 Task: Research Airbnb accommodation in Tonga, Cameroon from 6th December, 2023 to 15th December, 2023 for 6 adults.6 bedrooms having 6 beds and 6 bathrooms. Property type can be house. Amenities needed are: wifi, TV, free parkinig on premises, gym, breakfast. Look for 3 properties as per requirement.
Action: Mouse moved to (427, 165)
Screenshot: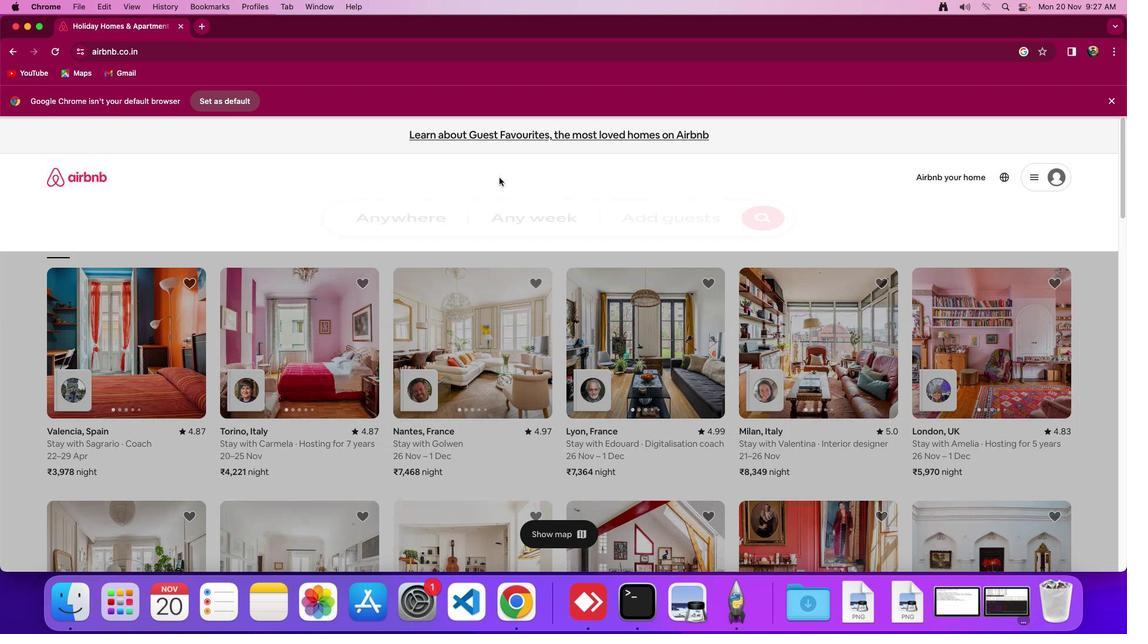 
Action: Mouse pressed left at (427, 165)
Screenshot: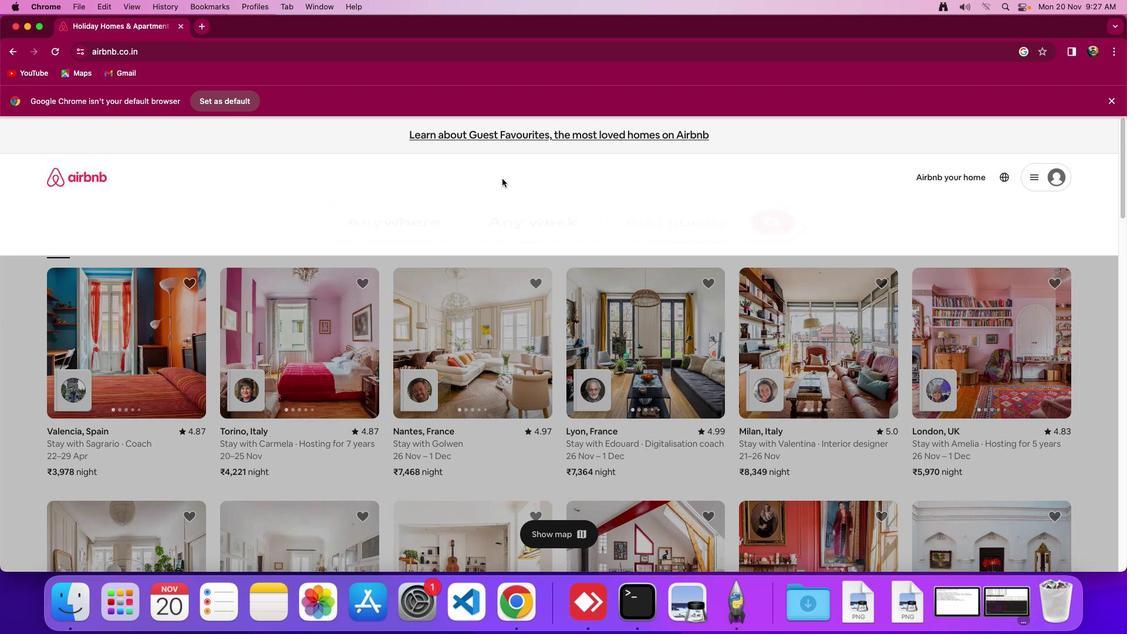 
Action: Mouse moved to (499, 177)
Screenshot: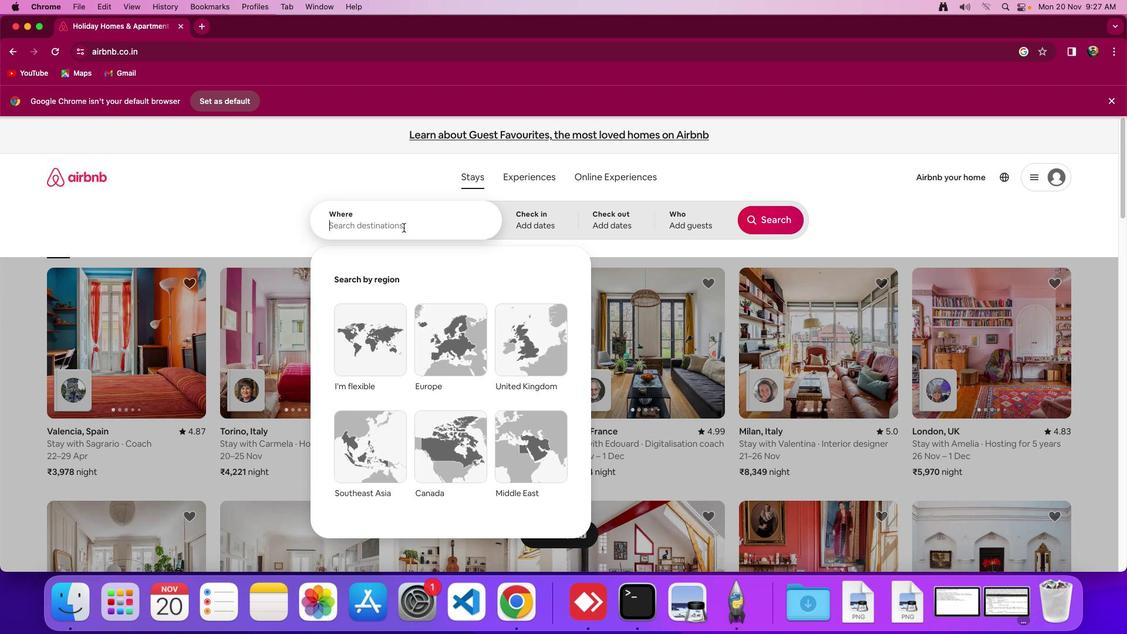 
Action: Mouse pressed left at (499, 177)
Screenshot: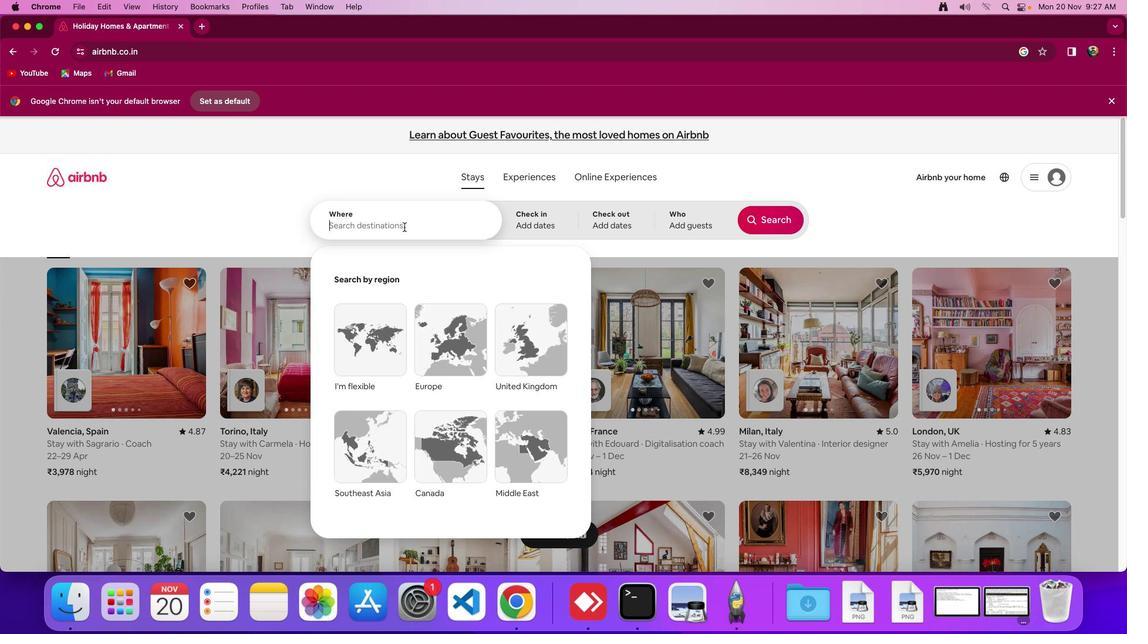 
Action: Mouse moved to (404, 227)
Screenshot: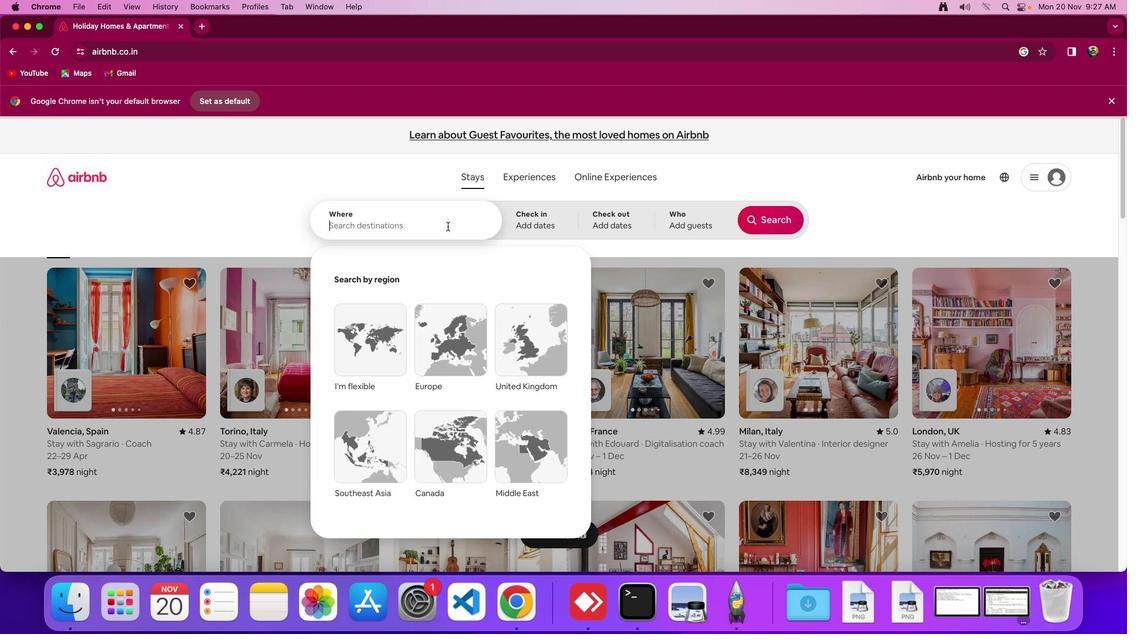 
Action: Mouse pressed left at (404, 227)
Screenshot: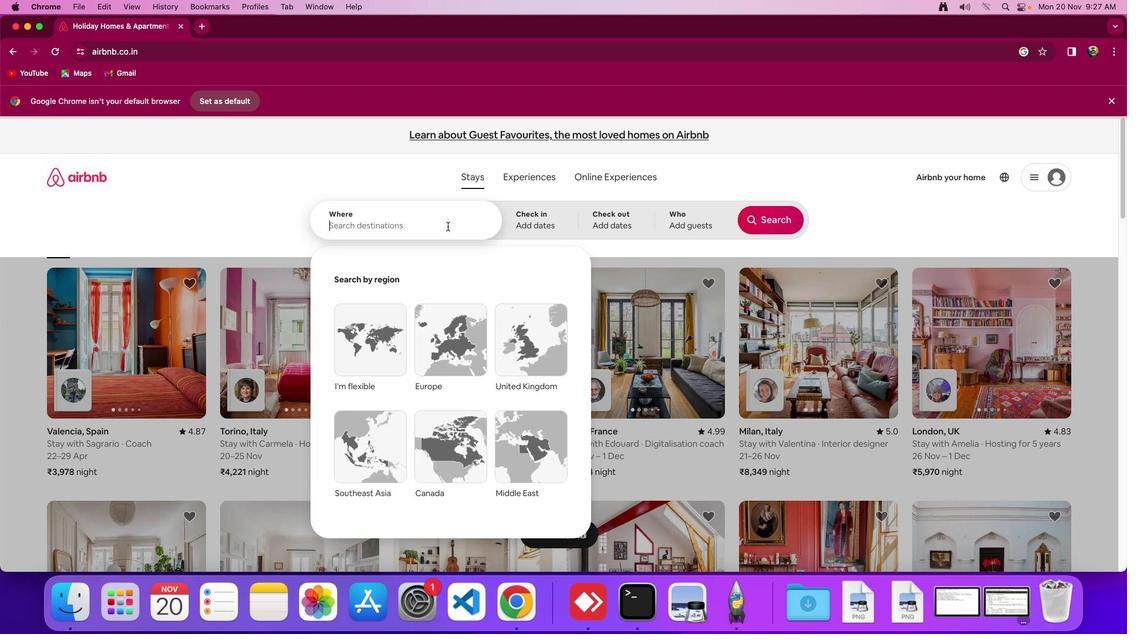 
Action: Mouse moved to (448, 226)
Screenshot: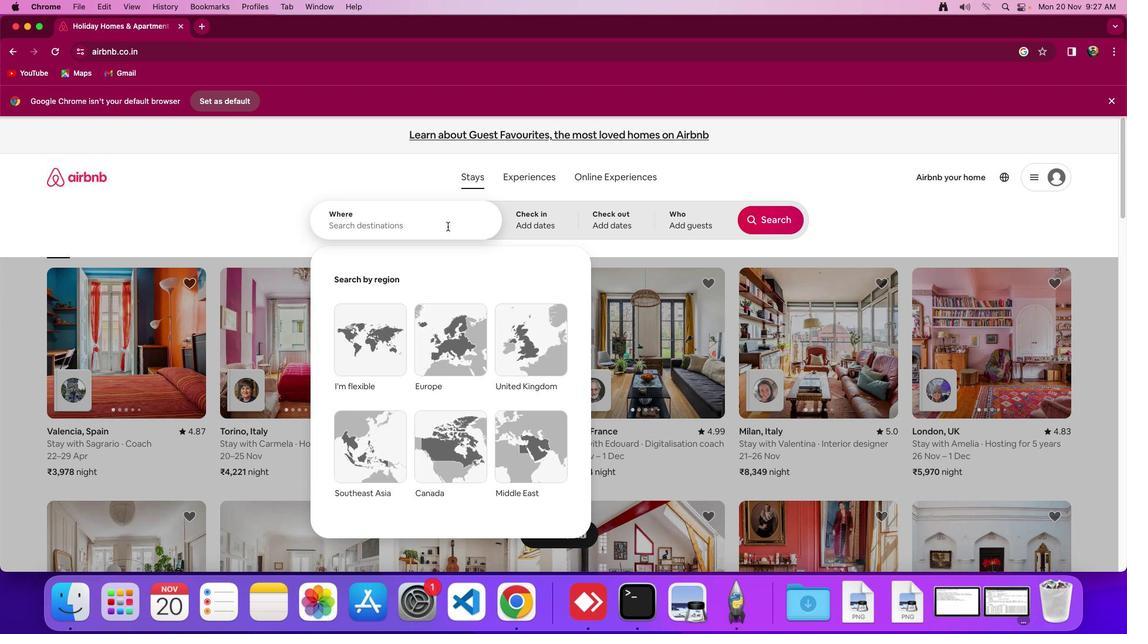 
Action: Key pressed Key.shift_r'T''o''g'Key.backspace'n''g''a'','Key.spaceKey.shift_r'C''a''m''e''r''o''o''n'
Screenshot: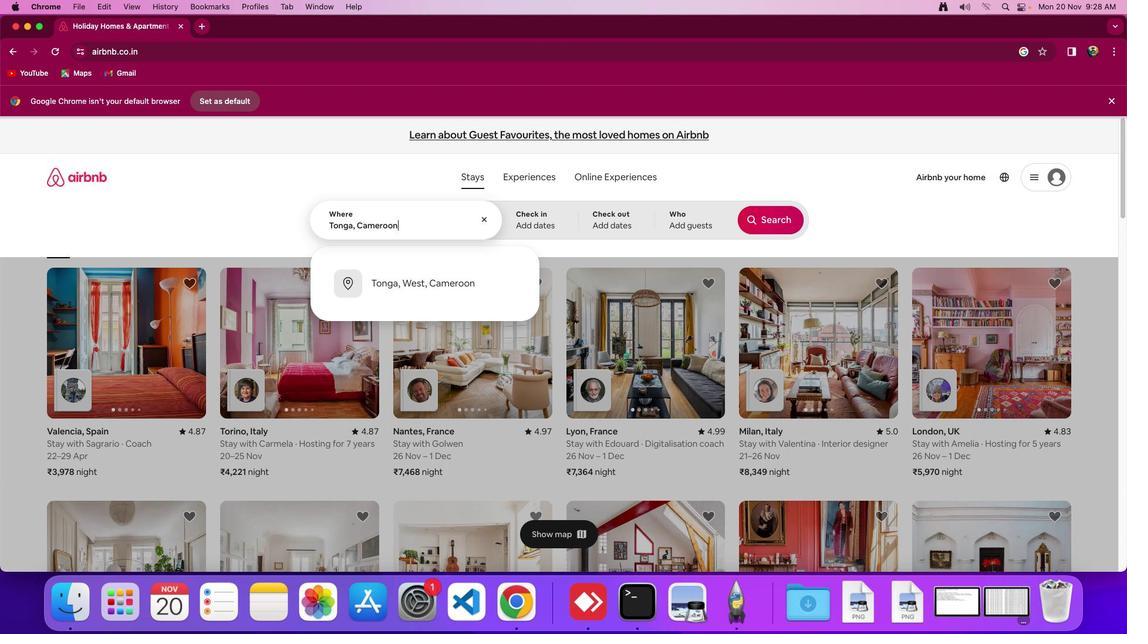 
Action: Mouse moved to (528, 216)
Screenshot: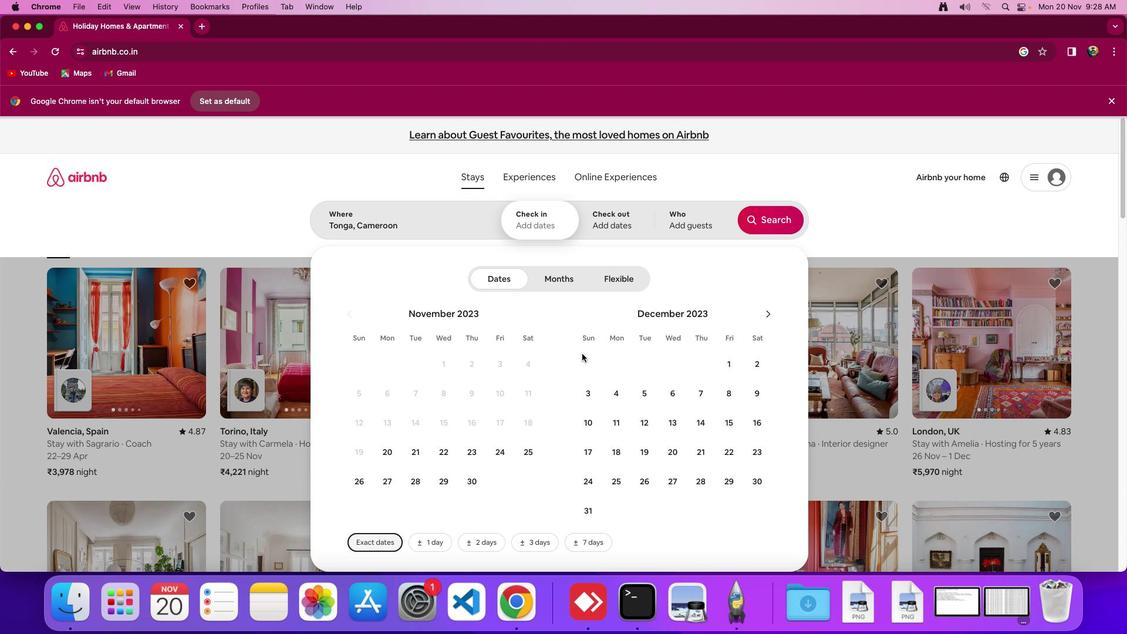 
Action: Mouse pressed left at (528, 216)
Screenshot: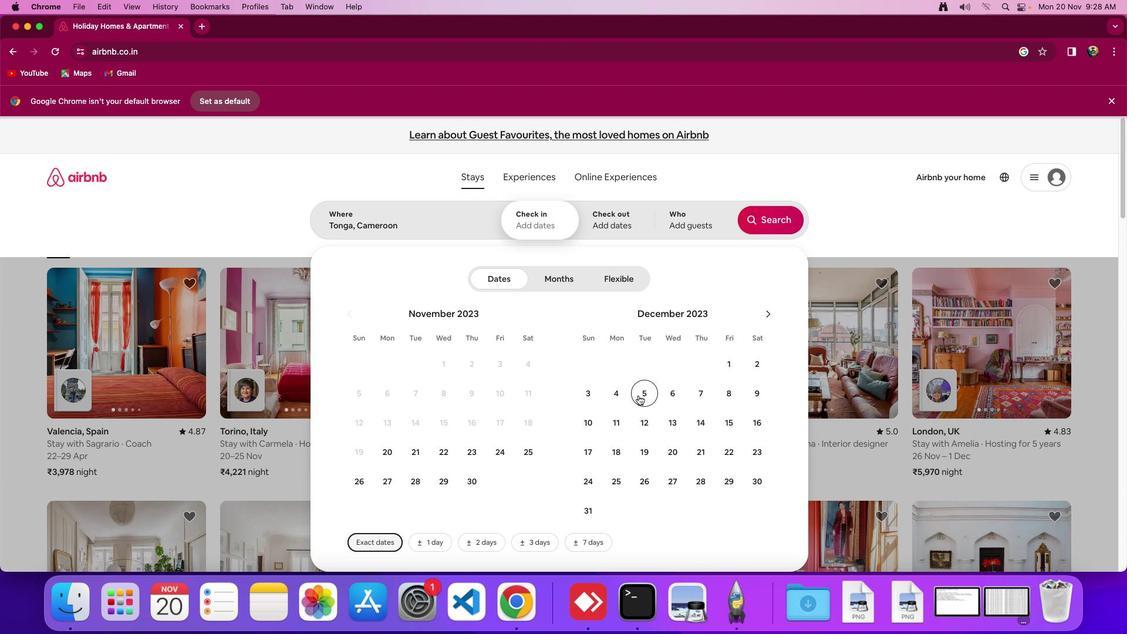 
Action: Mouse moved to (676, 397)
Screenshot: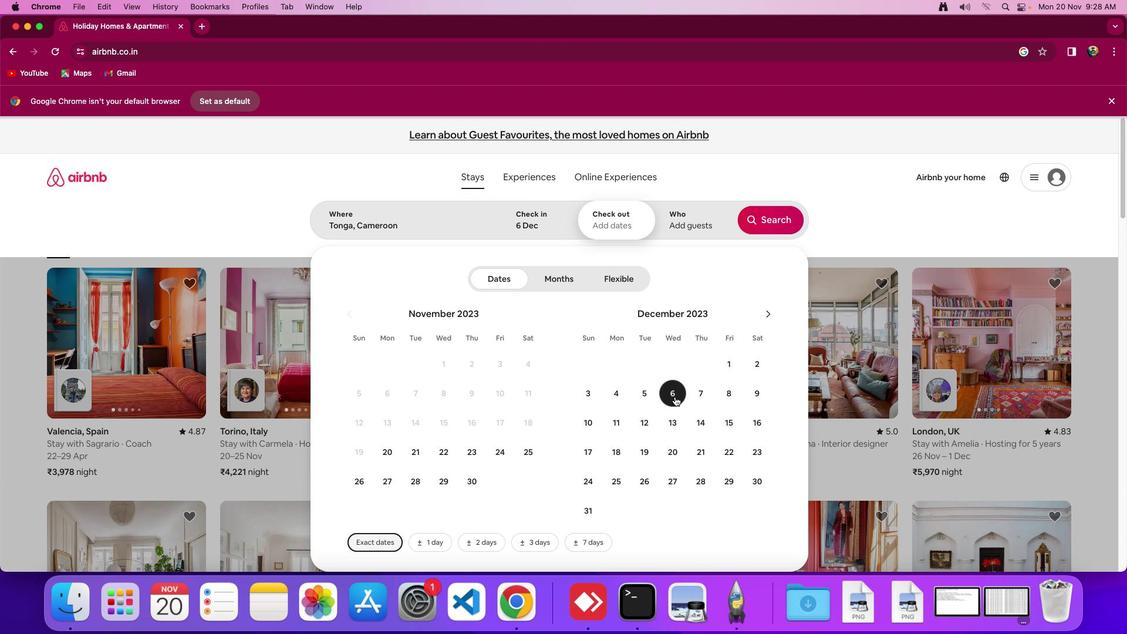
Action: Mouse pressed left at (676, 397)
Screenshot: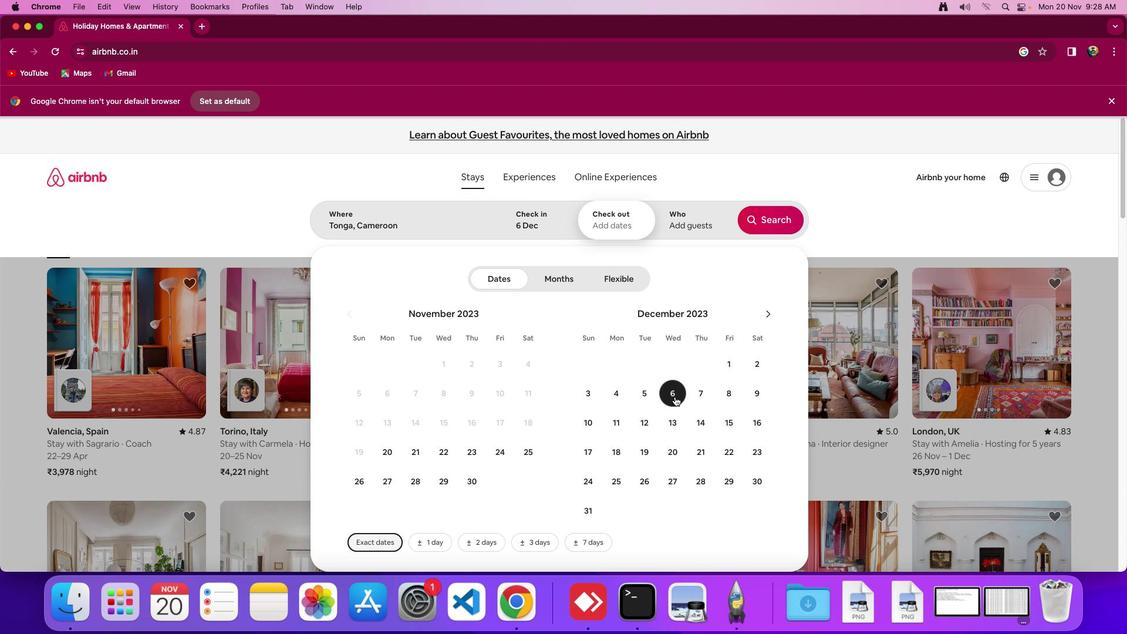 
Action: Mouse moved to (727, 426)
Screenshot: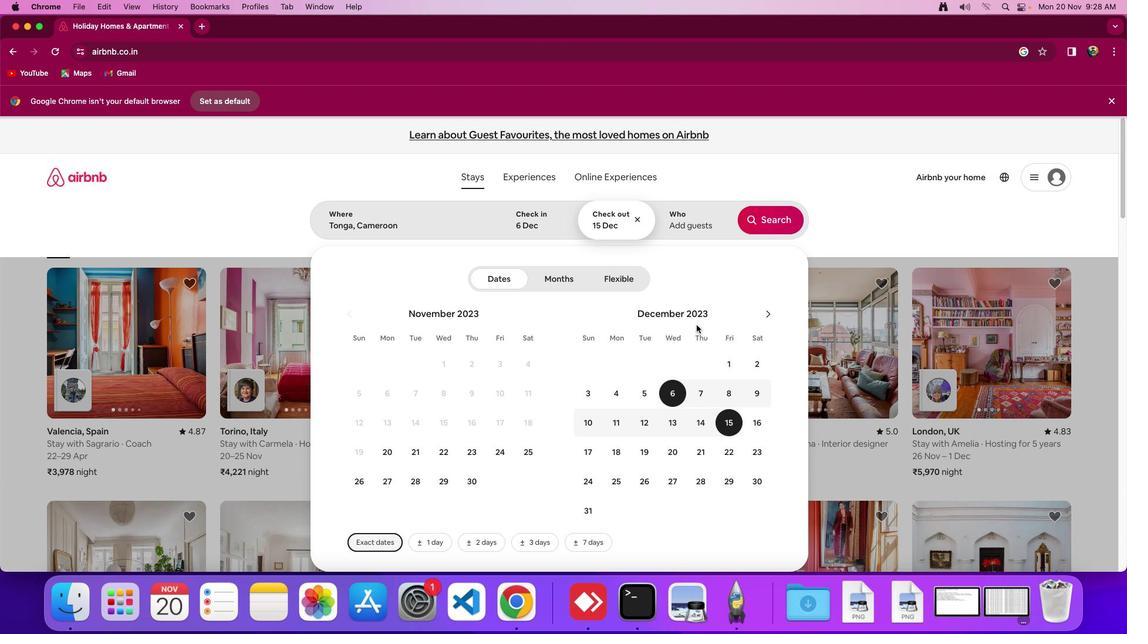 
Action: Mouse pressed left at (727, 426)
Screenshot: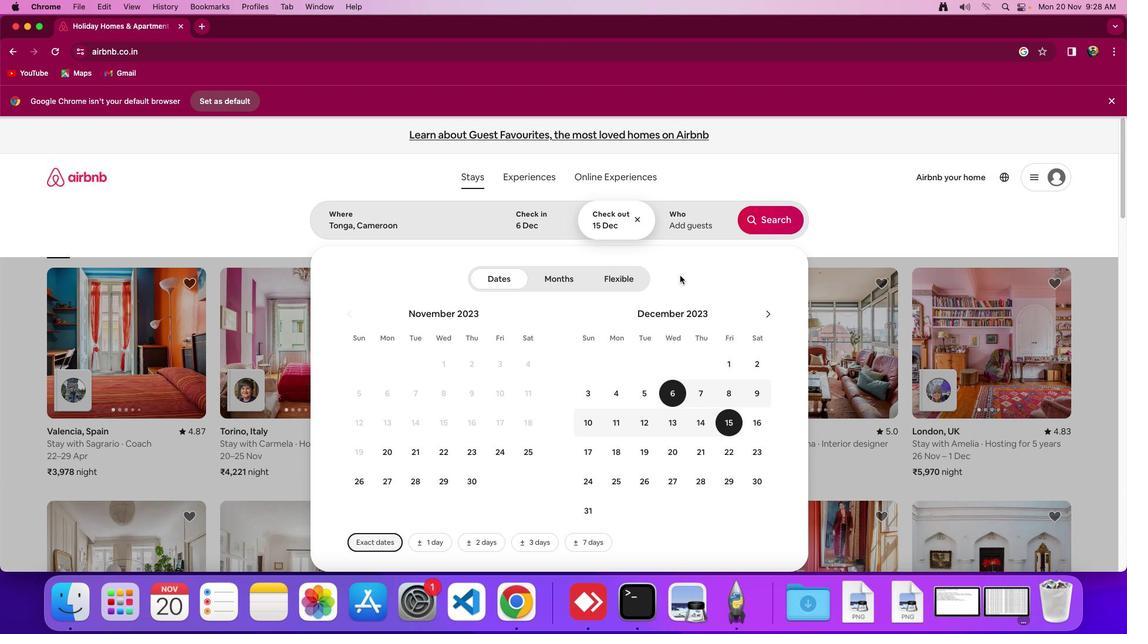 
Action: Mouse moved to (690, 222)
Screenshot: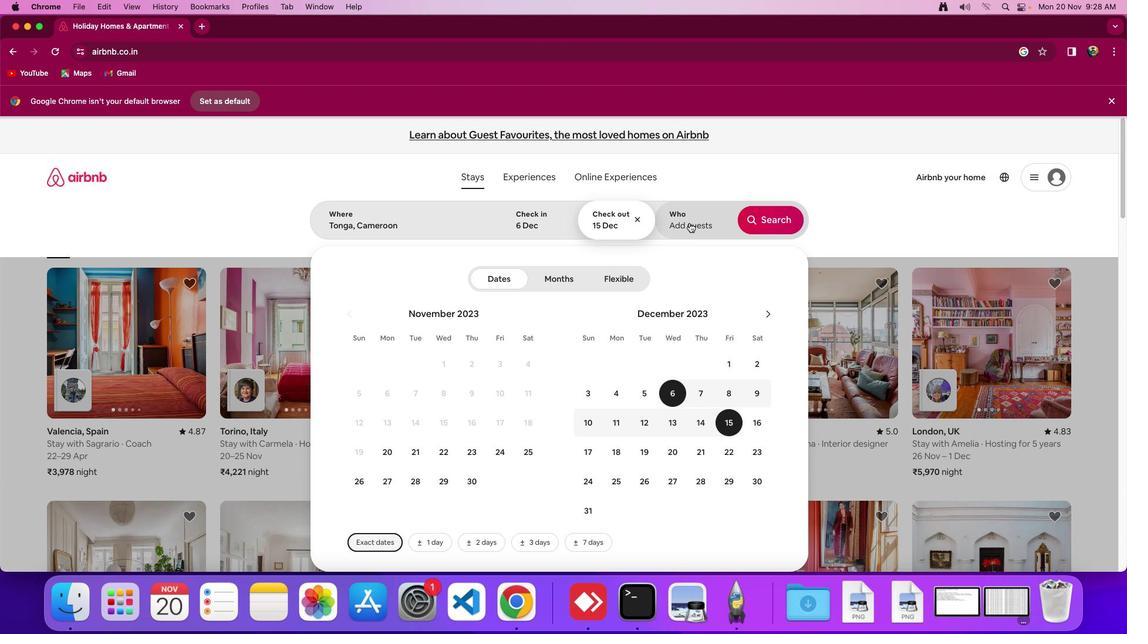 
Action: Mouse pressed left at (690, 222)
Screenshot: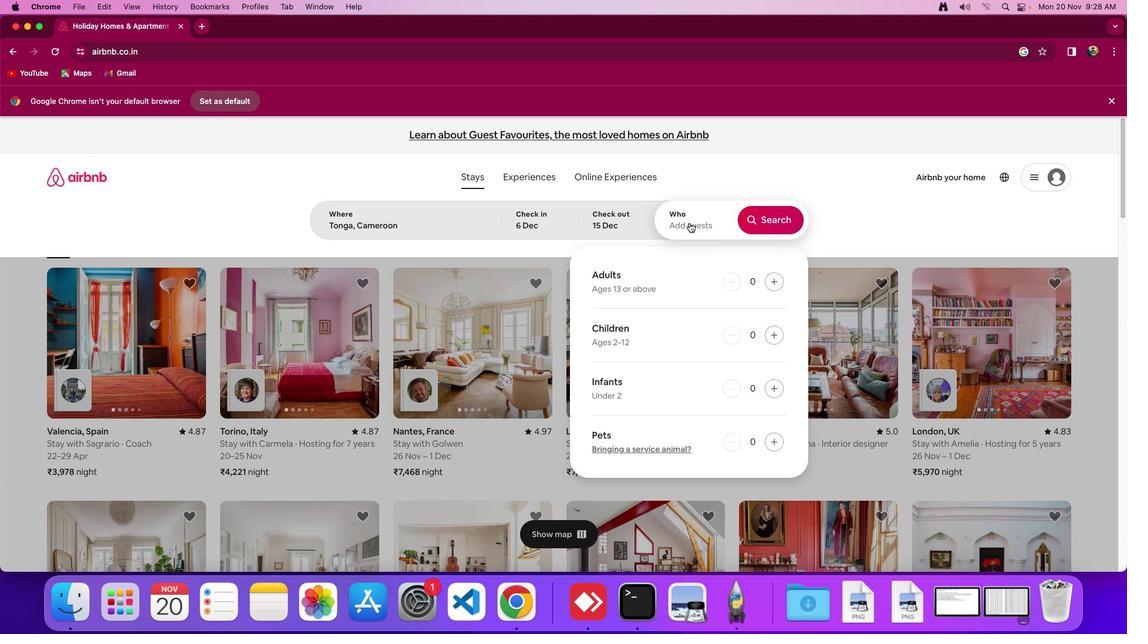 
Action: Mouse moved to (771, 286)
Screenshot: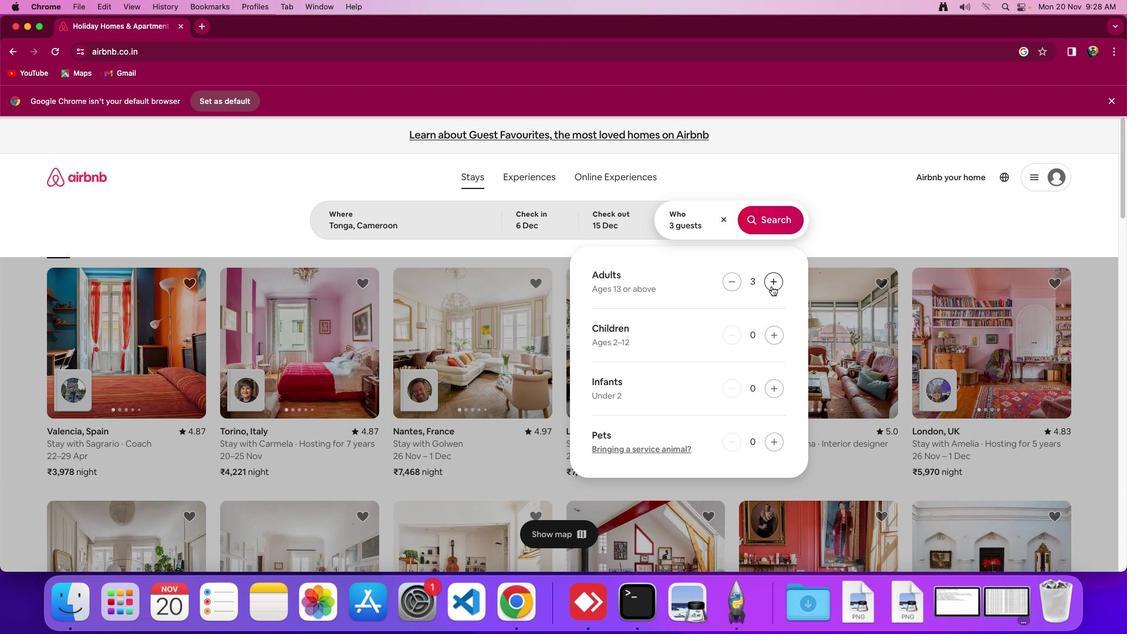 
Action: Mouse pressed left at (771, 286)
Screenshot: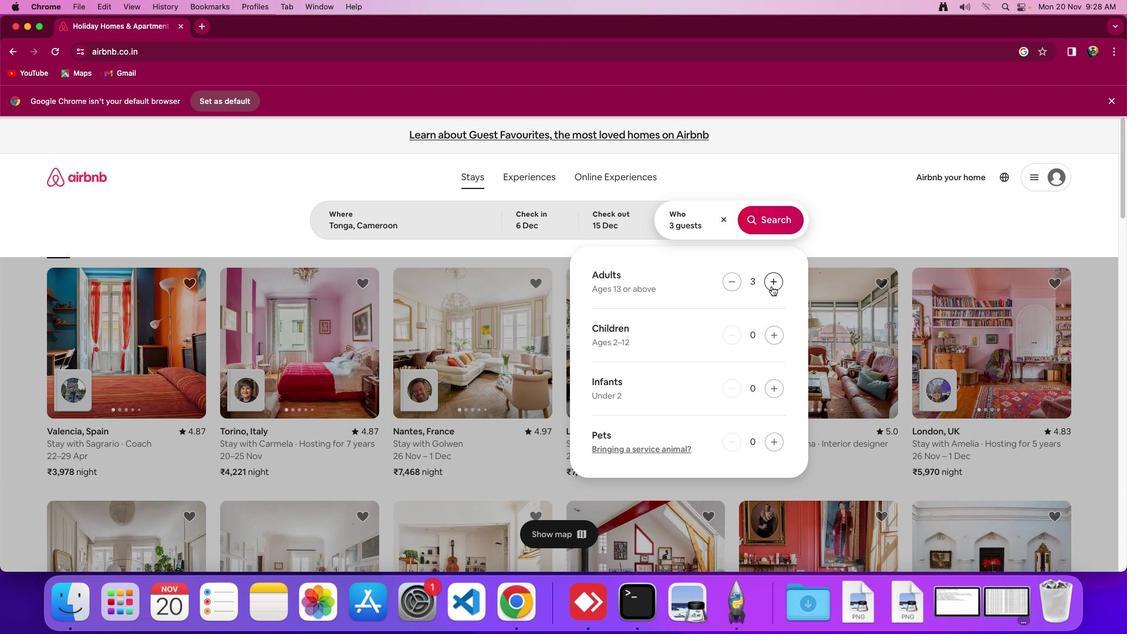 
Action: Mouse pressed left at (771, 286)
Screenshot: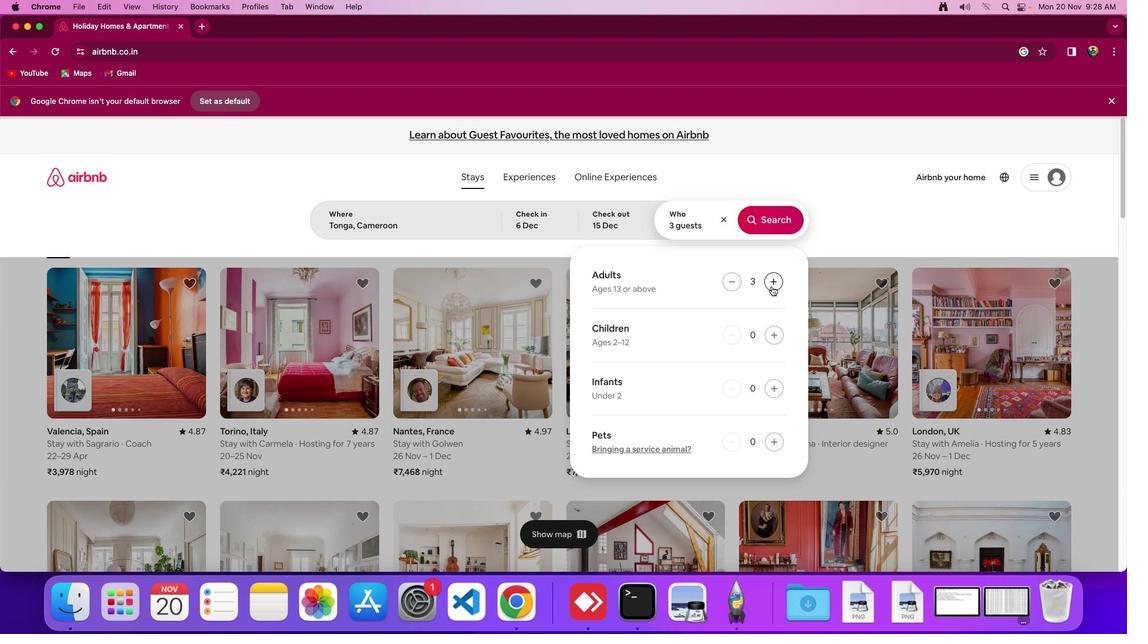 
Action: Mouse pressed left at (771, 286)
Screenshot: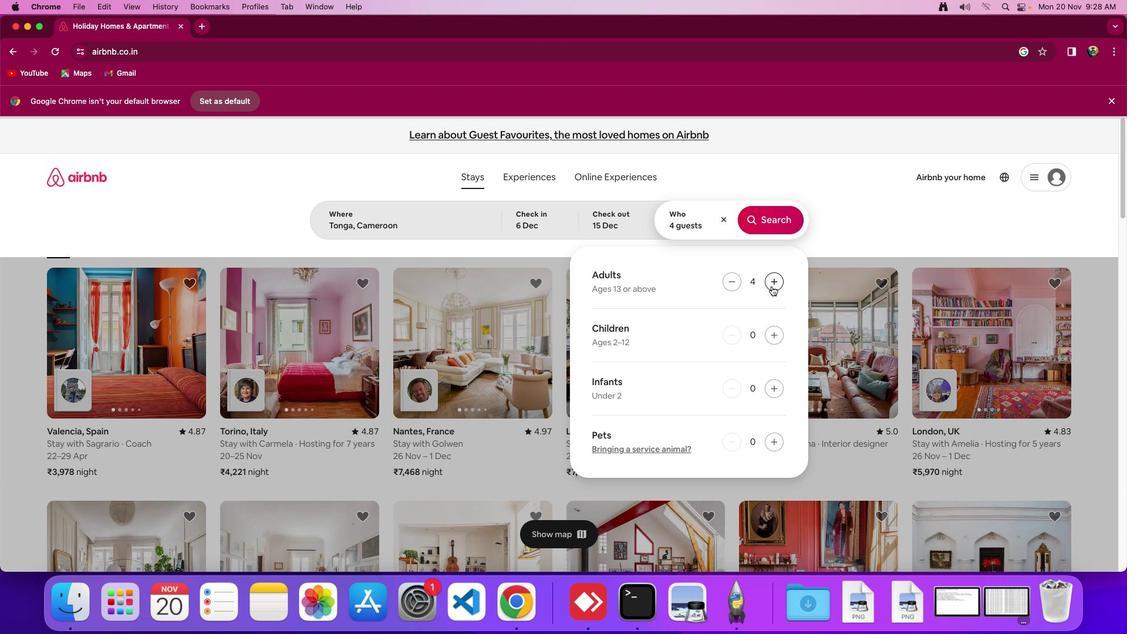 
Action: Mouse pressed left at (771, 286)
Screenshot: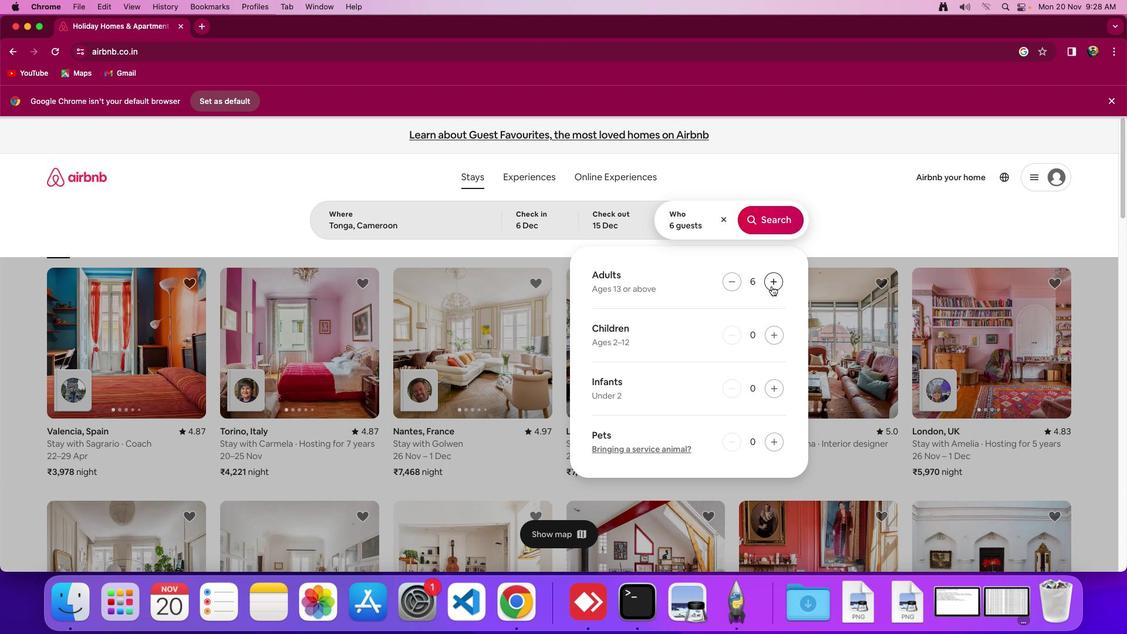 
Action: Mouse pressed left at (771, 286)
Screenshot: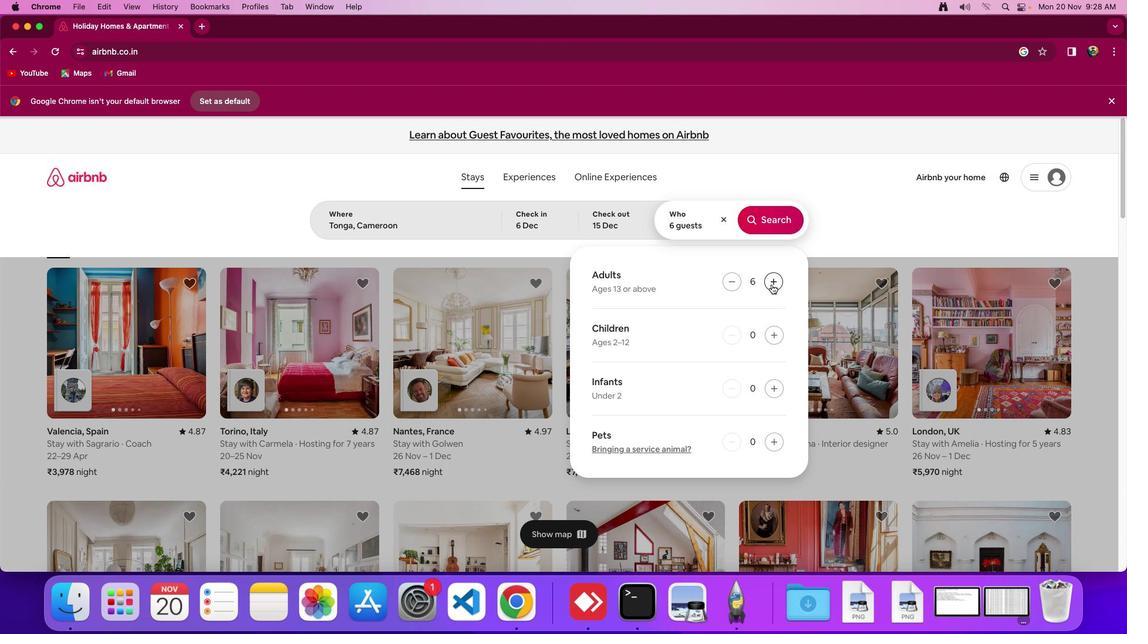 
Action: Mouse pressed left at (771, 286)
Screenshot: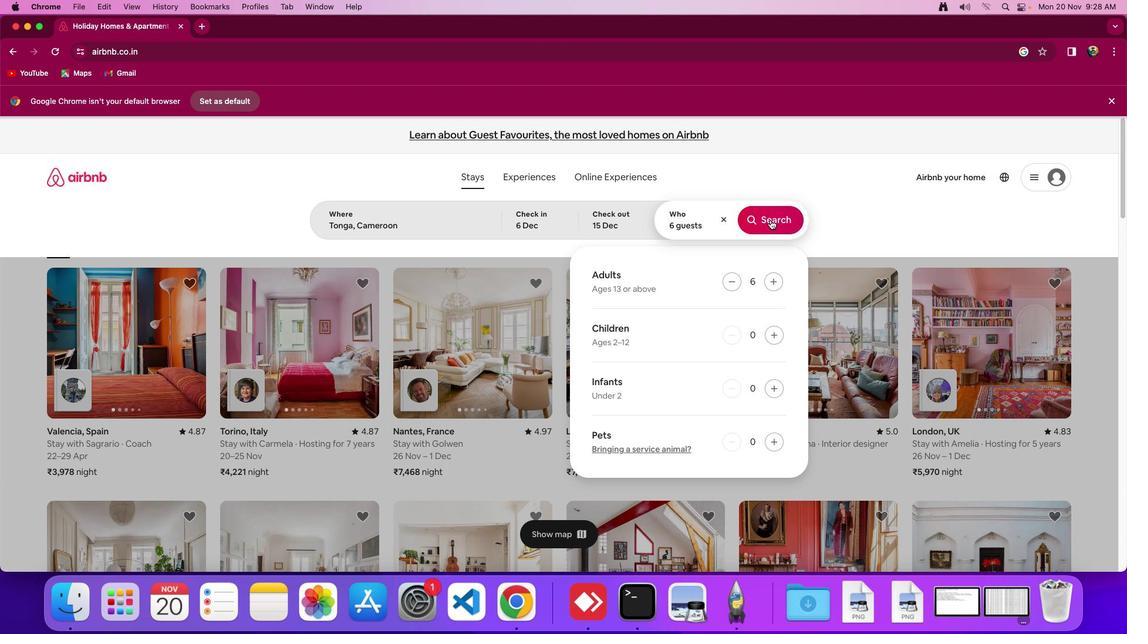 
Action: Mouse moved to (773, 215)
Screenshot: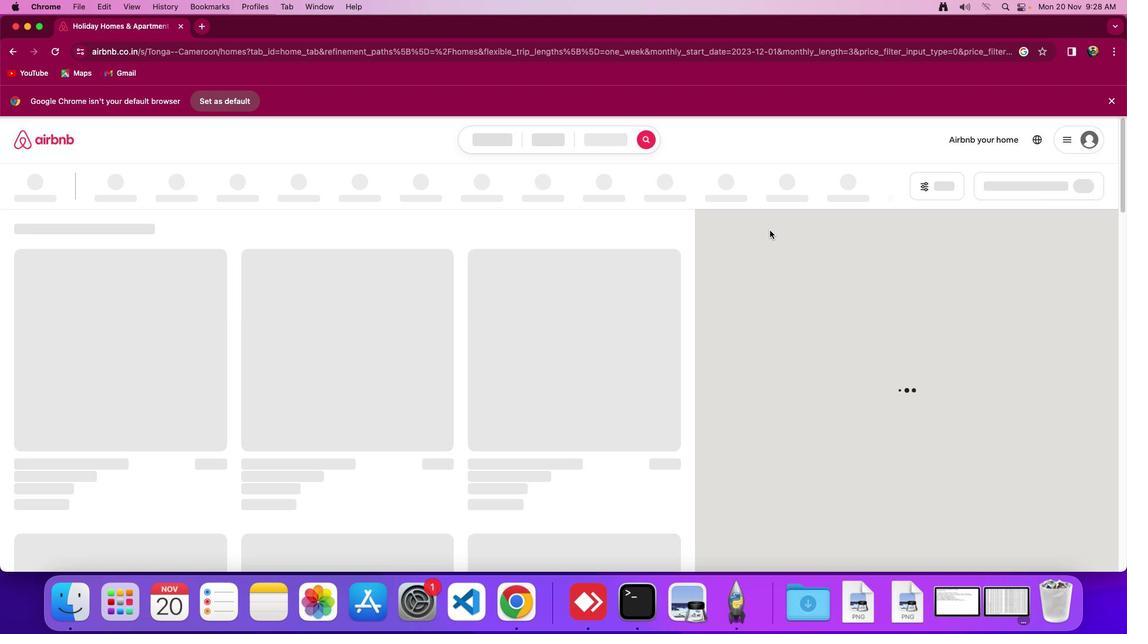 
Action: Mouse pressed left at (773, 215)
Screenshot: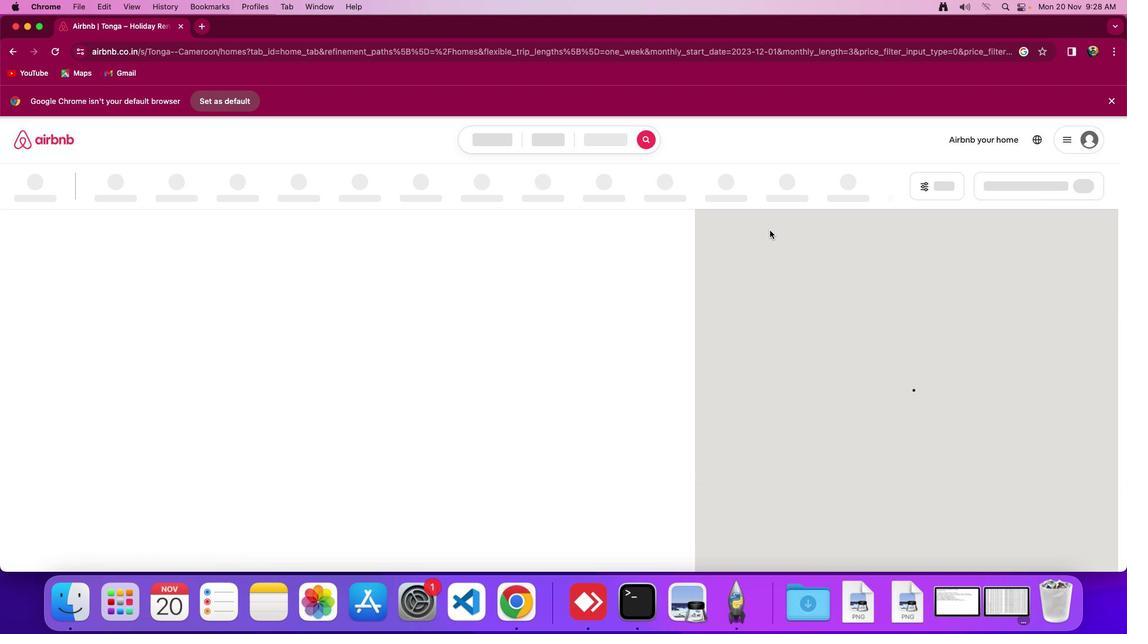 
Action: Mouse moved to (941, 197)
Screenshot: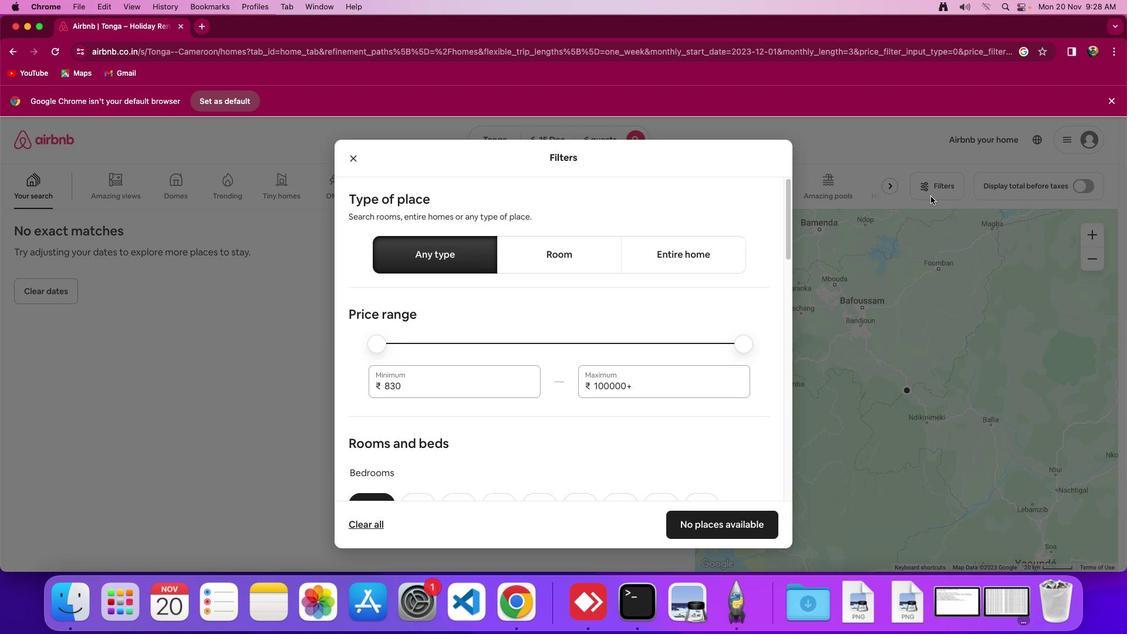 
Action: Mouse pressed left at (941, 197)
Screenshot: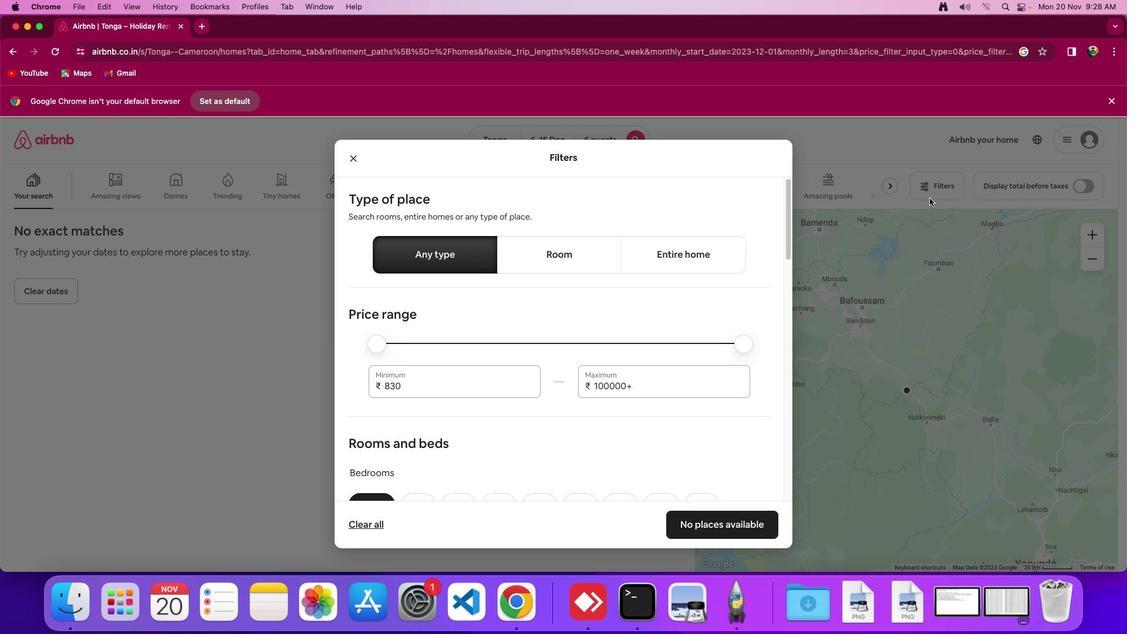 
Action: Mouse moved to (676, 322)
Screenshot: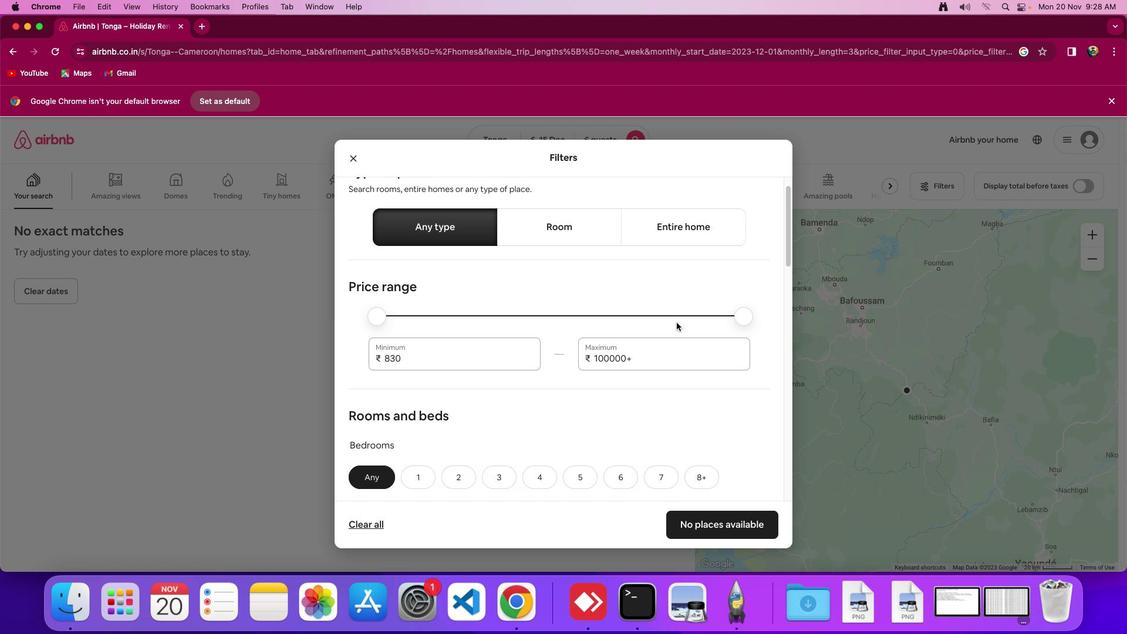 
Action: Mouse scrolled (676, 322) with delta (0, 0)
Screenshot: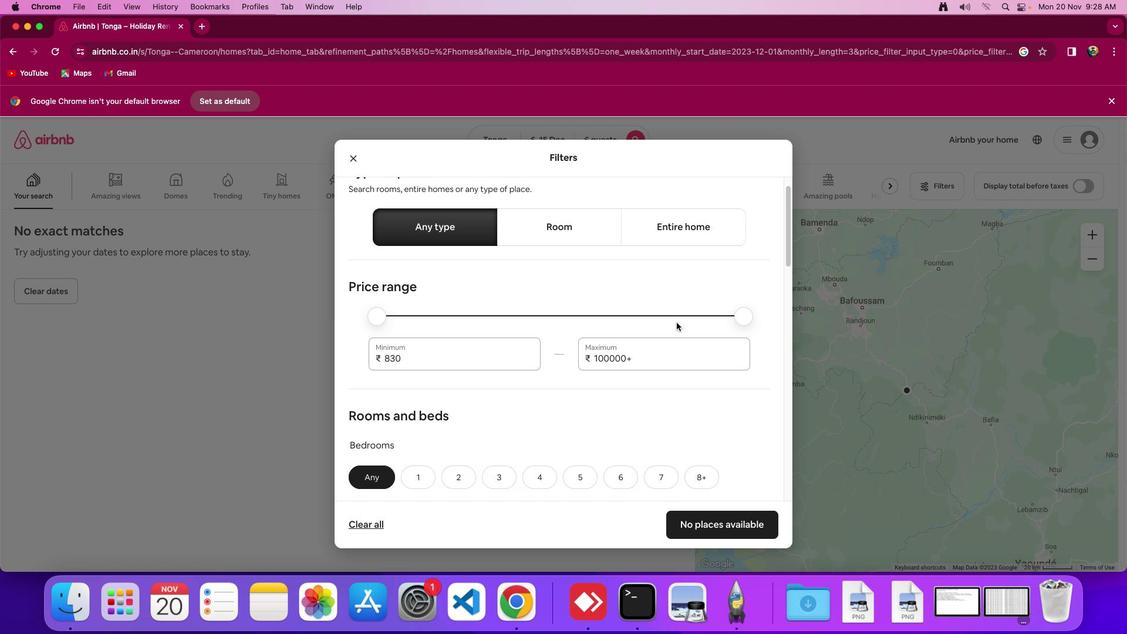
Action: Mouse scrolled (676, 322) with delta (0, 0)
Screenshot: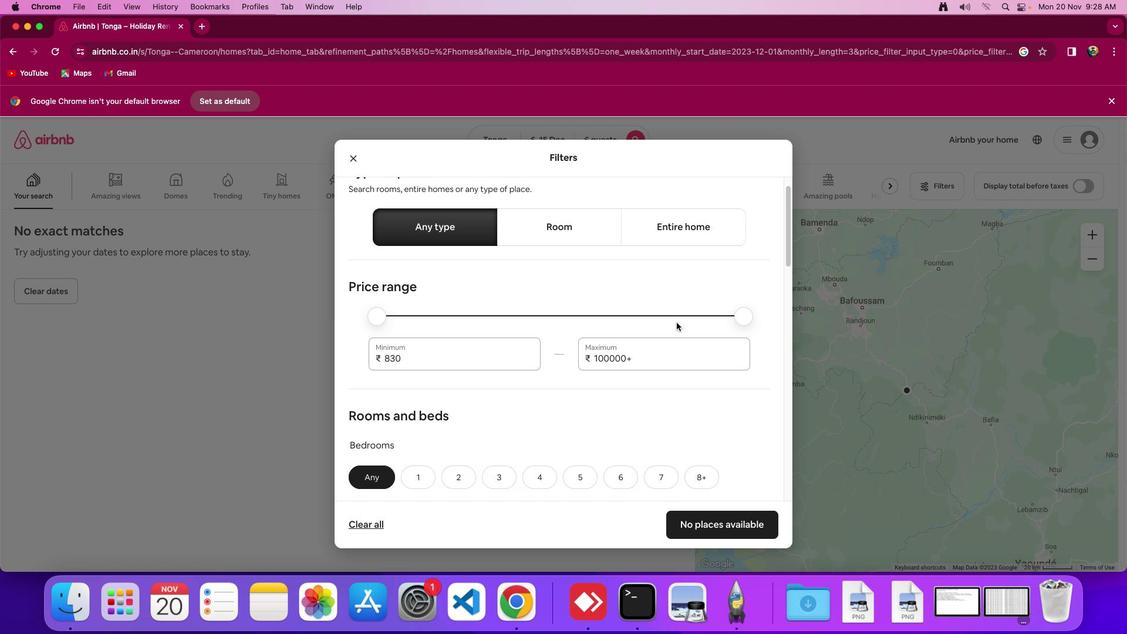 
Action: Mouse scrolled (676, 322) with delta (0, 0)
Screenshot: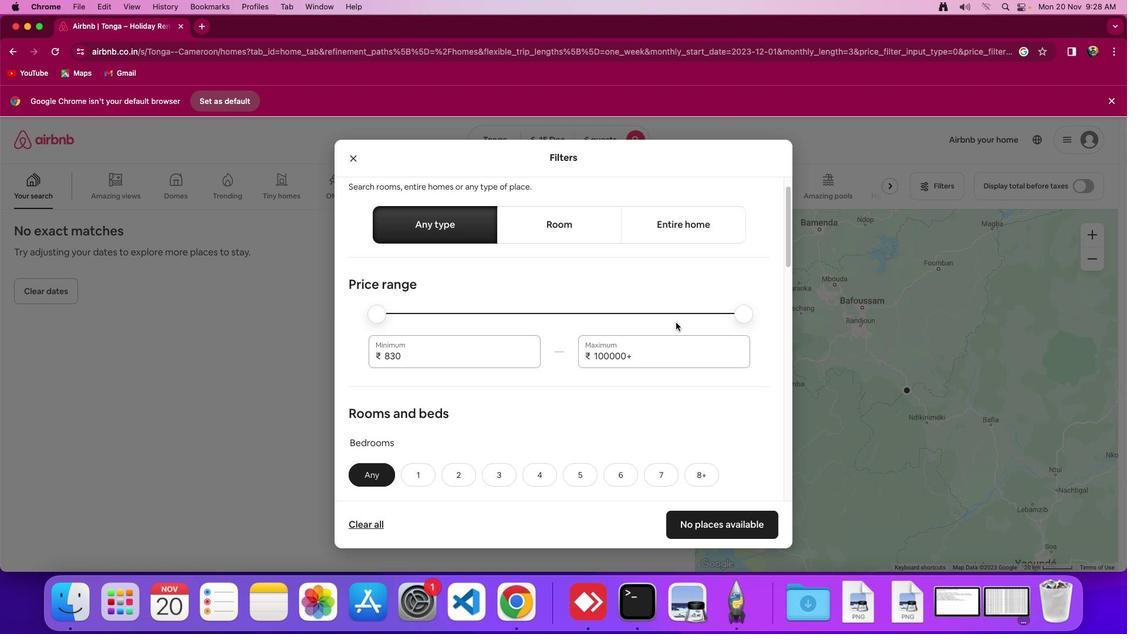 
Action: Mouse scrolled (676, 322) with delta (0, 0)
Screenshot: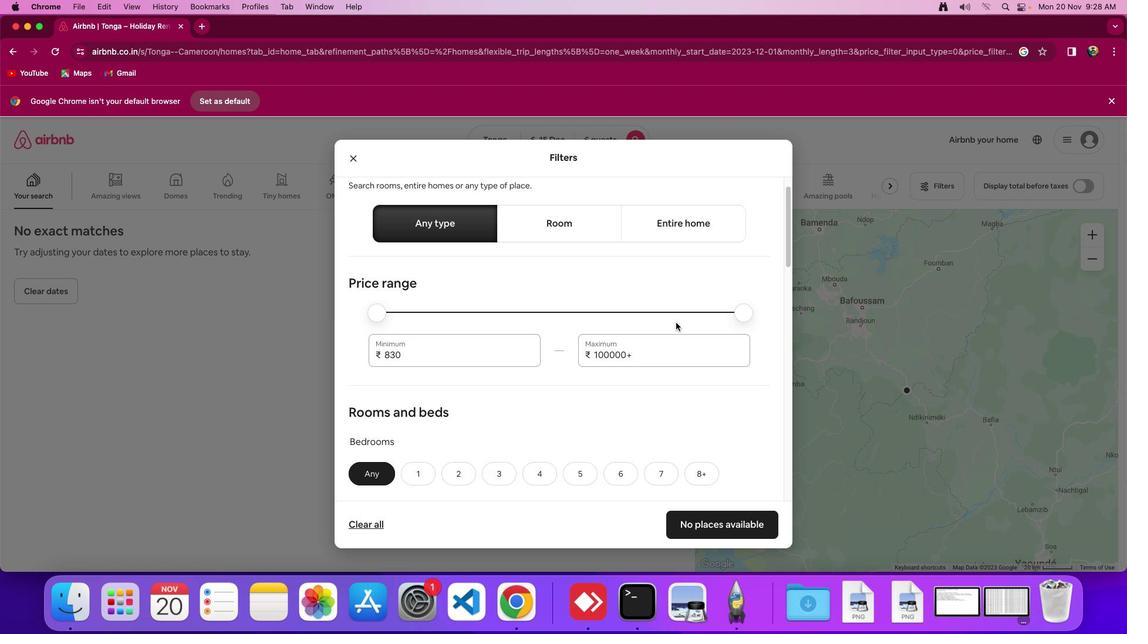 
Action: Mouse moved to (676, 323)
Screenshot: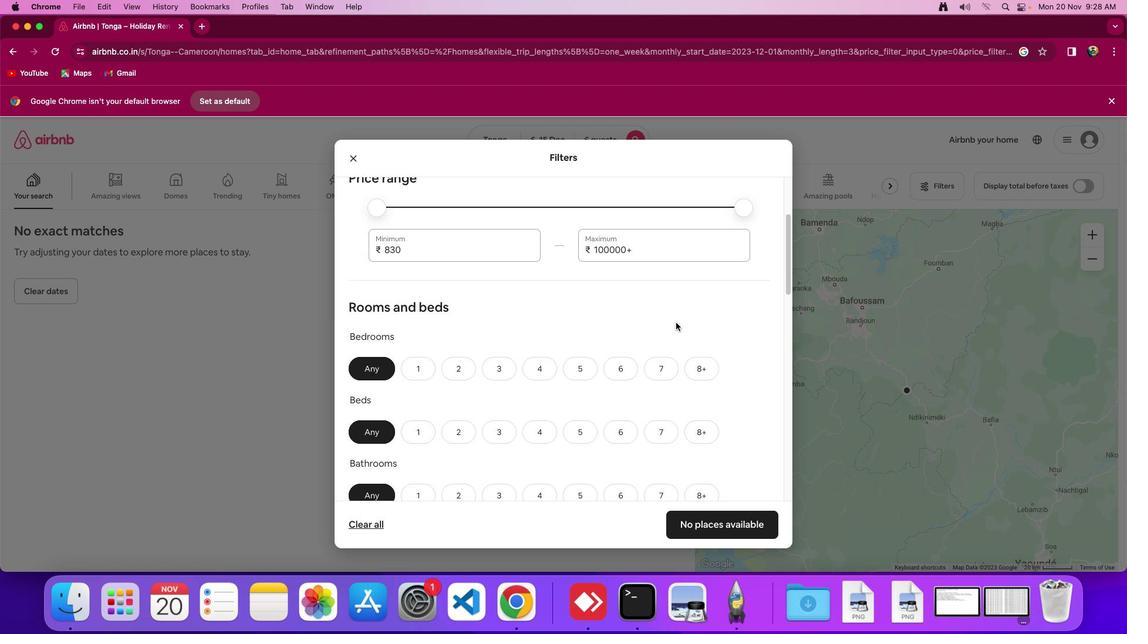 
Action: Mouse scrolled (676, 323) with delta (0, 0)
Screenshot: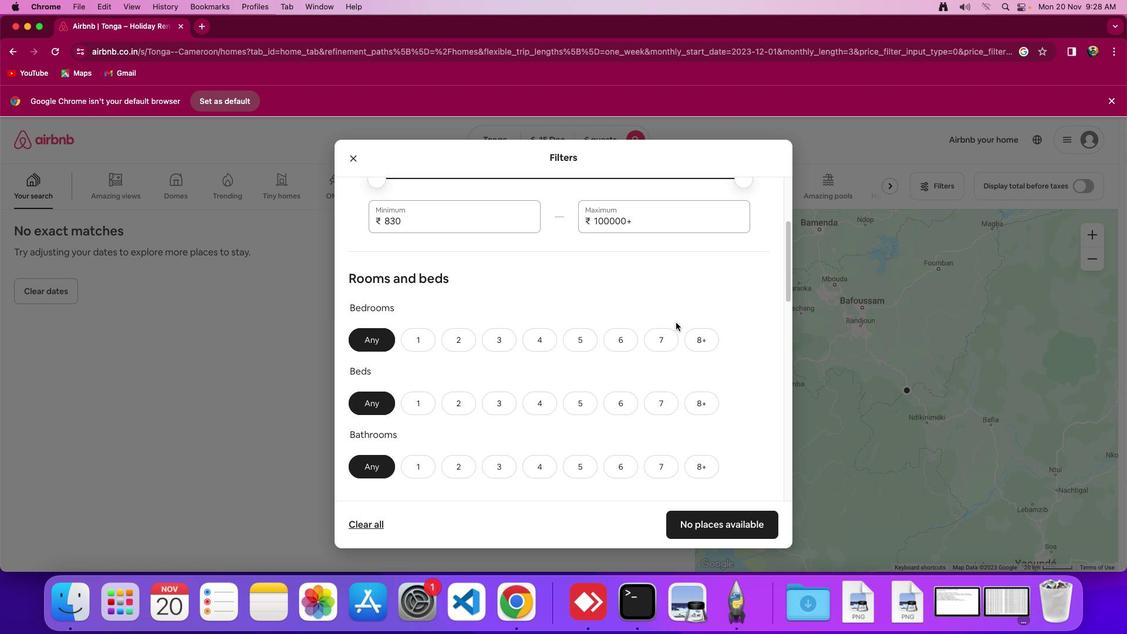 
Action: Mouse scrolled (676, 323) with delta (0, 0)
Screenshot: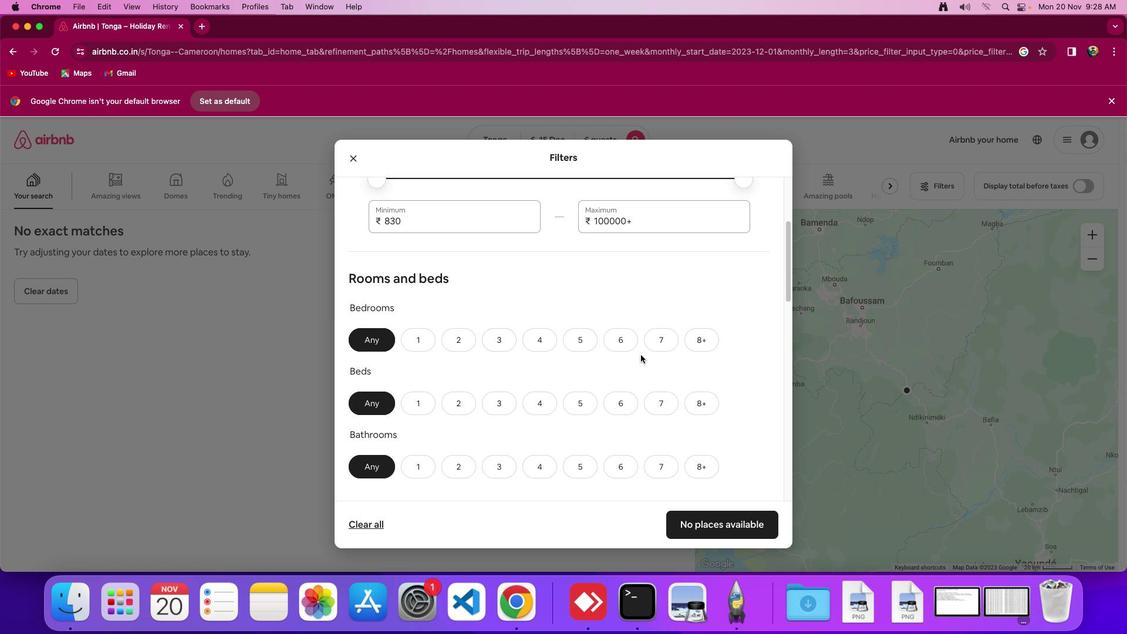 
Action: Mouse scrolled (676, 323) with delta (0, 0)
Screenshot: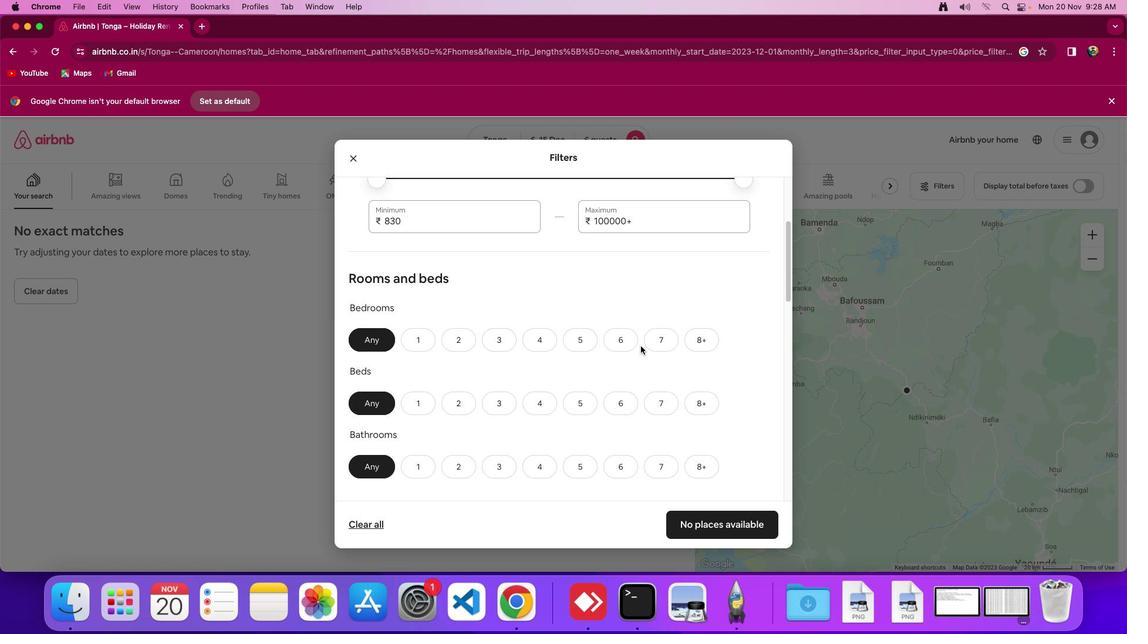 
Action: Mouse moved to (676, 322)
Screenshot: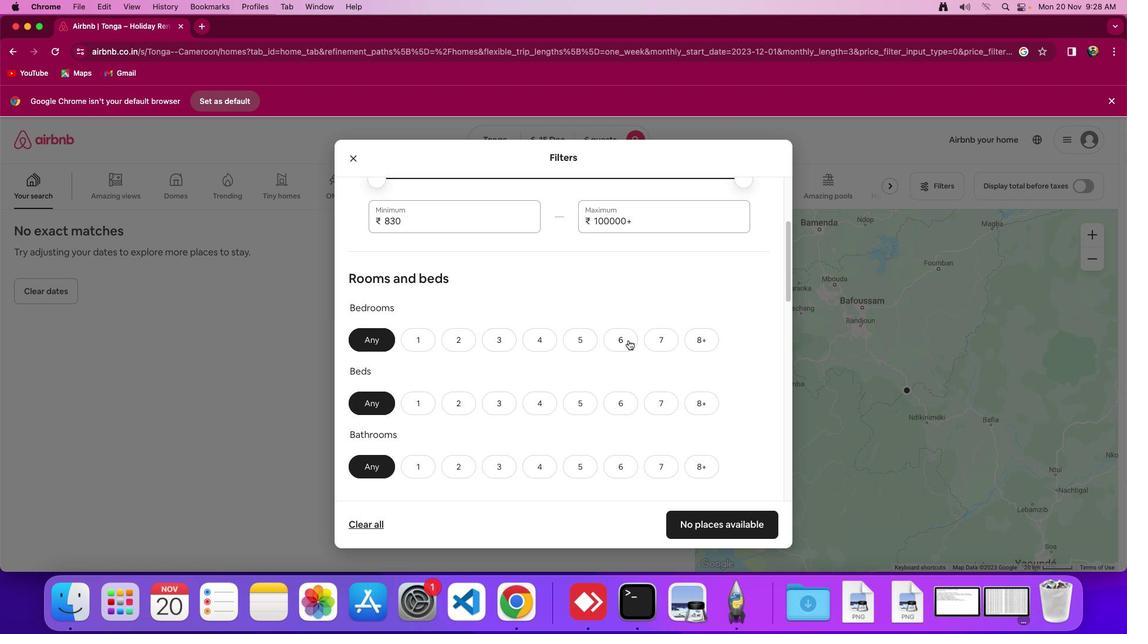 
Action: Mouse scrolled (676, 322) with delta (0, 0)
Screenshot: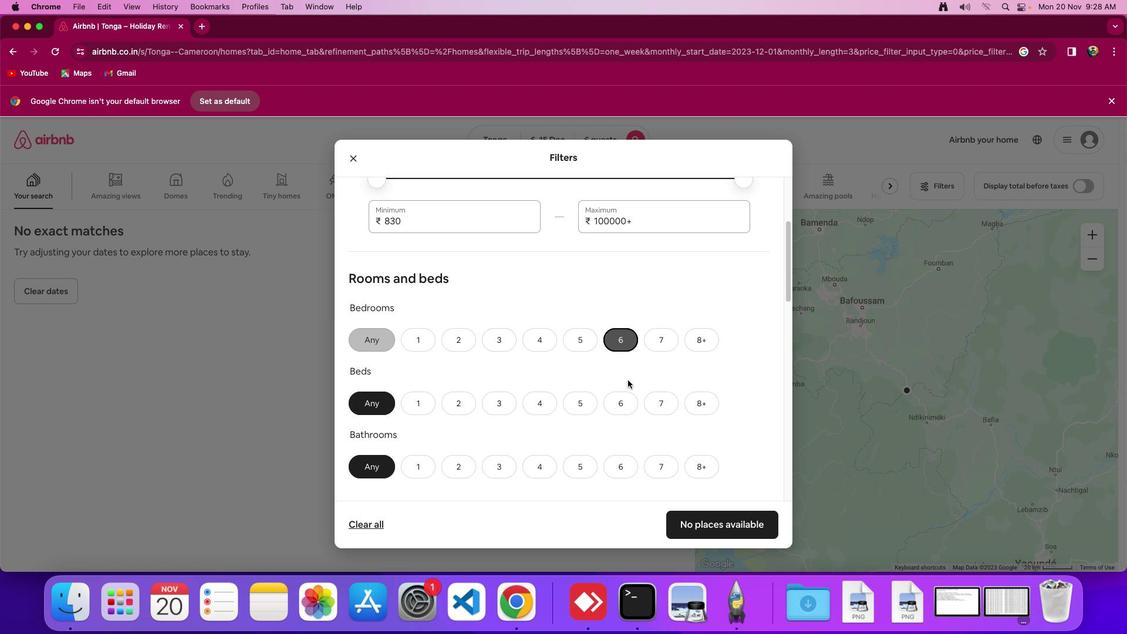 
Action: Mouse moved to (676, 322)
Screenshot: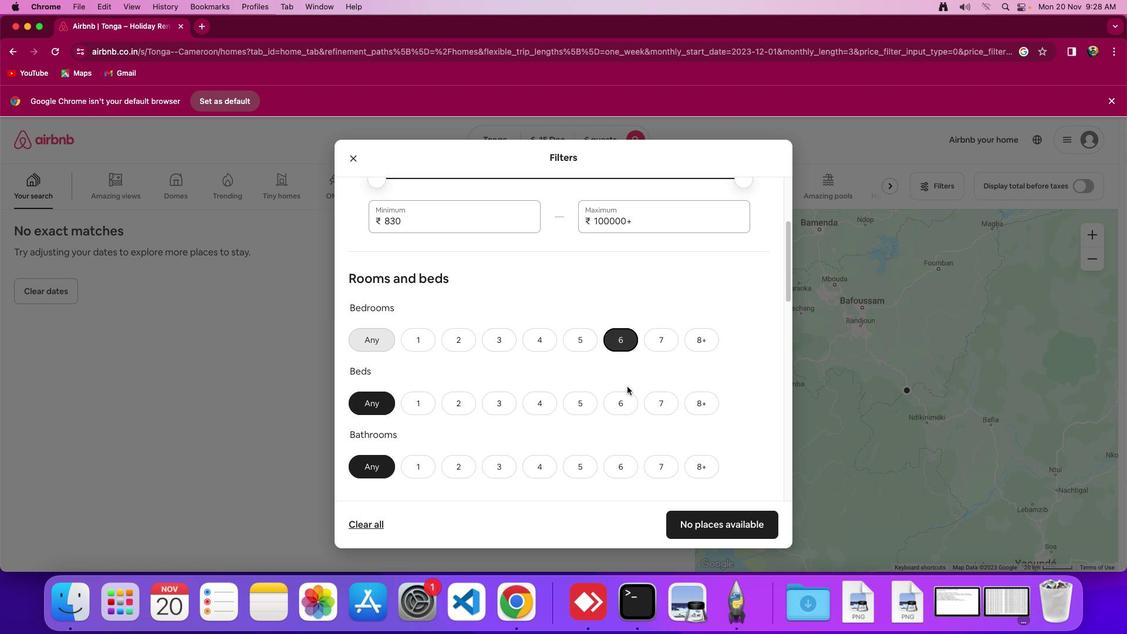 
Action: Mouse scrolled (676, 322) with delta (0, 0)
Screenshot: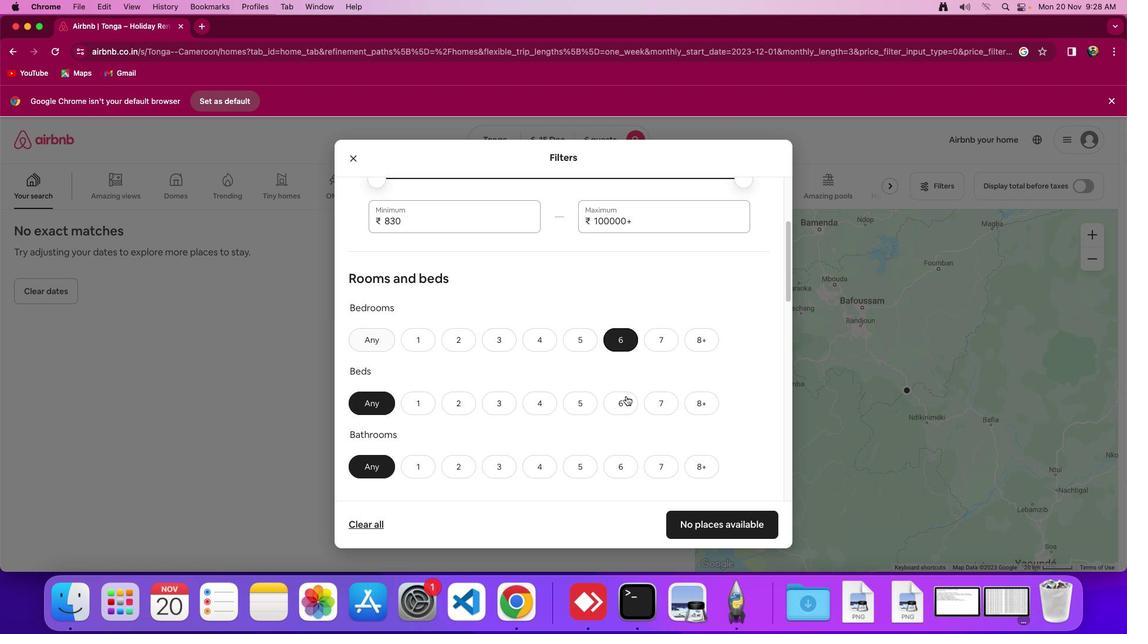 
Action: Mouse scrolled (676, 322) with delta (0, -1)
Screenshot: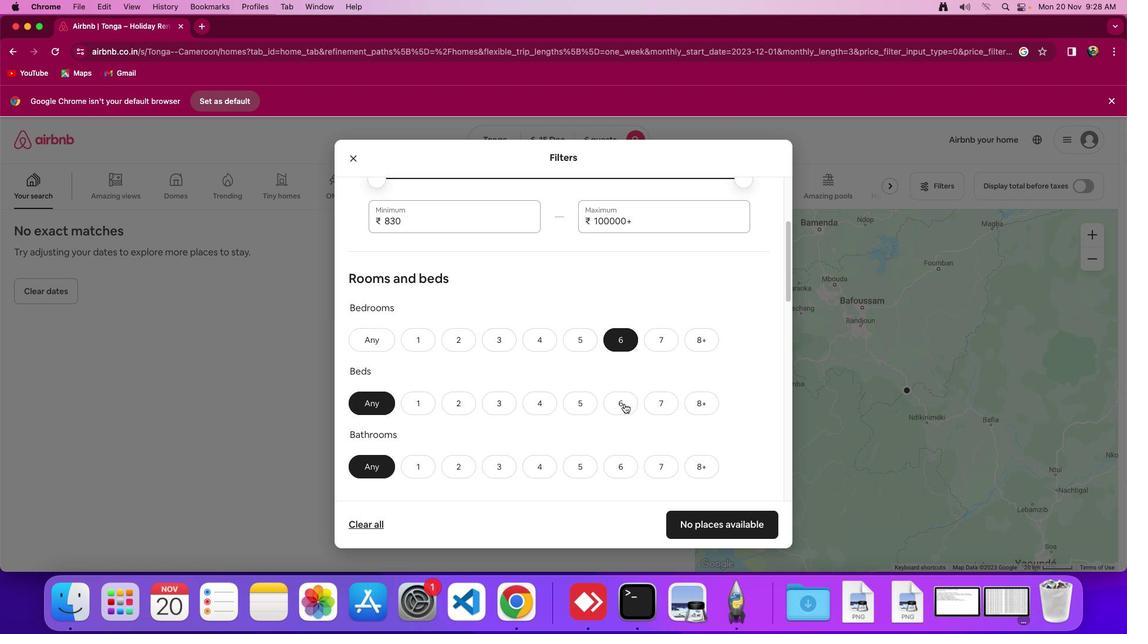 
Action: Mouse moved to (622, 340)
Screenshot: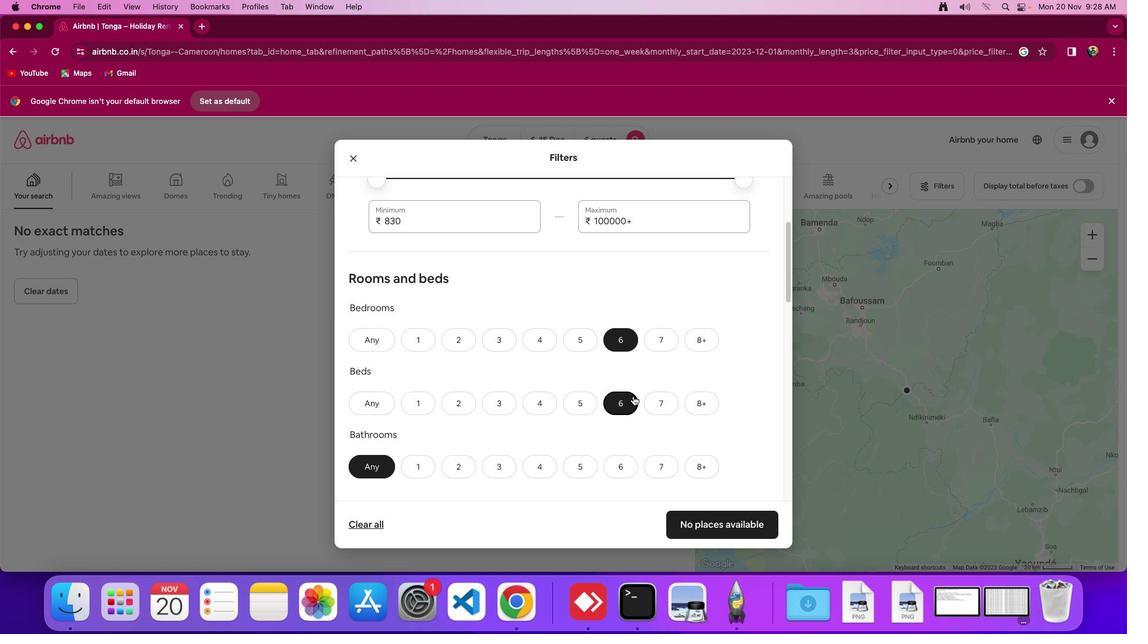 
Action: Mouse pressed left at (622, 340)
Screenshot: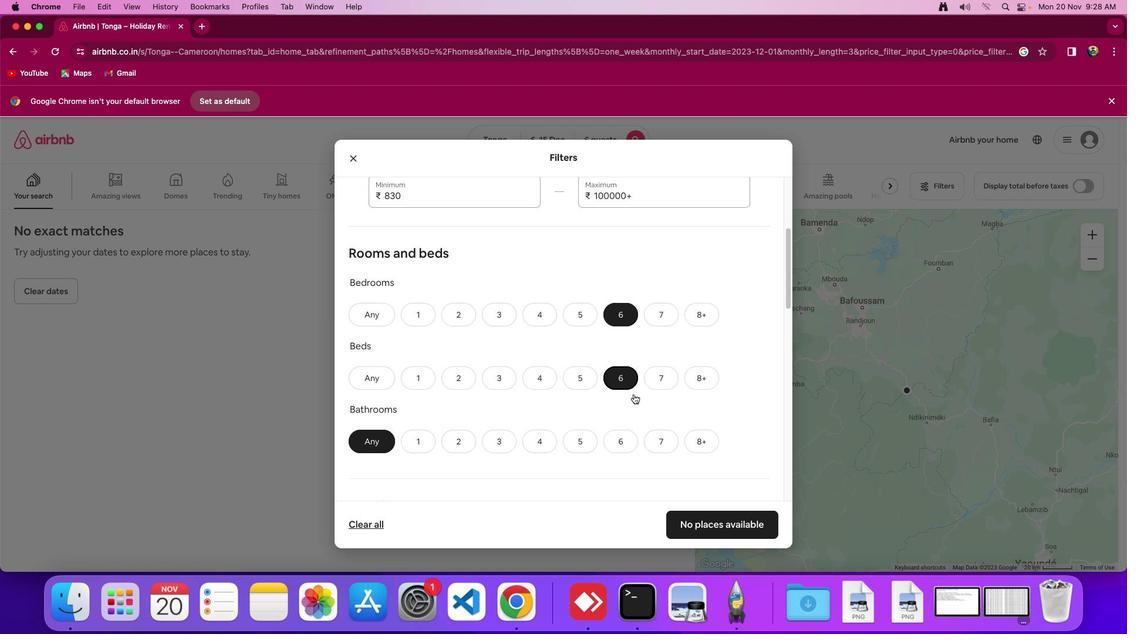 
Action: Mouse moved to (624, 407)
Screenshot: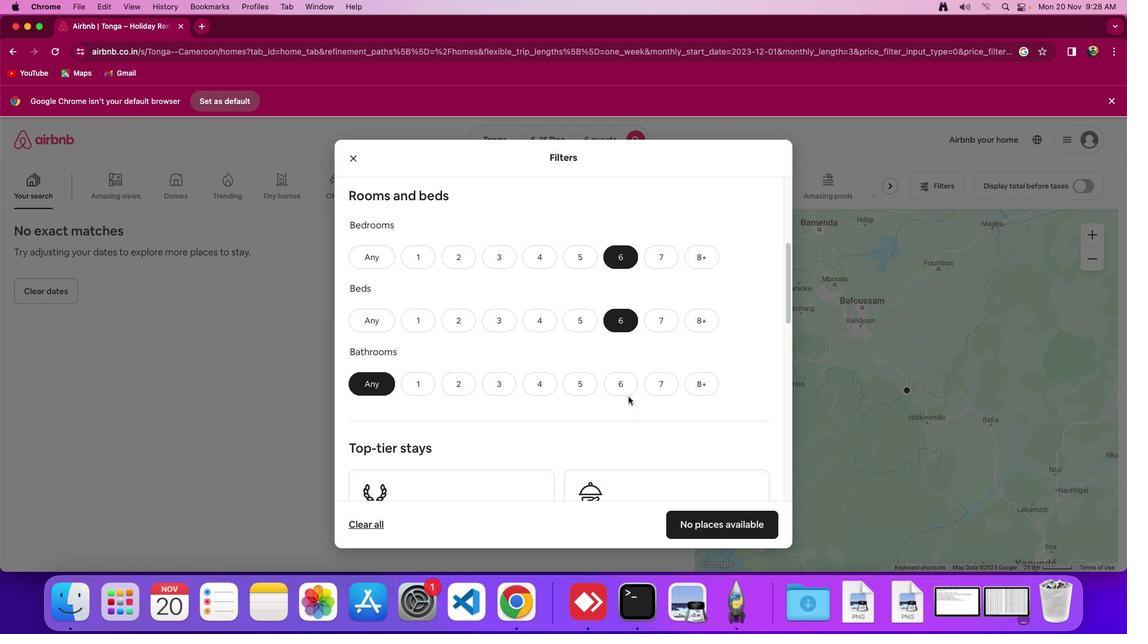 
Action: Mouse pressed left at (624, 407)
Screenshot: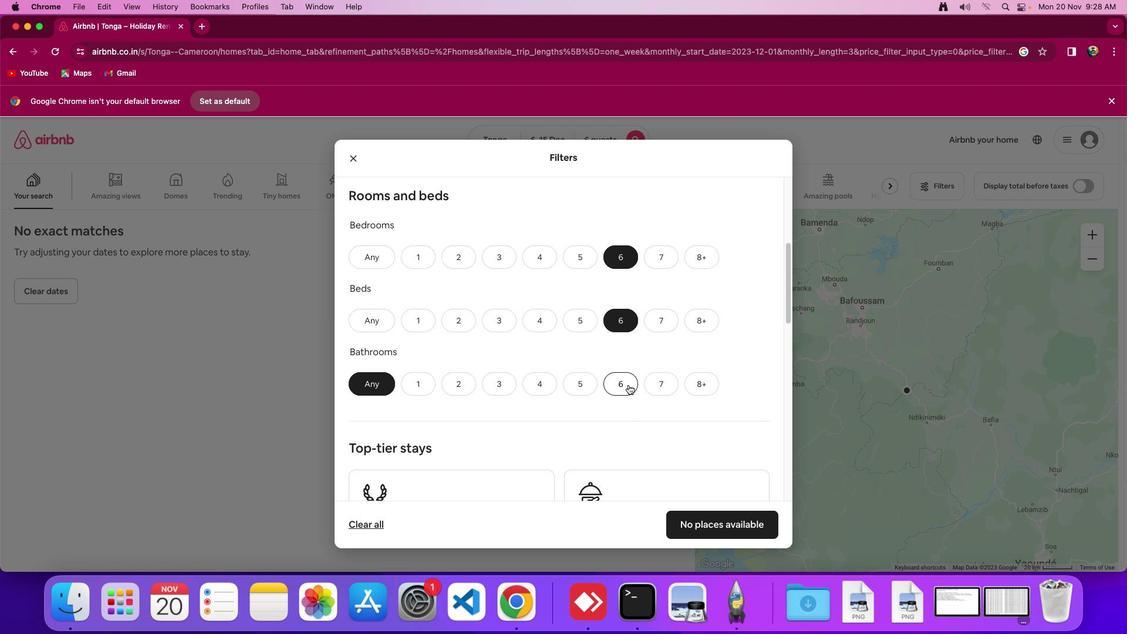 
Action: Mouse moved to (633, 398)
Screenshot: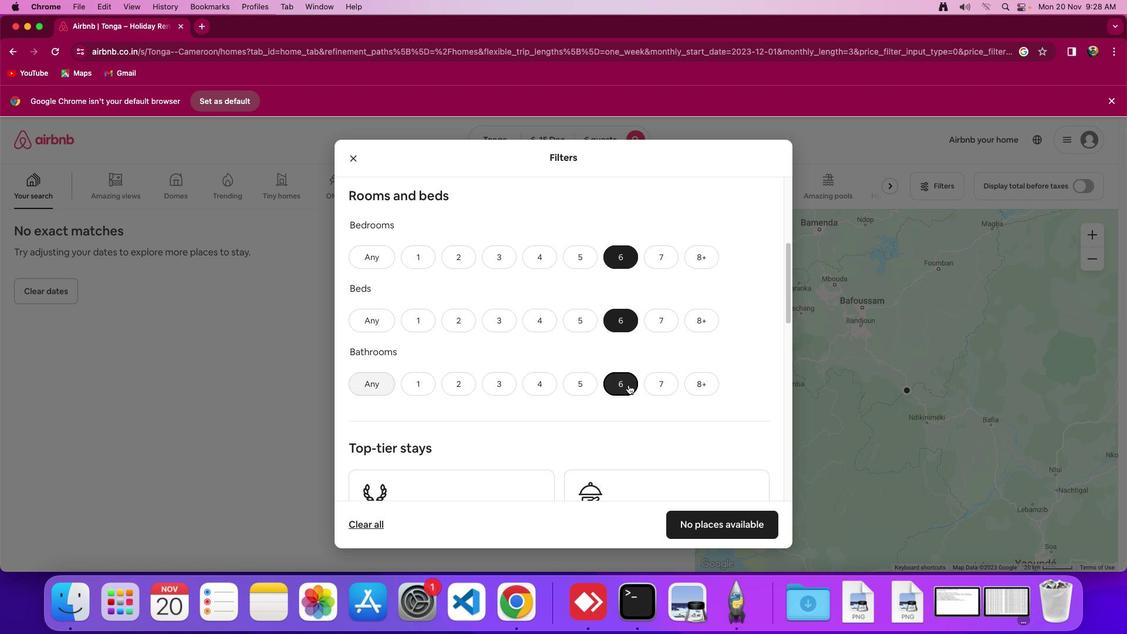 
Action: Mouse scrolled (633, 398) with delta (0, 0)
Screenshot: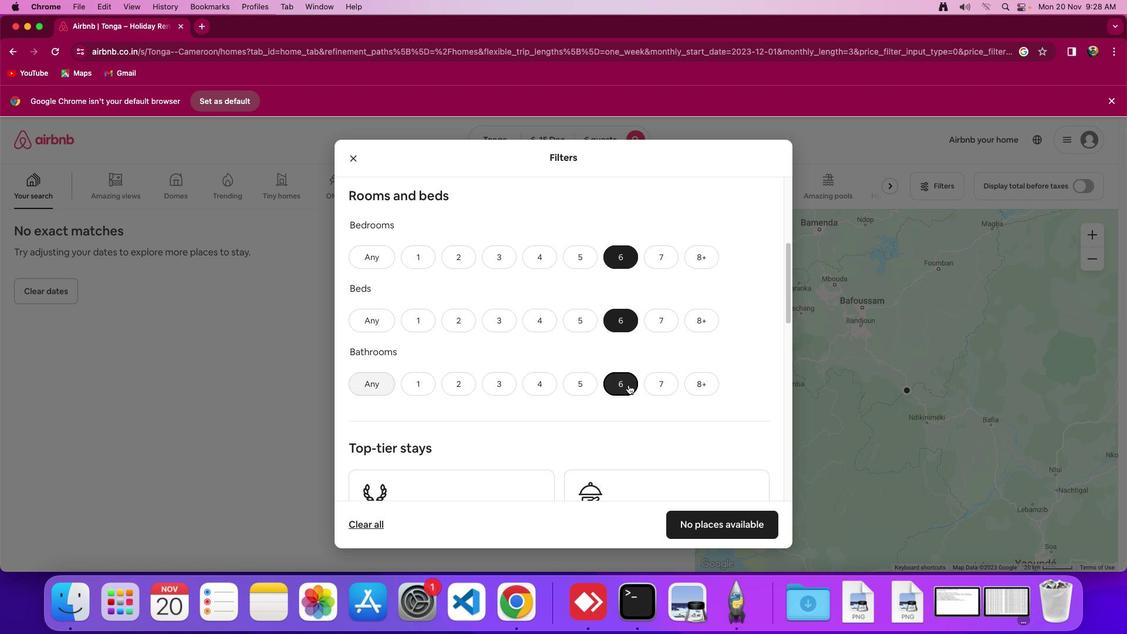 
Action: Mouse moved to (633, 396)
Screenshot: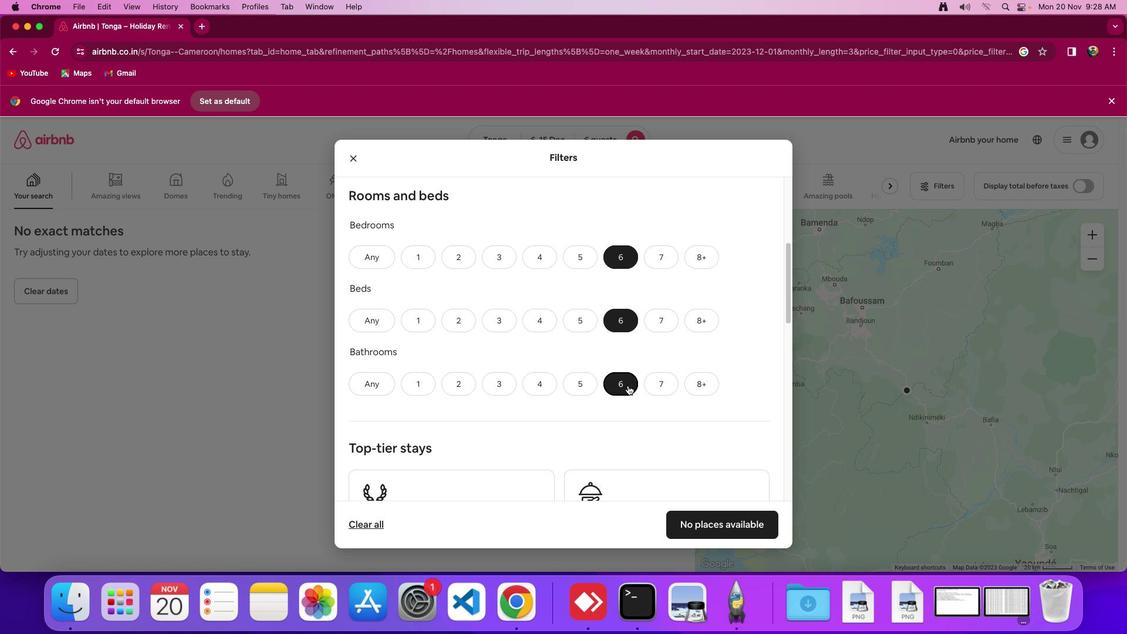 
Action: Mouse scrolled (633, 396) with delta (0, 0)
Screenshot: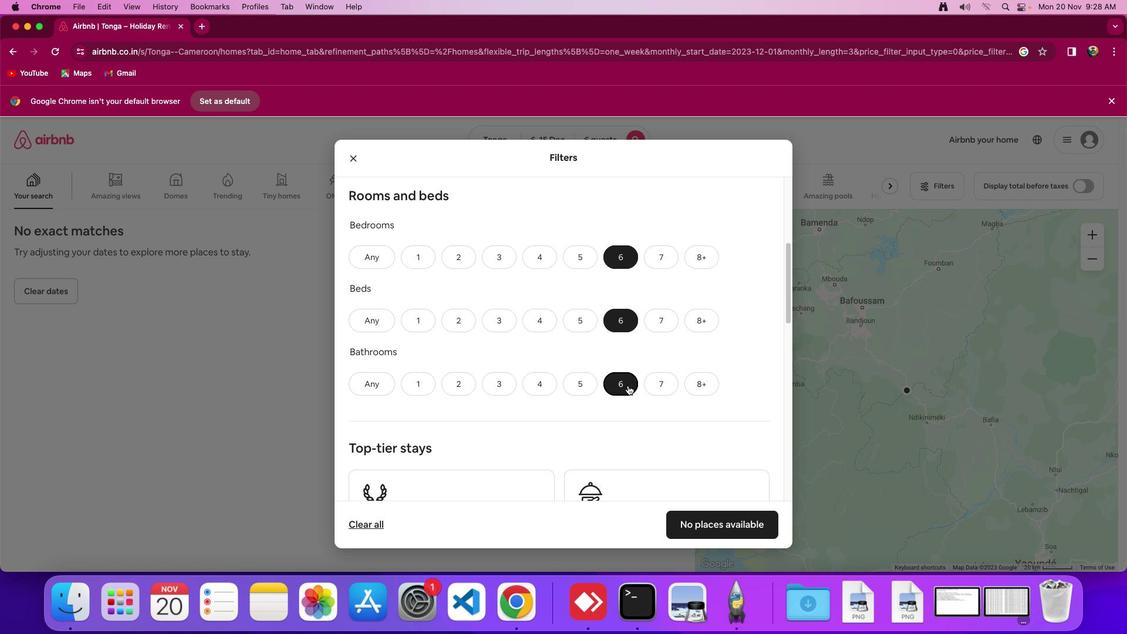 
Action: Mouse moved to (634, 394)
Screenshot: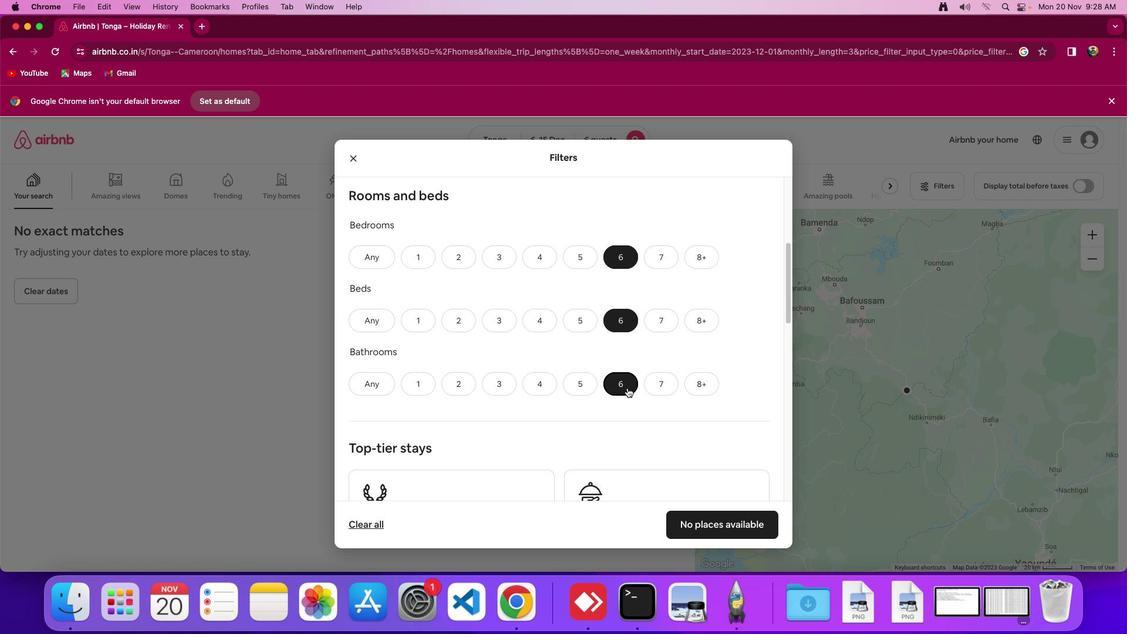
Action: Mouse scrolled (634, 394) with delta (0, -1)
Screenshot: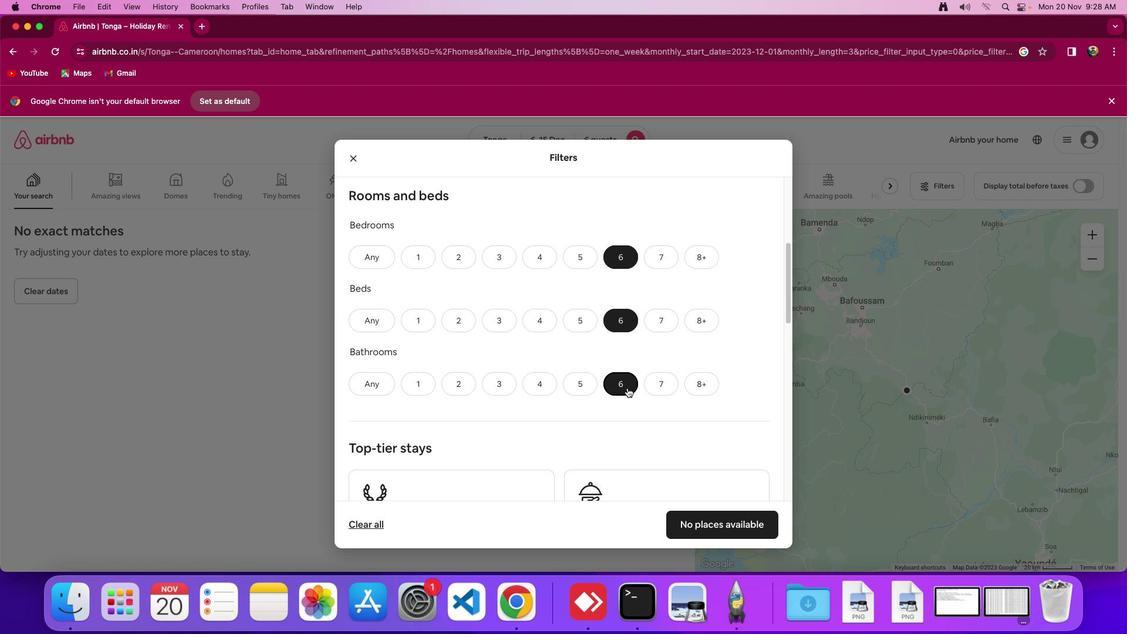 
Action: Mouse moved to (628, 385)
Screenshot: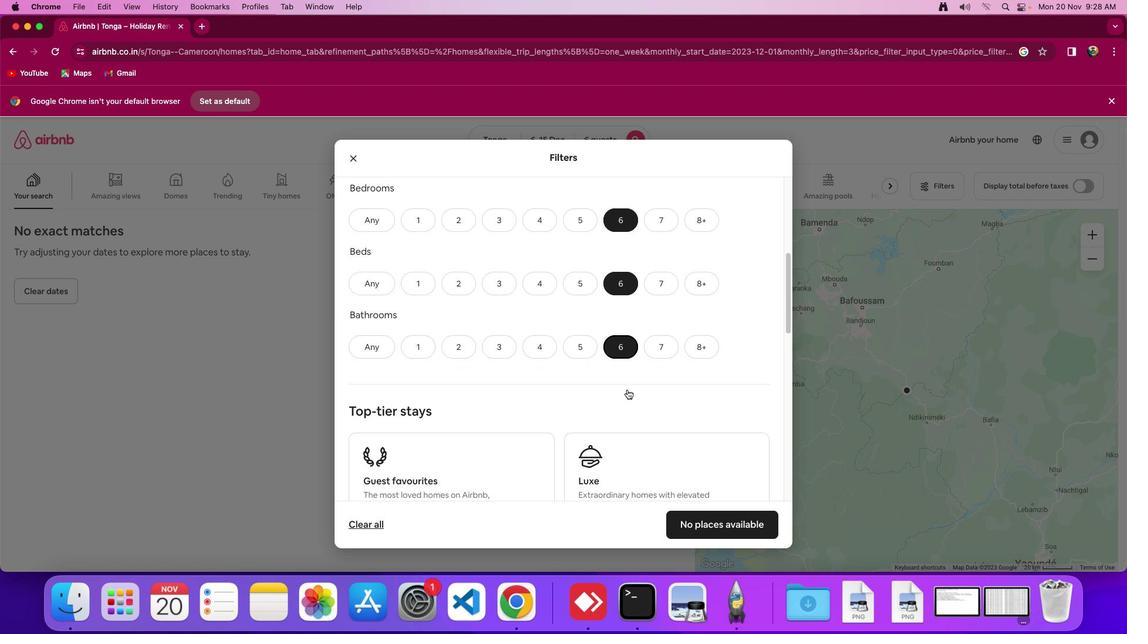 
Action: Mouse pressed left at (628, 385)
Screenshot: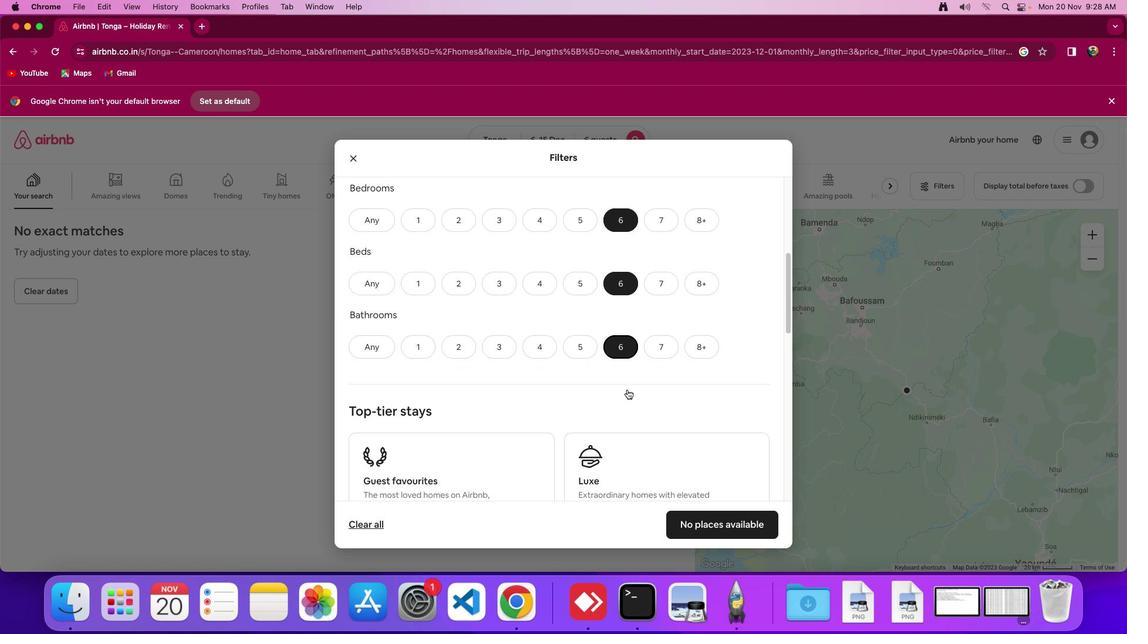
Action: Mouse moved to (627, 389)
Screenshot: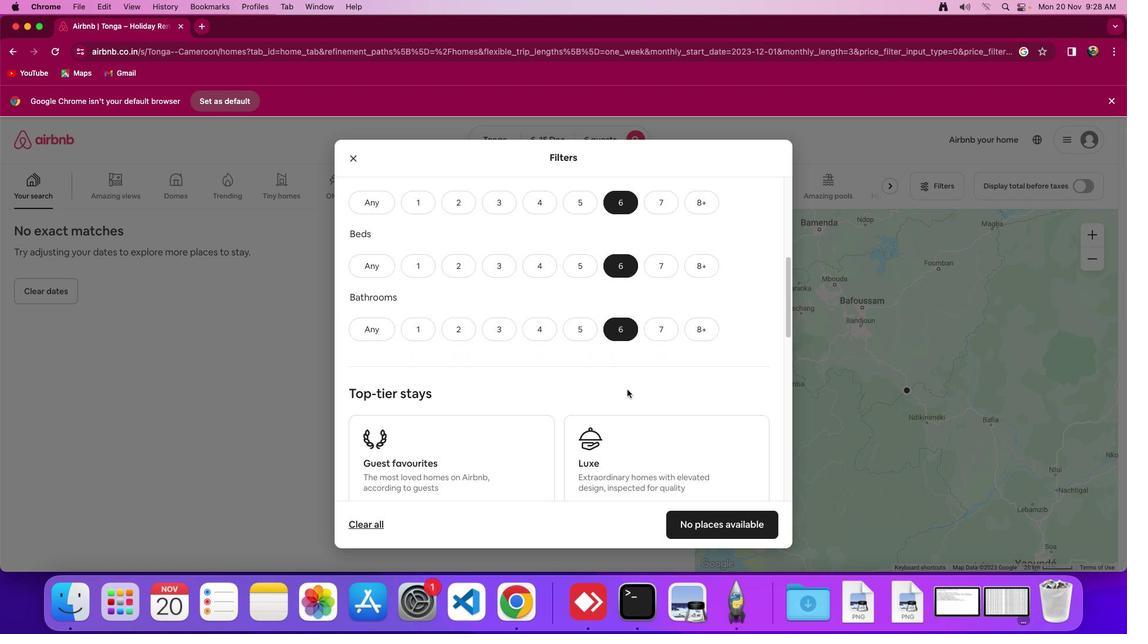 
Action: Mouse scrolled (627, 389) with delta (0, 0)
Screenshot: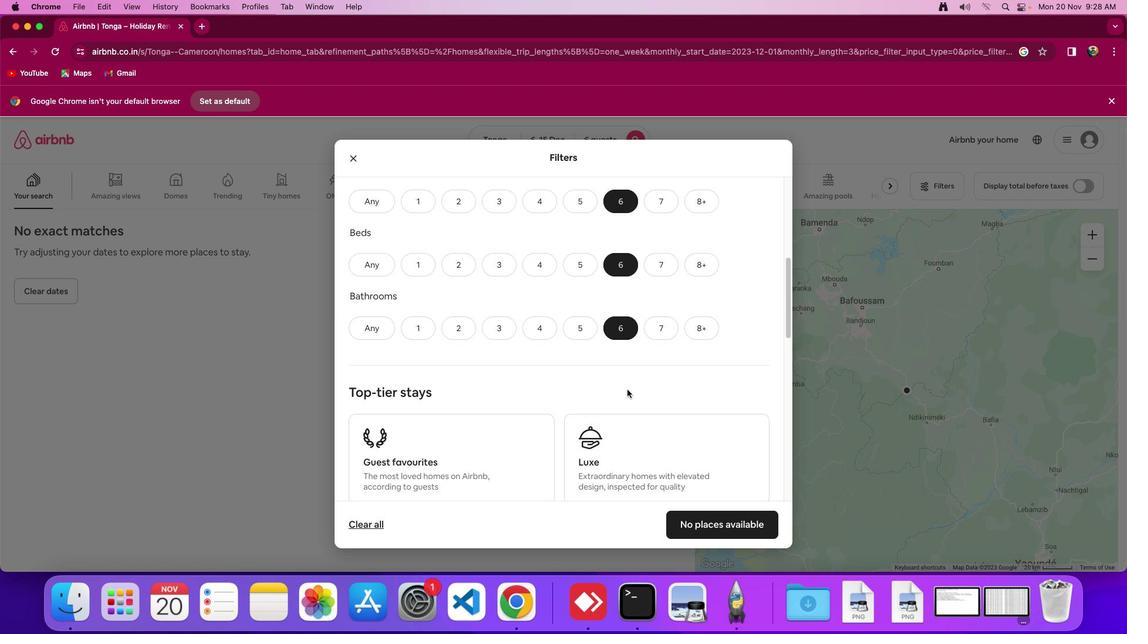 
Action: Mouse scrolled (627, 389) with delta (0, 0)
Screenshot: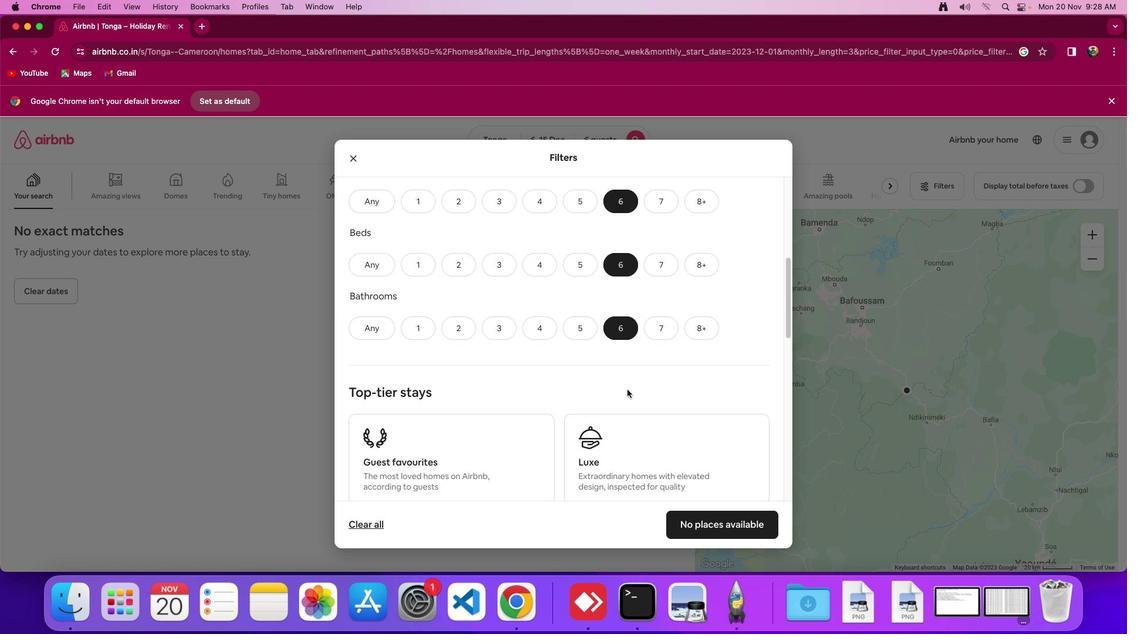 
Action: Mouse scrolled (627, 389) with delta (0, 0)
Screenshot: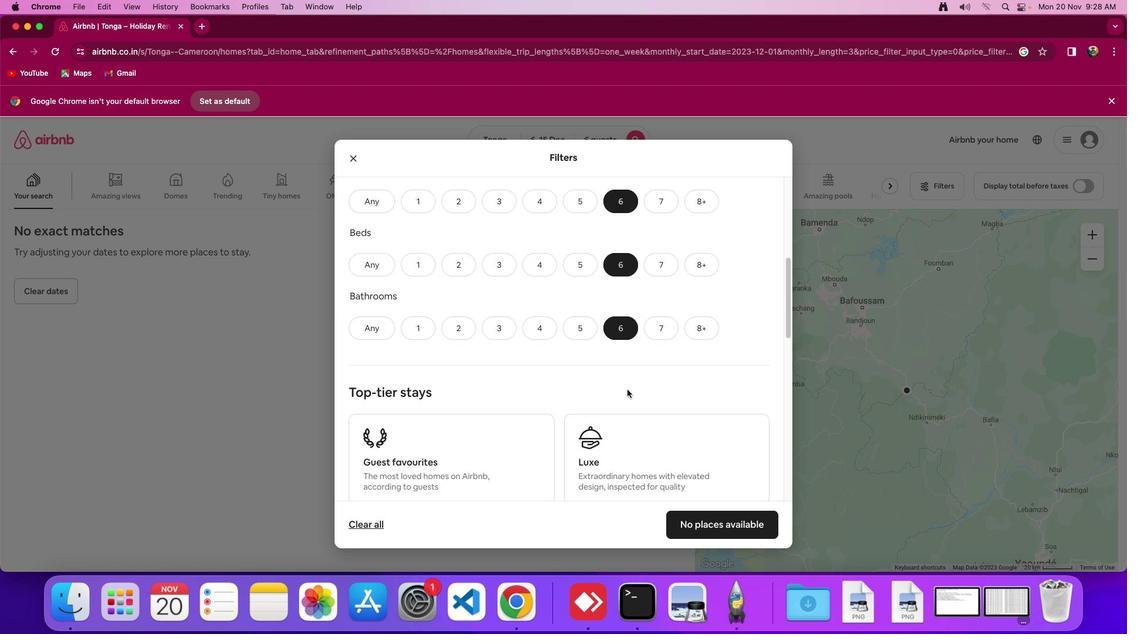 
Action: Mouse scrolled (627, 389) with delta (0, 0)
Screenshot: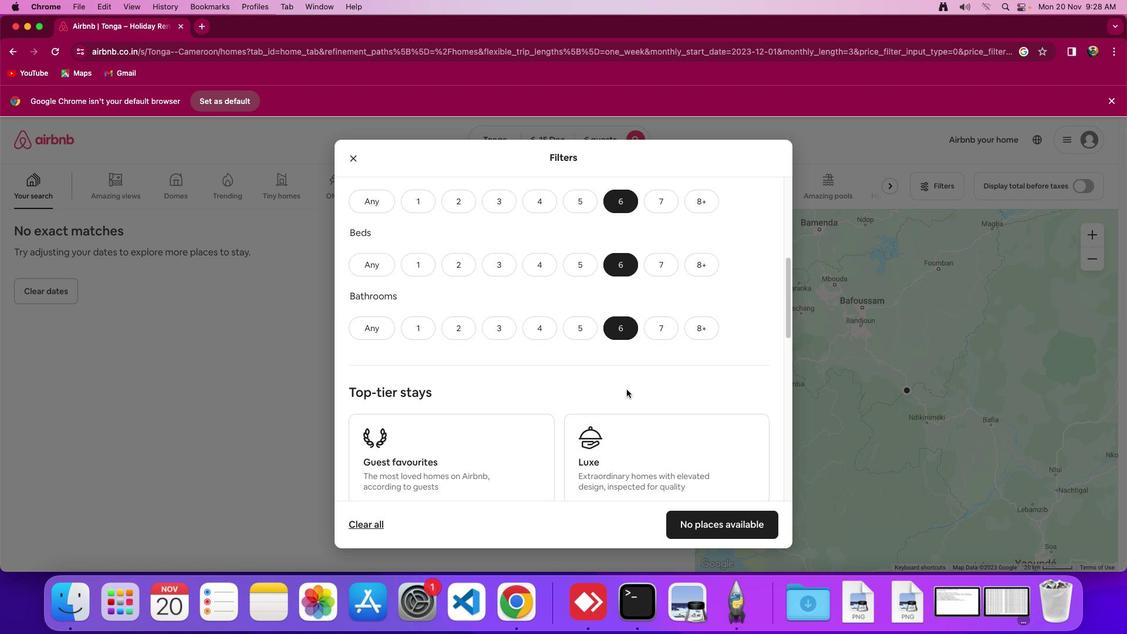 
Action: Mouse scrolled (627, 389) with delta (0, 0)
Screenshot: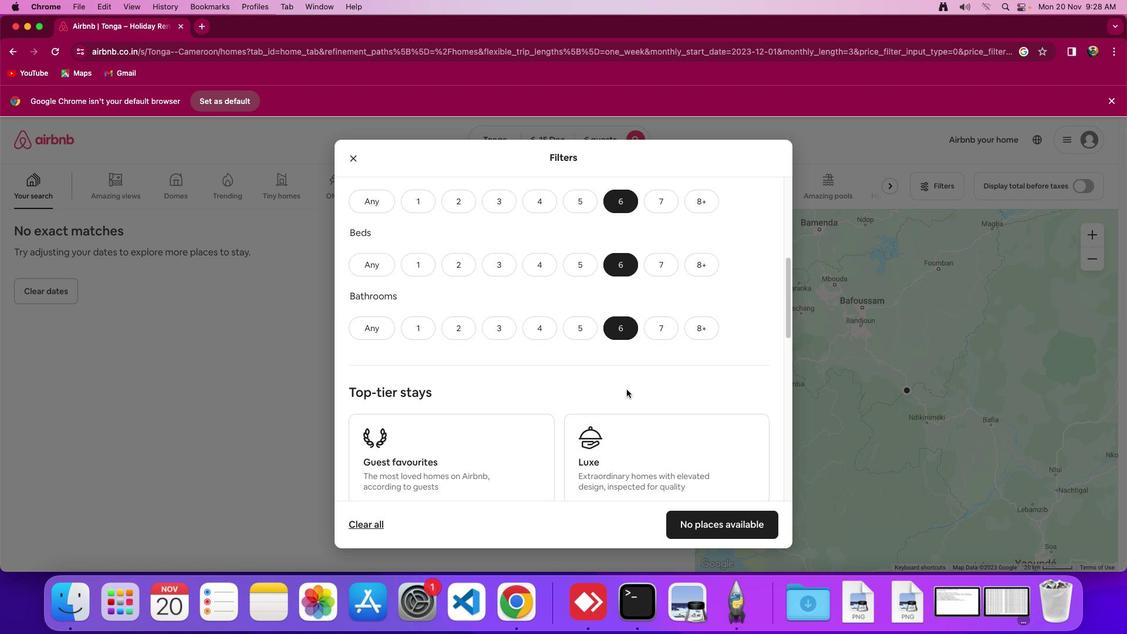 
Action: Mouse moved to (626, 390)
Screenshot: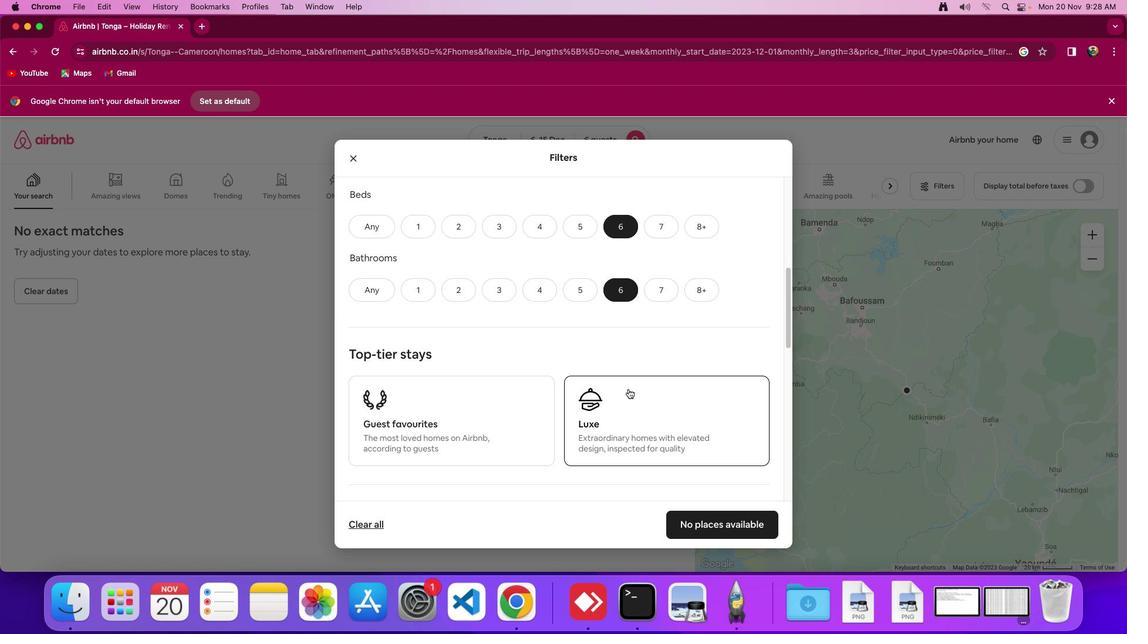 
Action: Mouse scrolled (626, 390) with delta (0, 0)
Screenshot: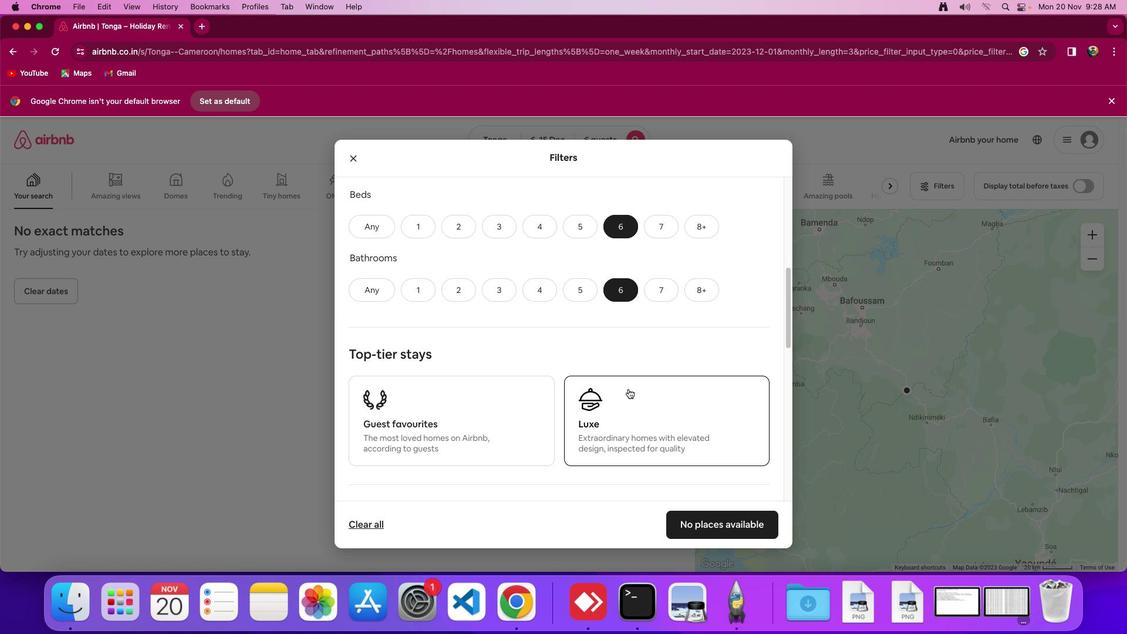 
Action: Mouse scrolled (626, 390) with delta (0, 0)
Screenshot: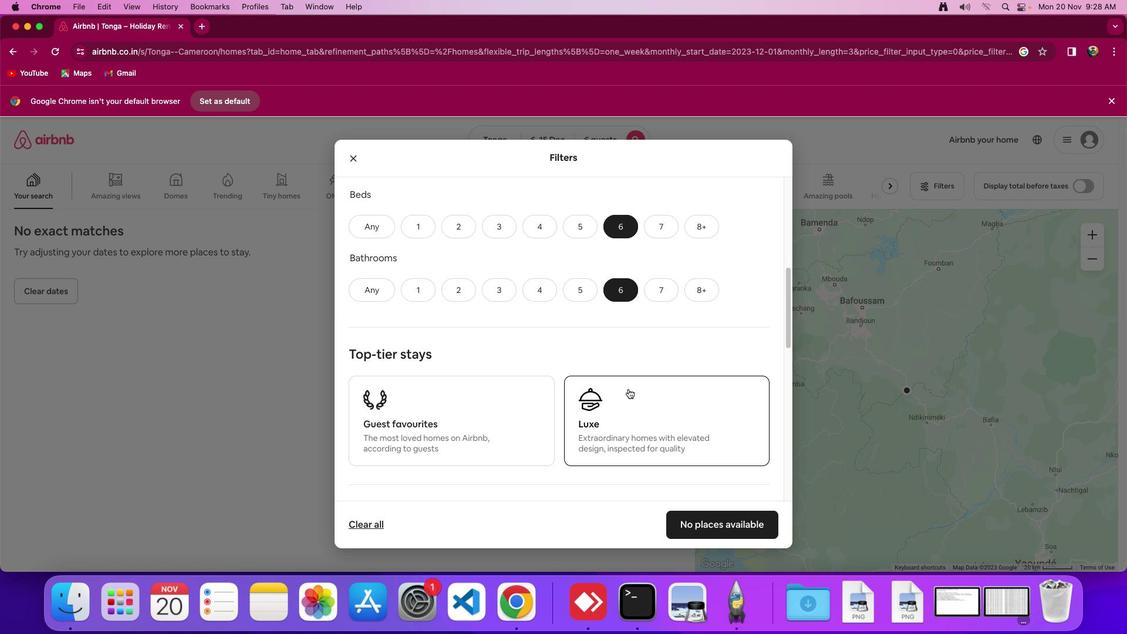
Action: Mouse scrolled (626, 390) with delta (0, 0)
Screenshot: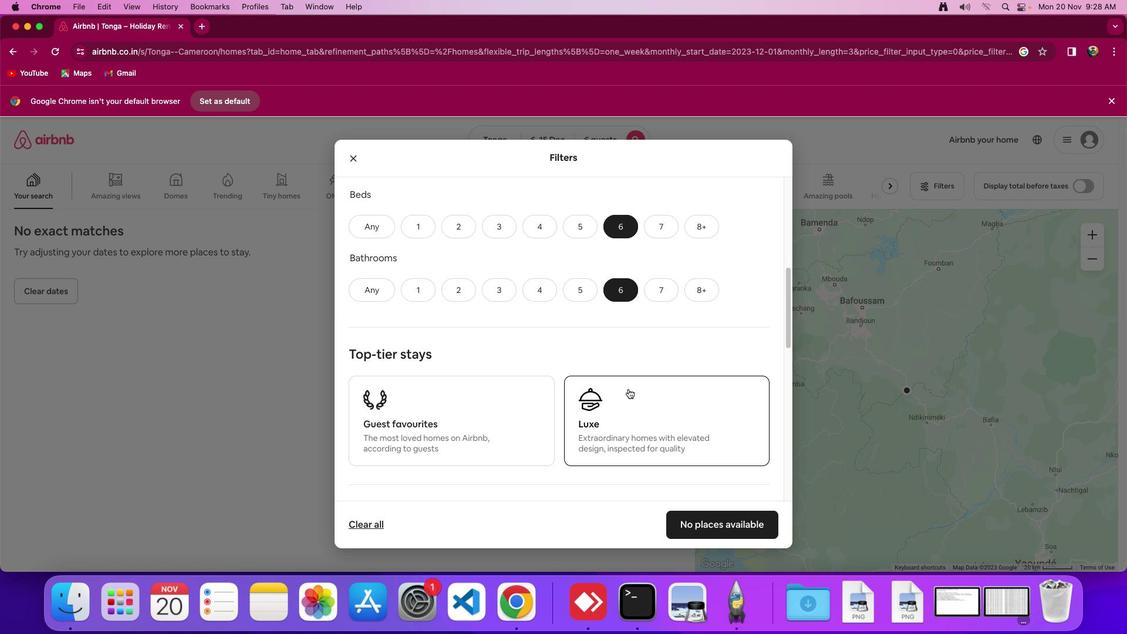 
Action: Mouse moved to (629, 386)
Screenshot: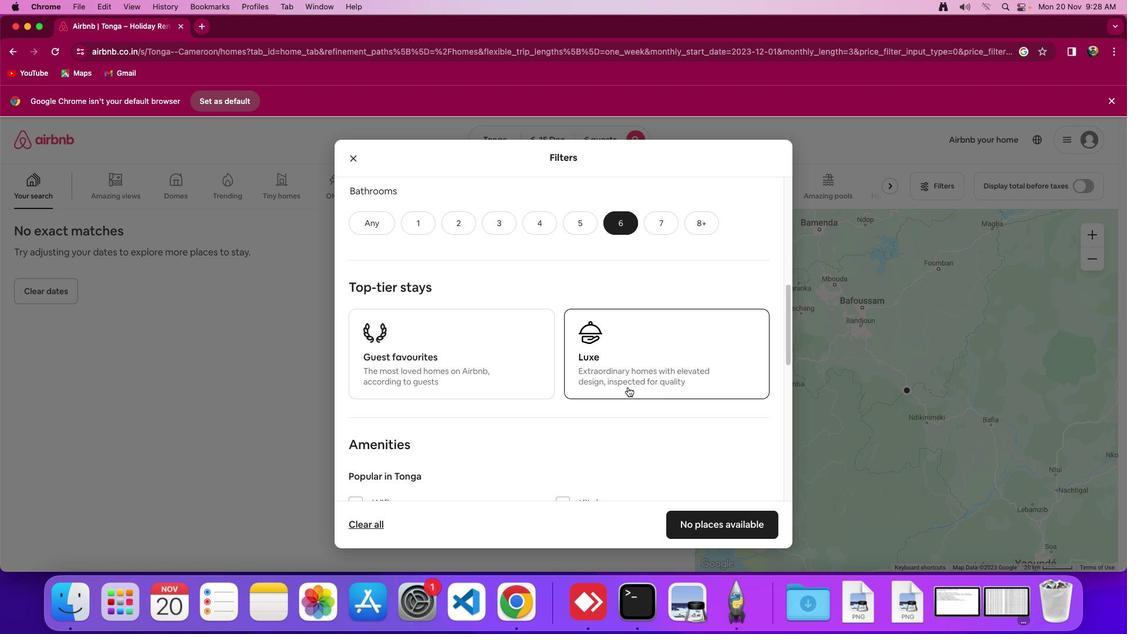 
Action: Mouse scrolled (629, 386) with delta (0, 0)
Screenshot: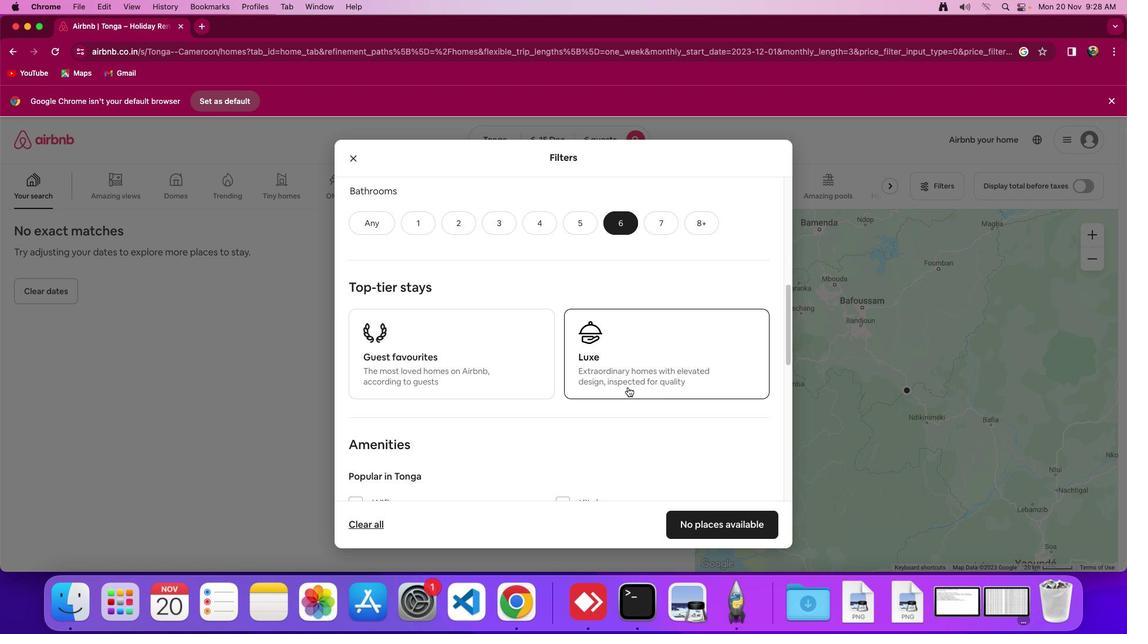 
Action: Mouse scrolled (629, 386) with delta (0, 0)
Screenshot: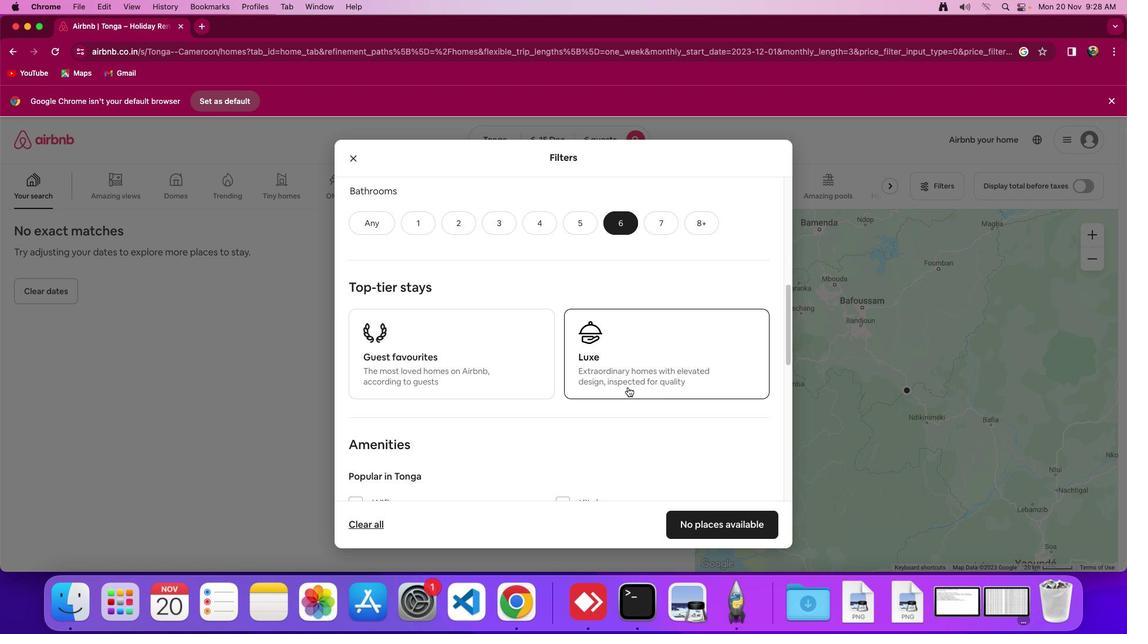 
Action: Mouse scrolled (629, 386) with delta (0, 0)
Screenshot: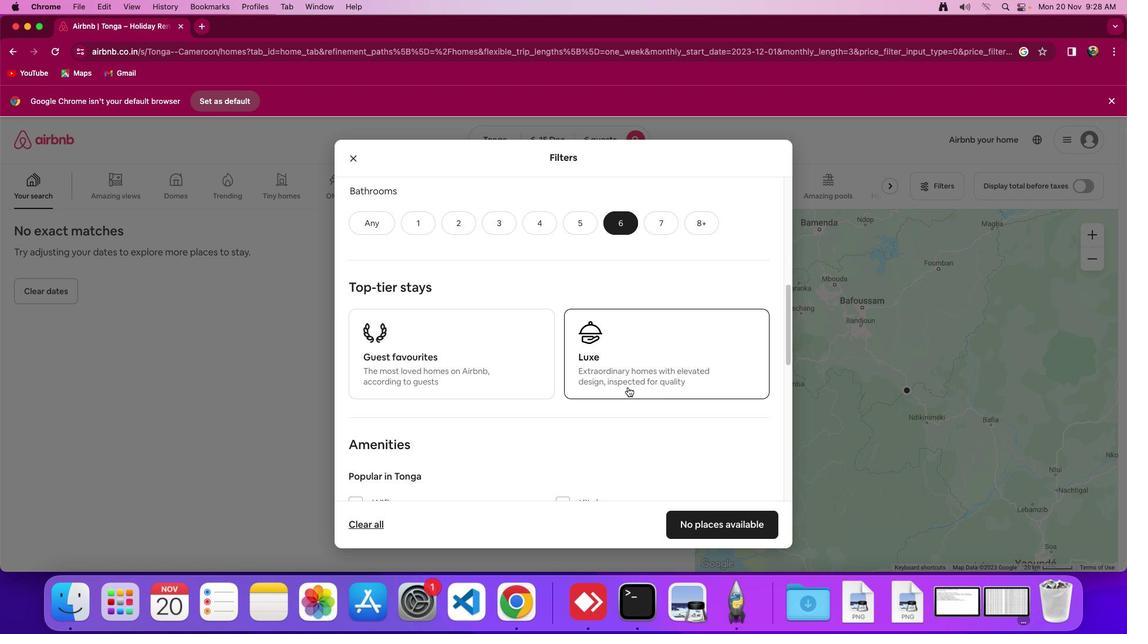 
Action: Mouse moved to (627, 387)
Screenshot: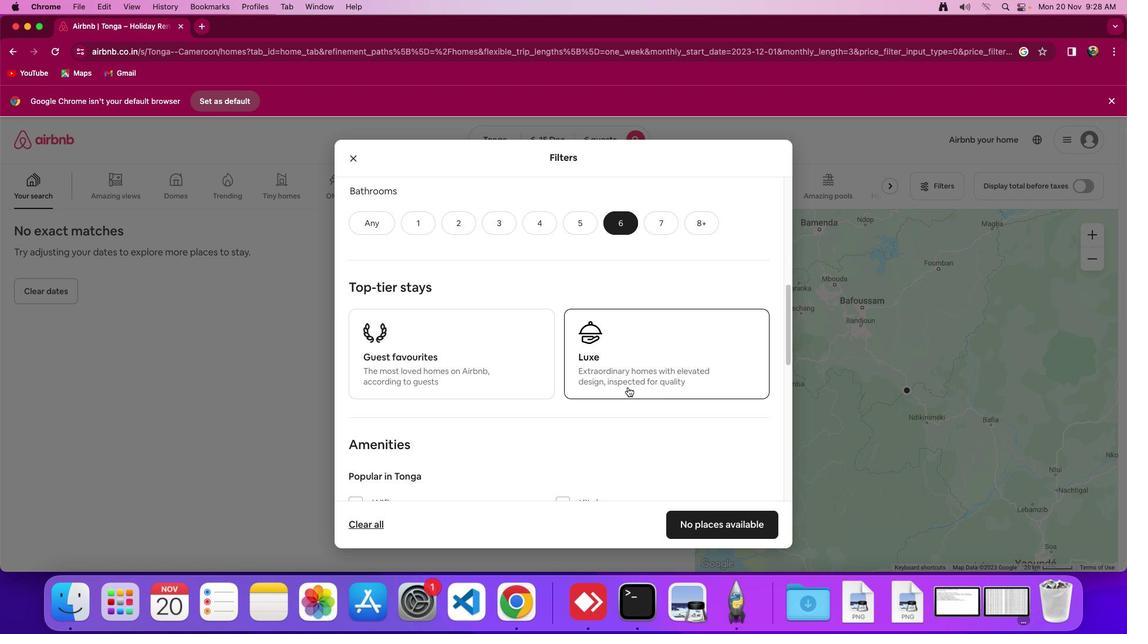 
Action: Mouse scrolled (627, 387) with delta (0, 0)
Screenshot: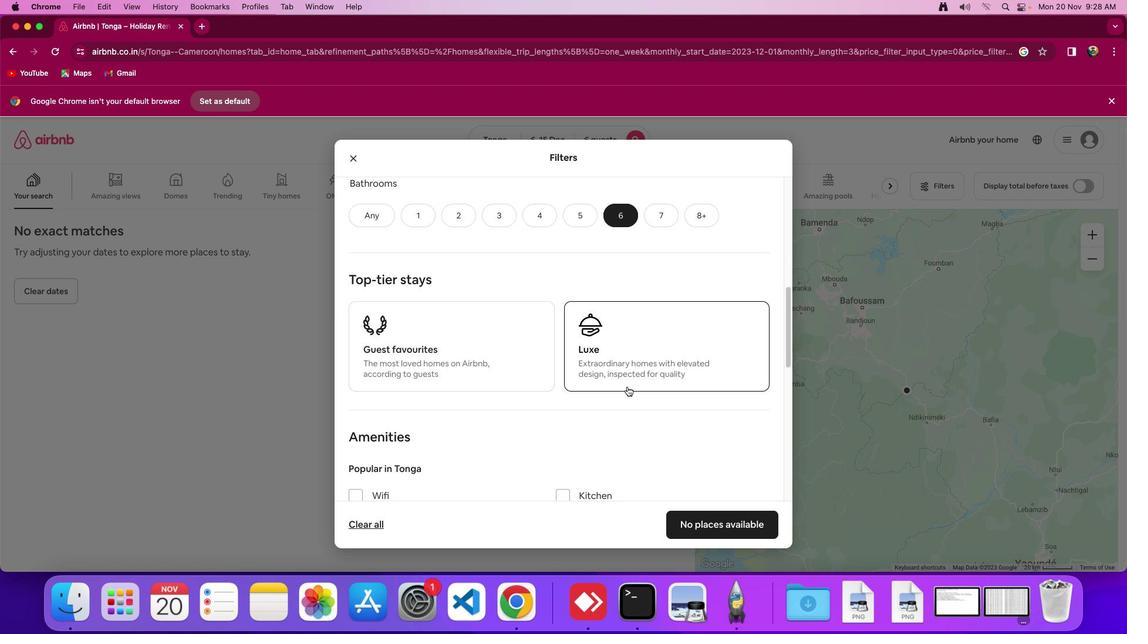 
Action: Mouse scrolled (627, 387) with delta (0, 0)
Screenshot: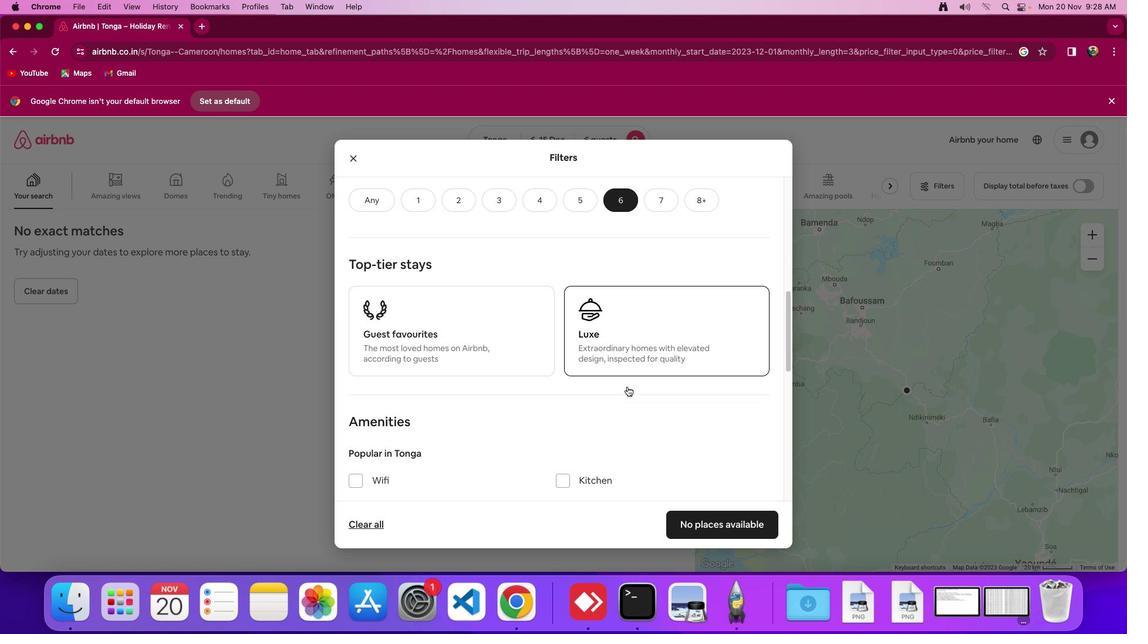 
Action: Mouse scrolled (627, 387) with delta (0, 0)
Screenshot: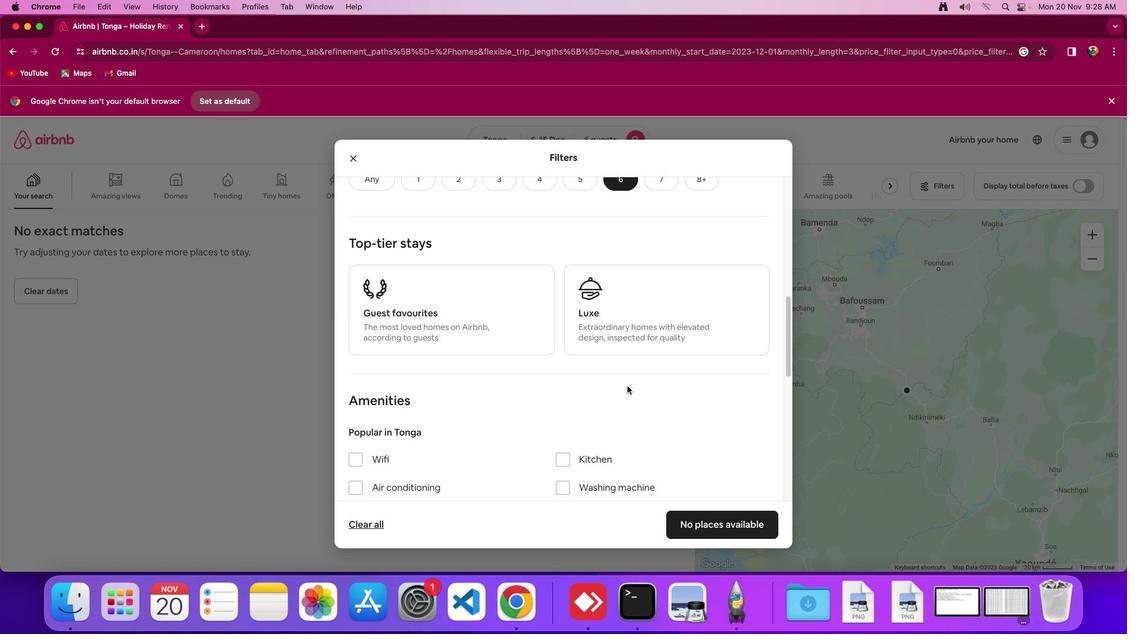 
Action: Mouse moved to (627, 386)
Screenshot: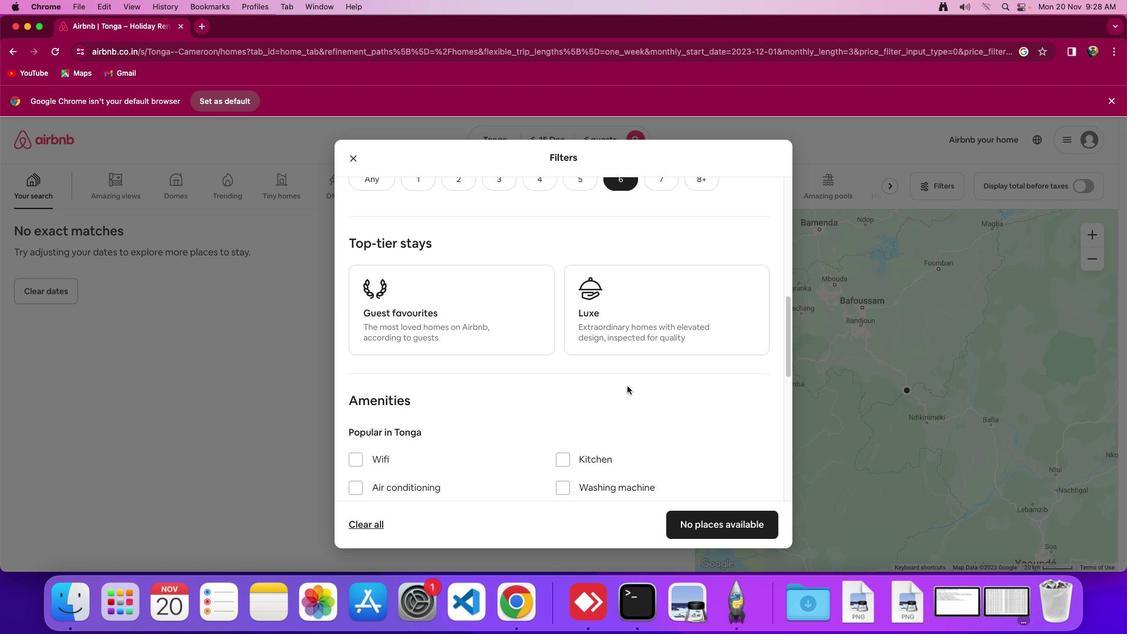 
Action: Mouse scrolled (627, 386) with delta (0, 0)
Screenshot: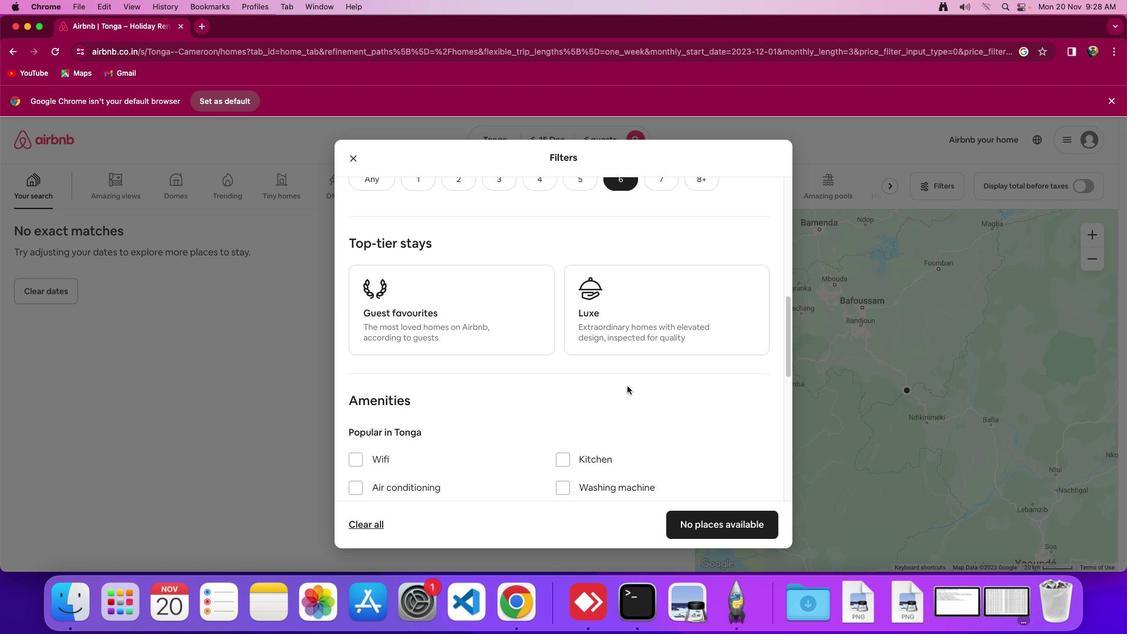 
Action: Mouse moved to (627, 386)
Screenshot: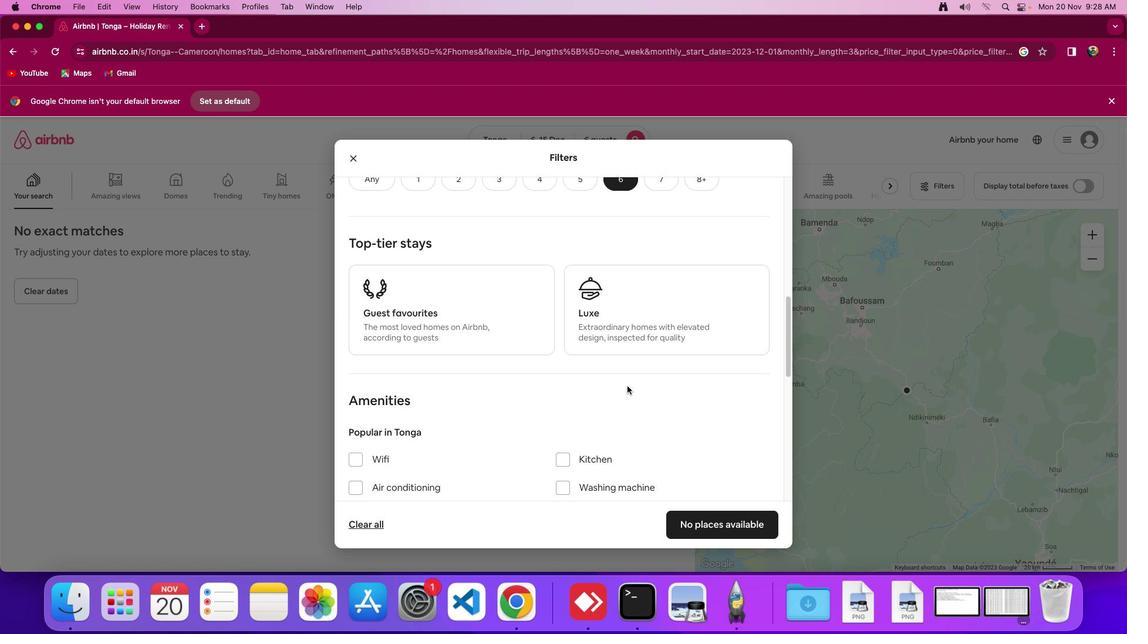 
Action: Mouse scrolled (627, 386) with delta (0, 0)
Screenshot: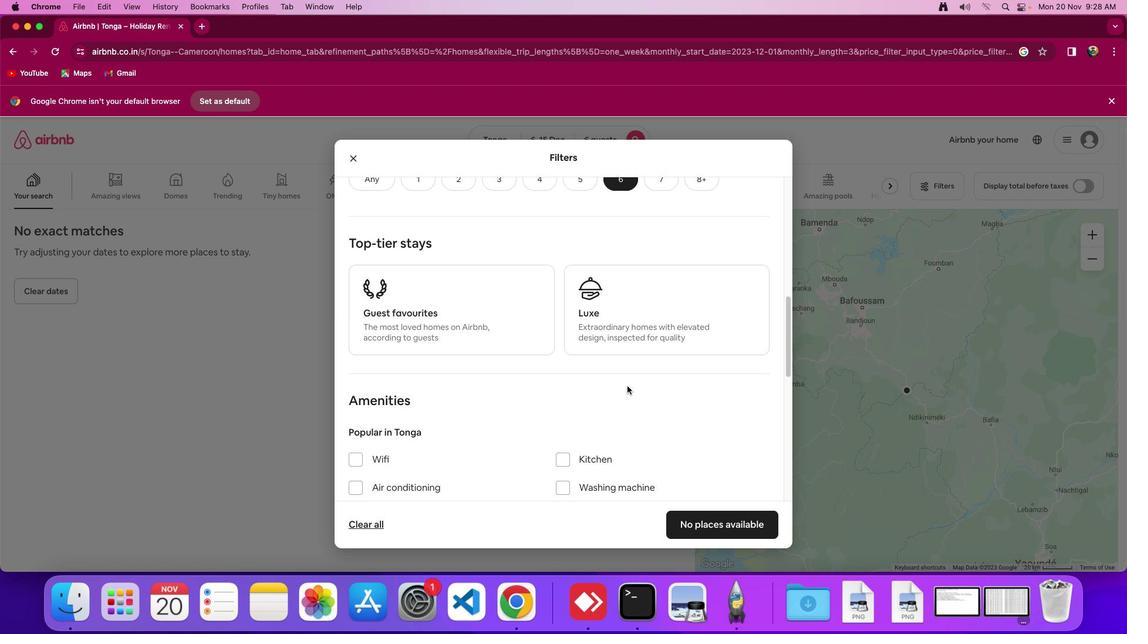 
Action: Mouse moved to (627, 386)
Screenshot: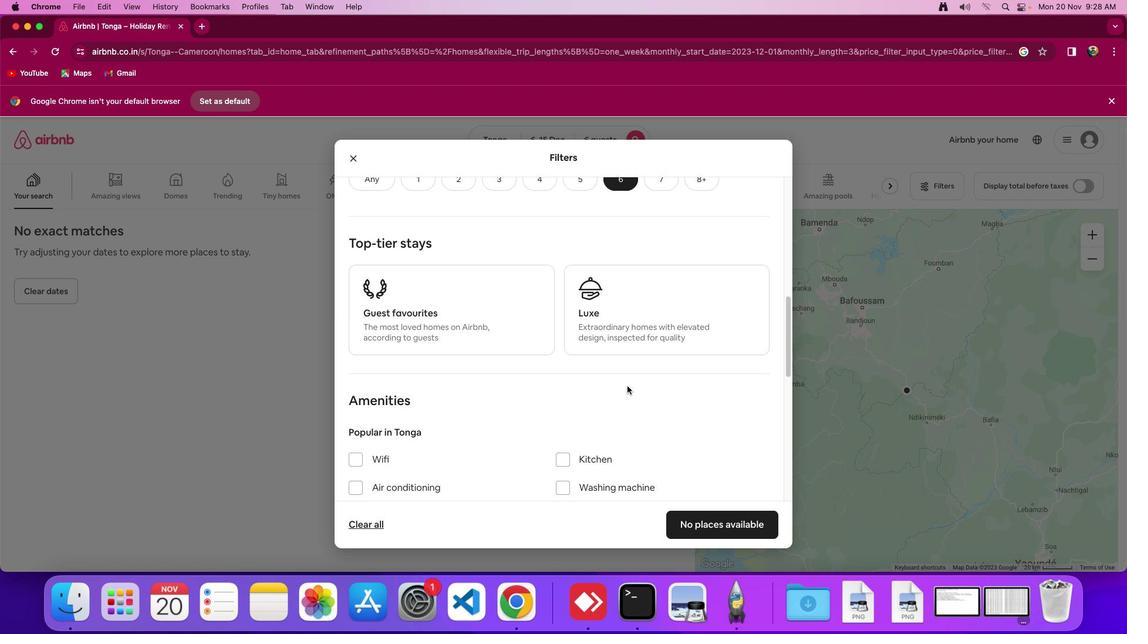 
Action: Mouse scrolled (627, 386) with delta (0, 0)
Screenshot: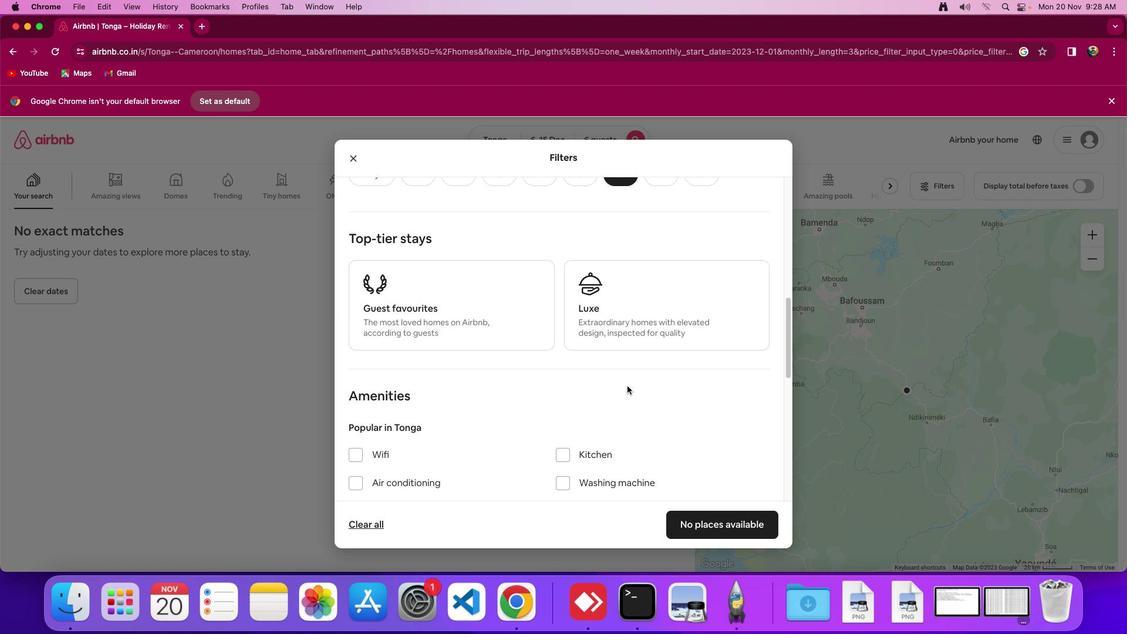 
Action: Mouse scrolled (627, 386) with delta (0, 0)
Screenshot: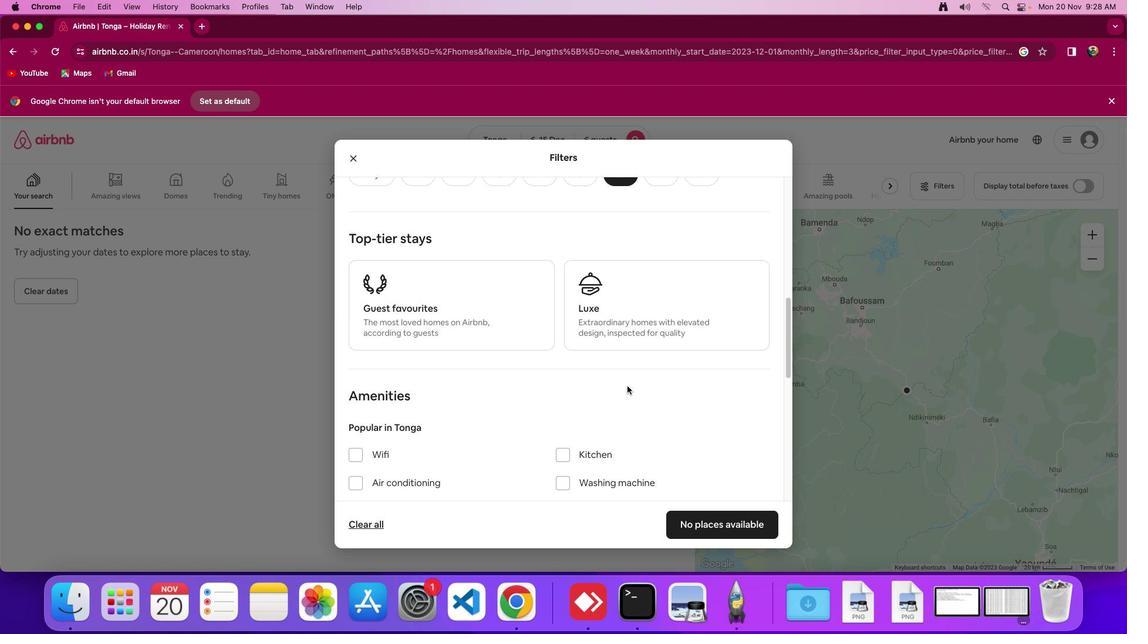 
Action: Mouse moved to (627, 386)
Screenshot: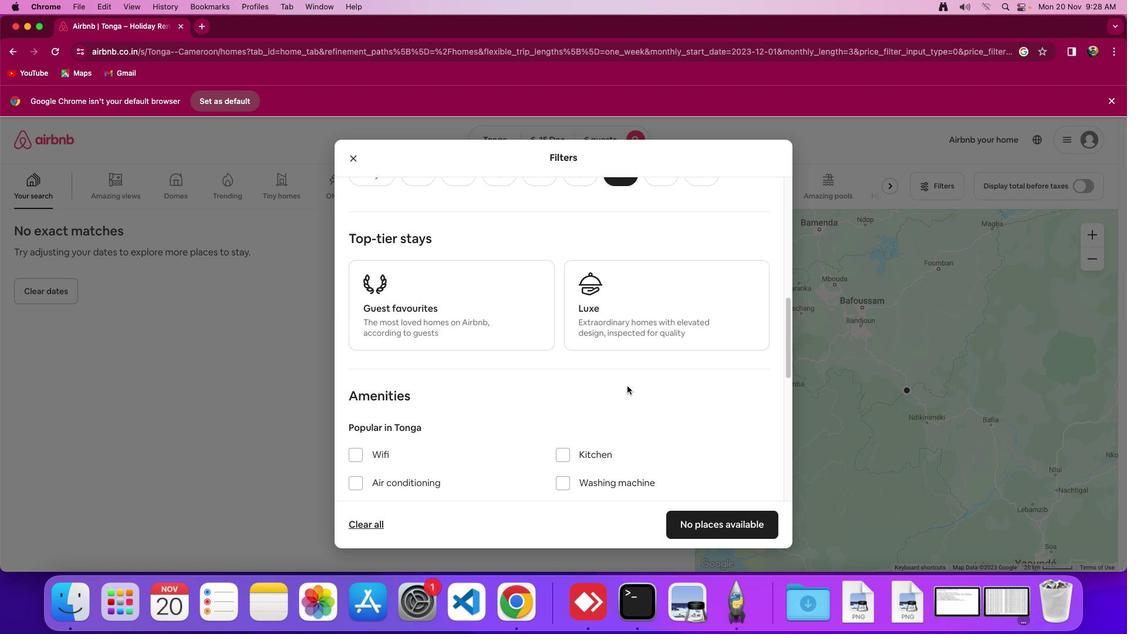 
Action: Mouse scrolled (627, 386) with delta (0, 0)
Screenshot: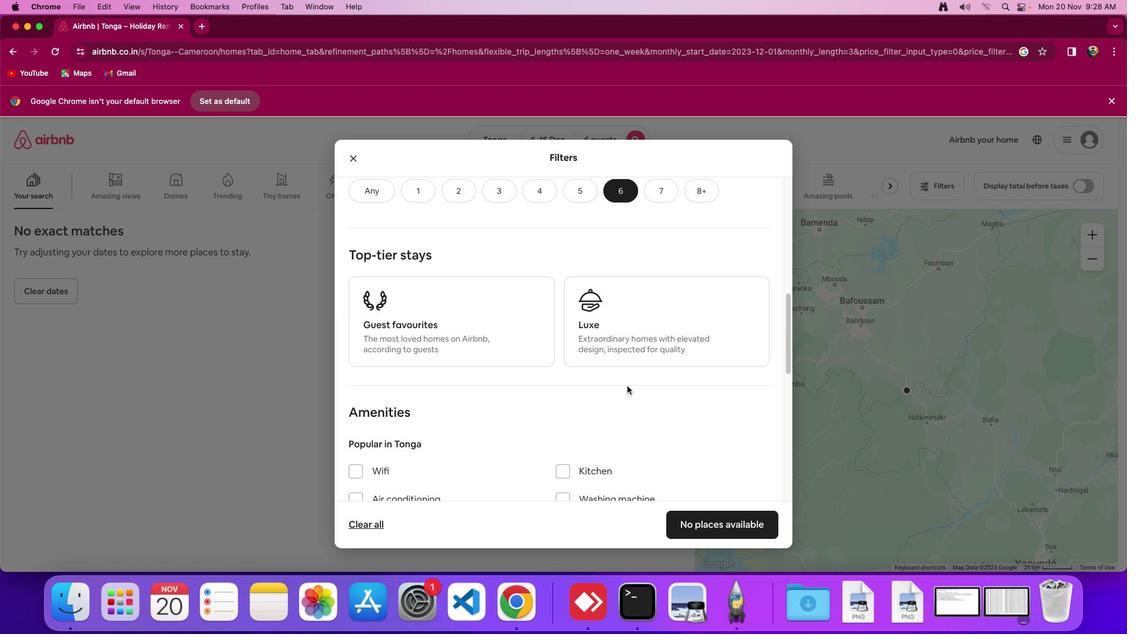
Action: Mouse scrolled (627, 386) with delta (0, 0)
Screenshot: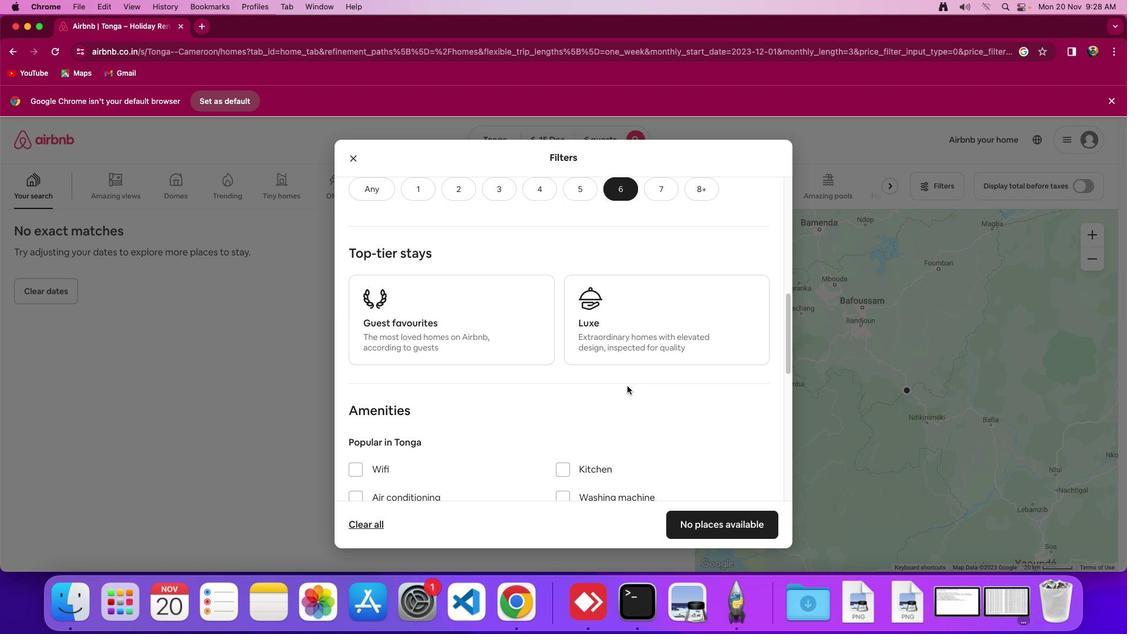 
Action: Mouse scrolled (627, 386) with delta (0, 0)
Screenshot: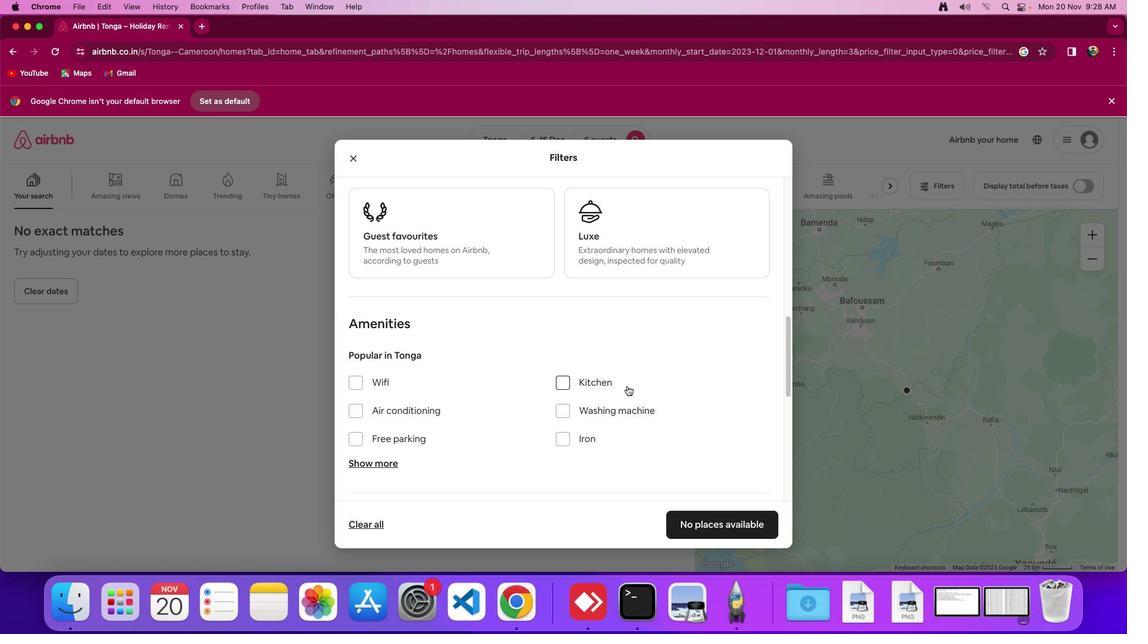
Action: Mouse scrolled (627, 386) with delta (0, 0)
Screenshot: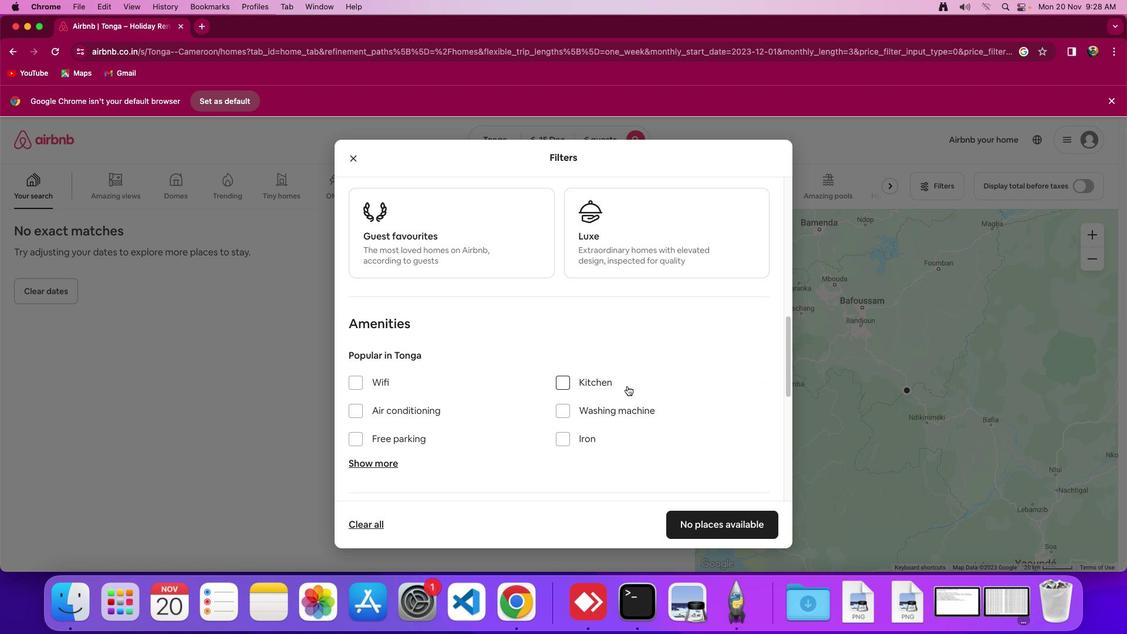 
Action: Mouse scrolled (627, 386) with delta (0, 0)
Screenshot: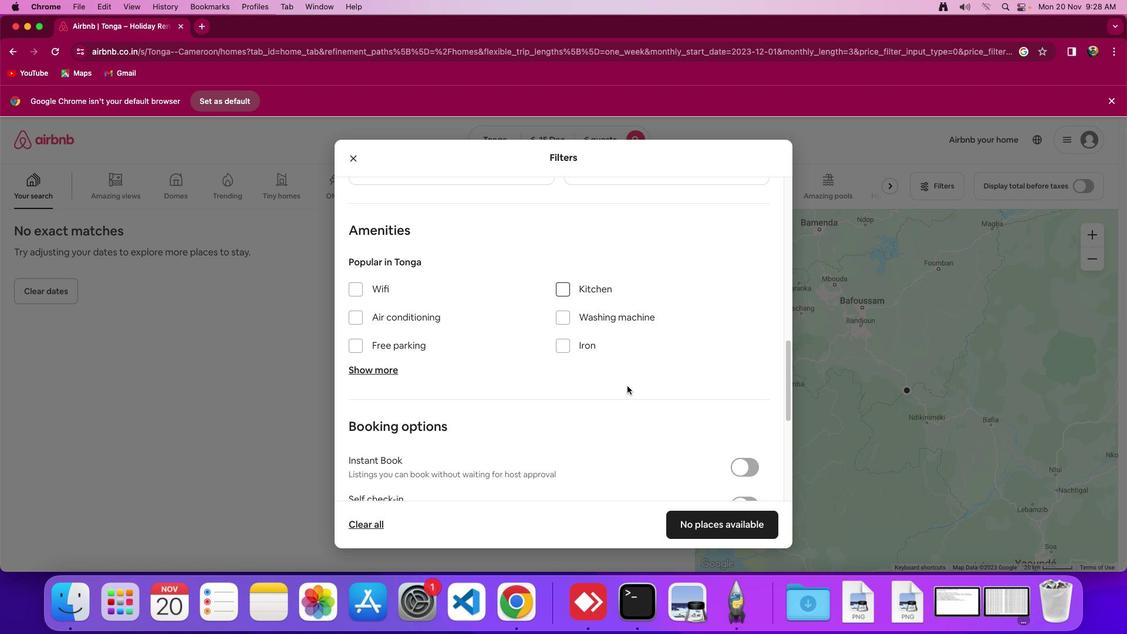 
Action: Mouse scrolled (627, 386) with delta (0, 0)
Screenshot: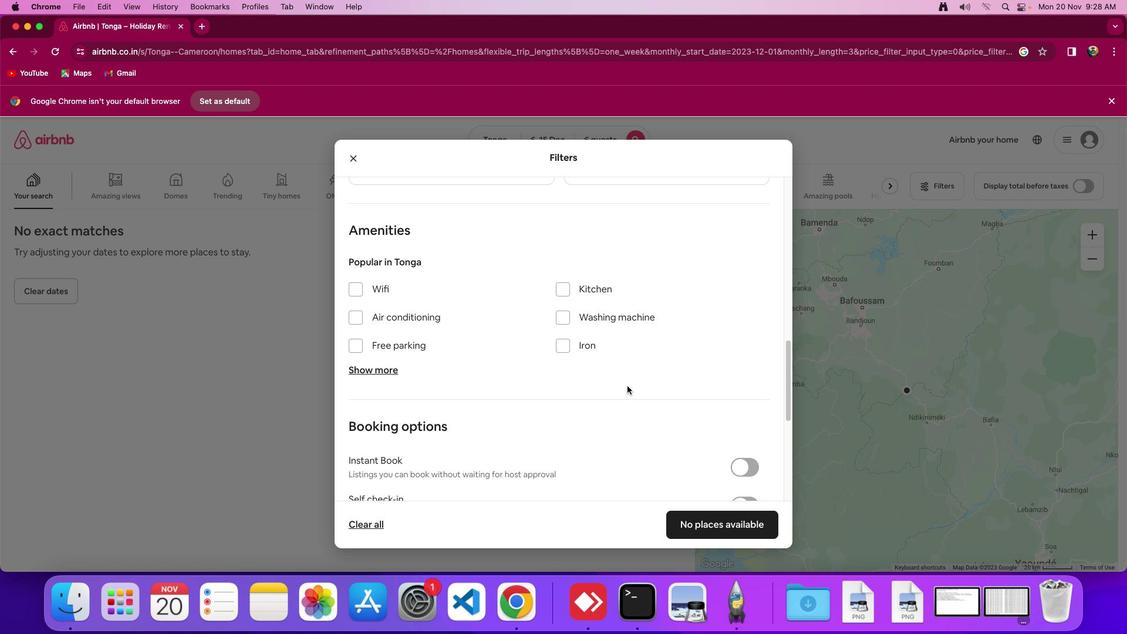 
Action: Mouse scrolled (627, 386) with delta (0, -1)
Screenshot: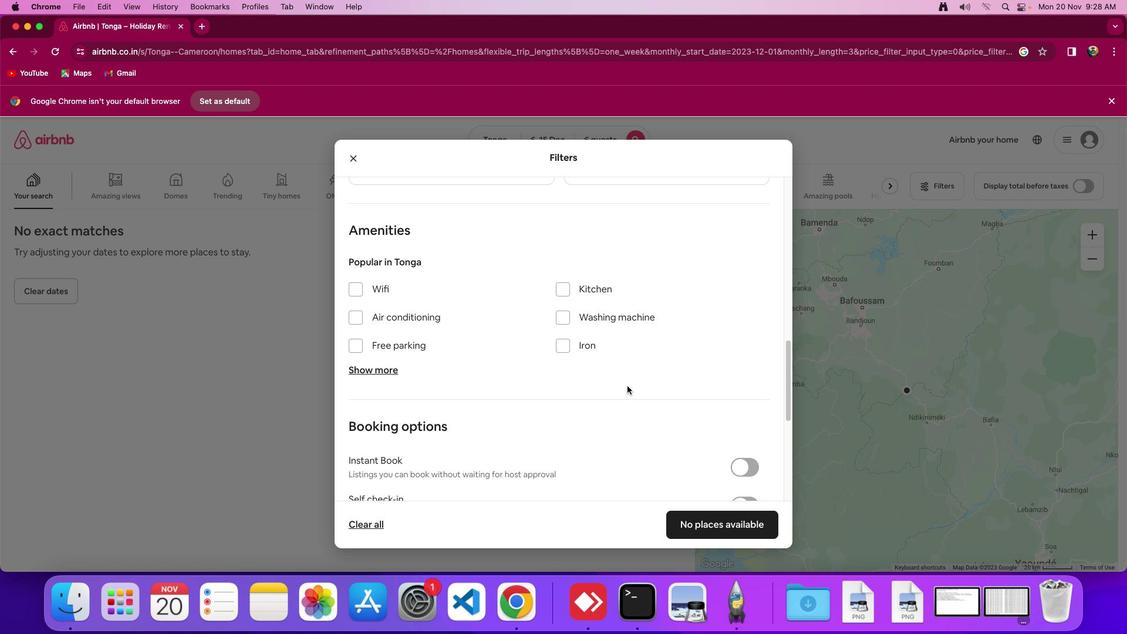 
Action: Mouse scrolled (627, 386) with delta (0, 0)
Screenshot: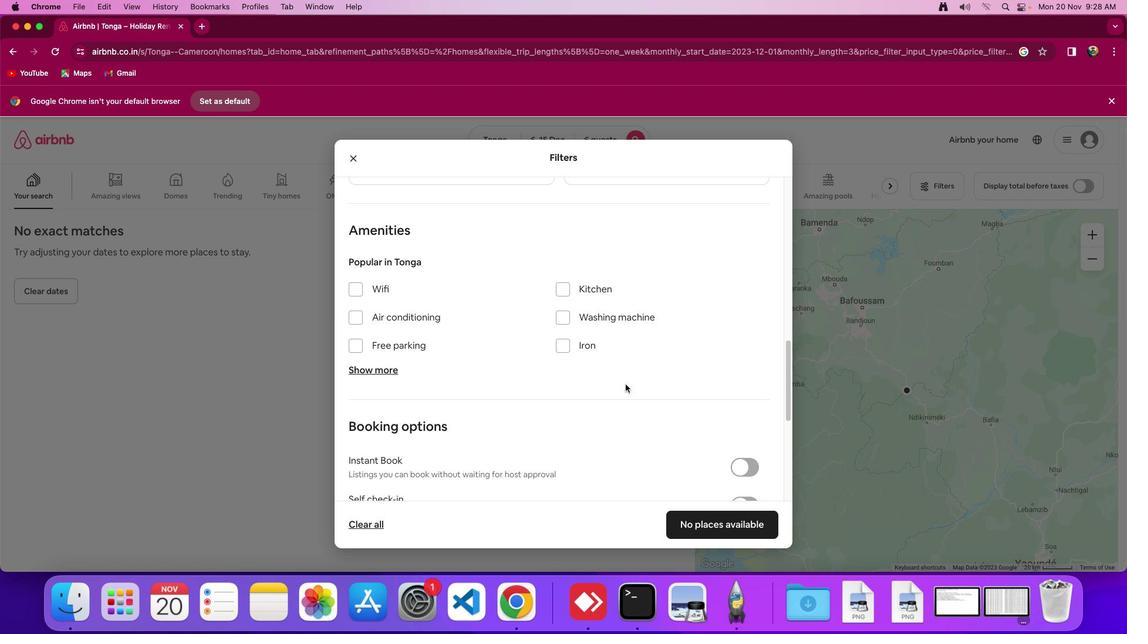 
Action: Mouse scrolled (627, 386) with delta (0, 0)
Screenshot: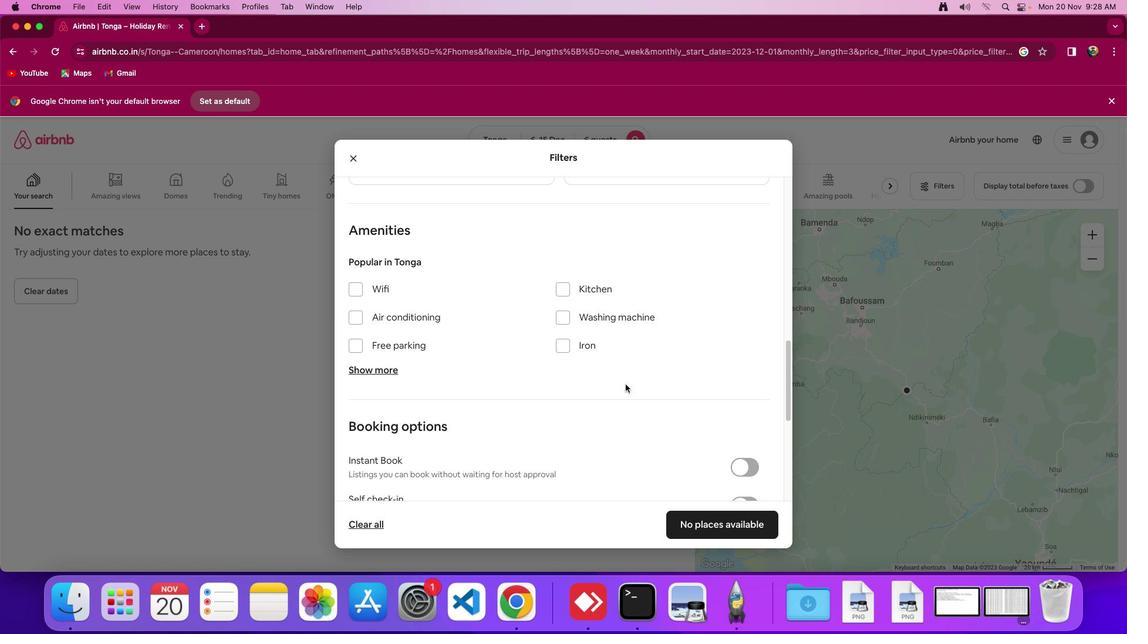 
Action: Mouse scrolled (627, 386) with delta (0, -1)
Screenshot: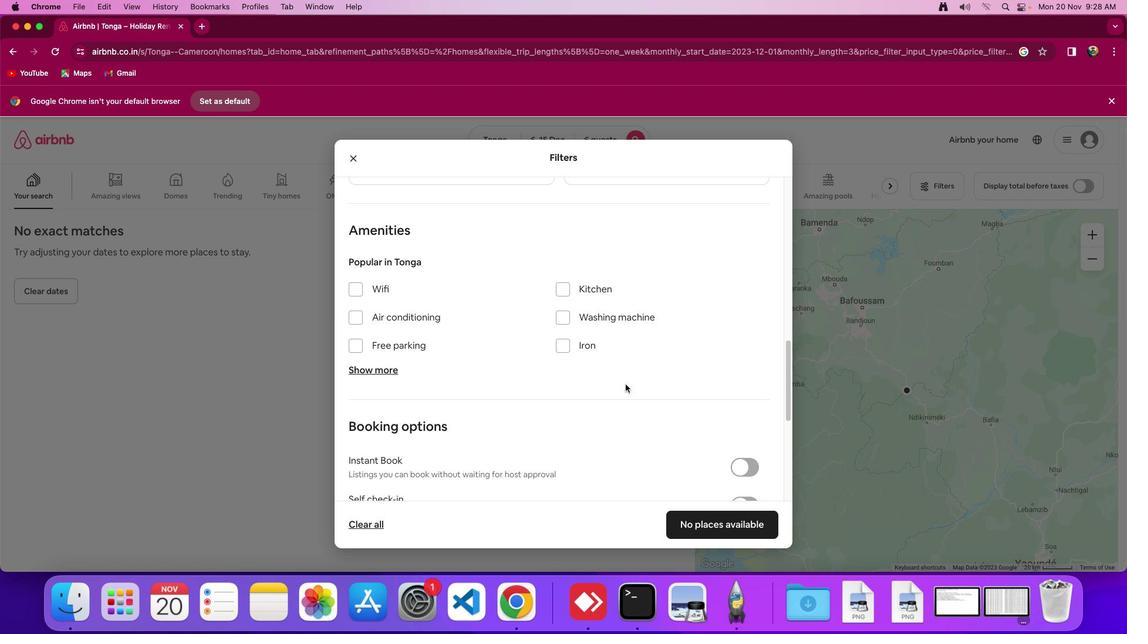 
Action: Mouse moved to (626, 384)
Screenshot: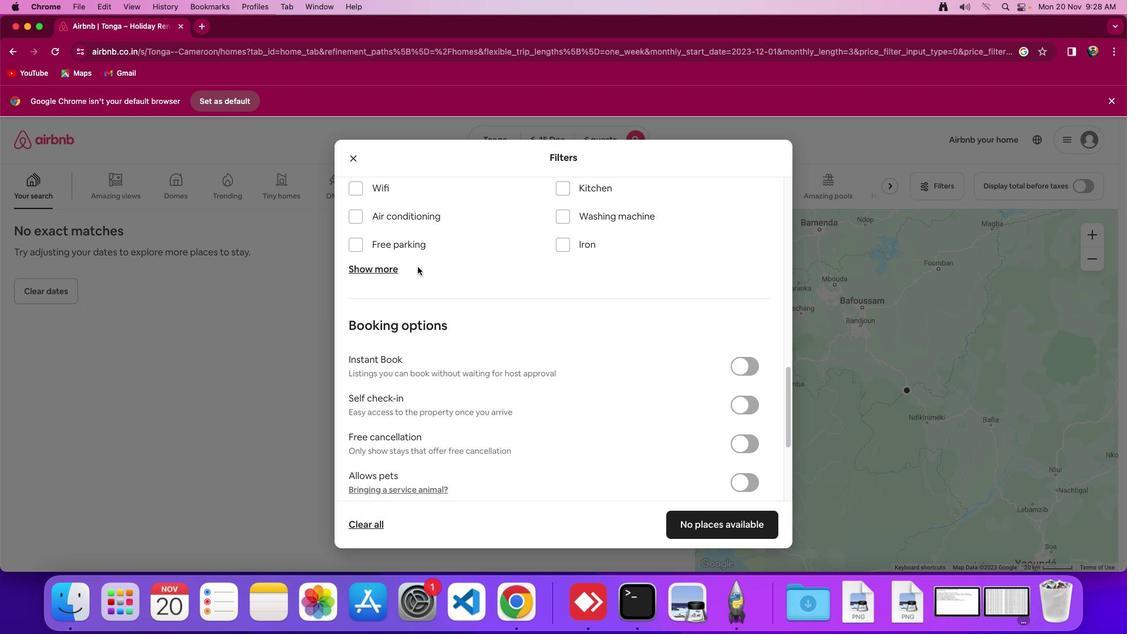 
Action: Mouse scrolled (626, 384) with delta (0, 0)
Screenshot: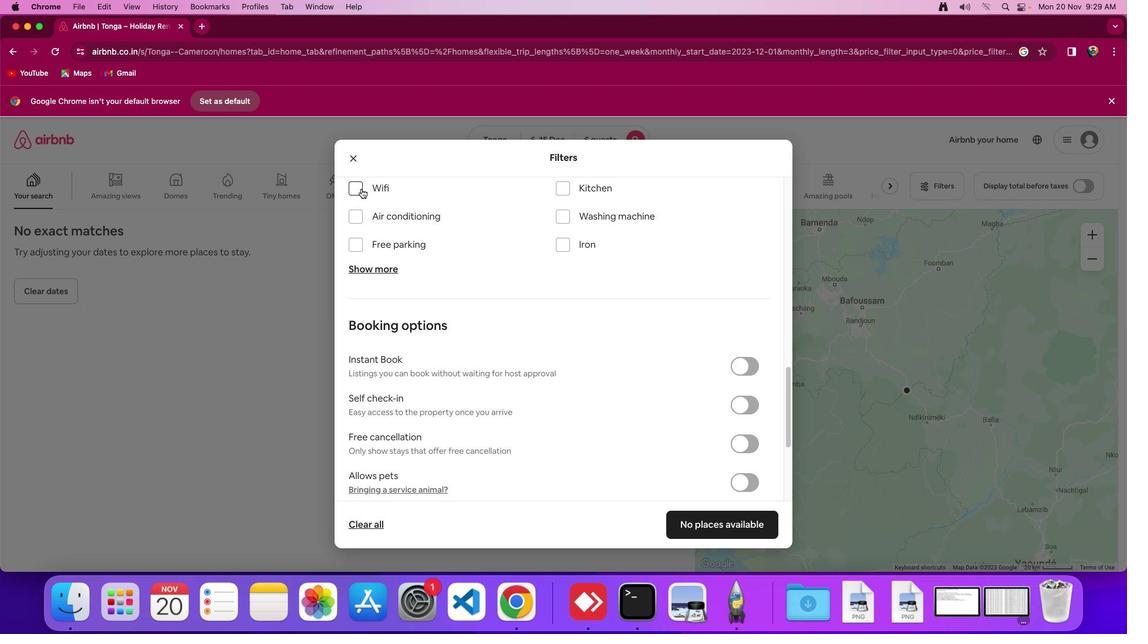 
Action: Mouse scrolled (626, 384) with delta (0, 0)
Screenshot: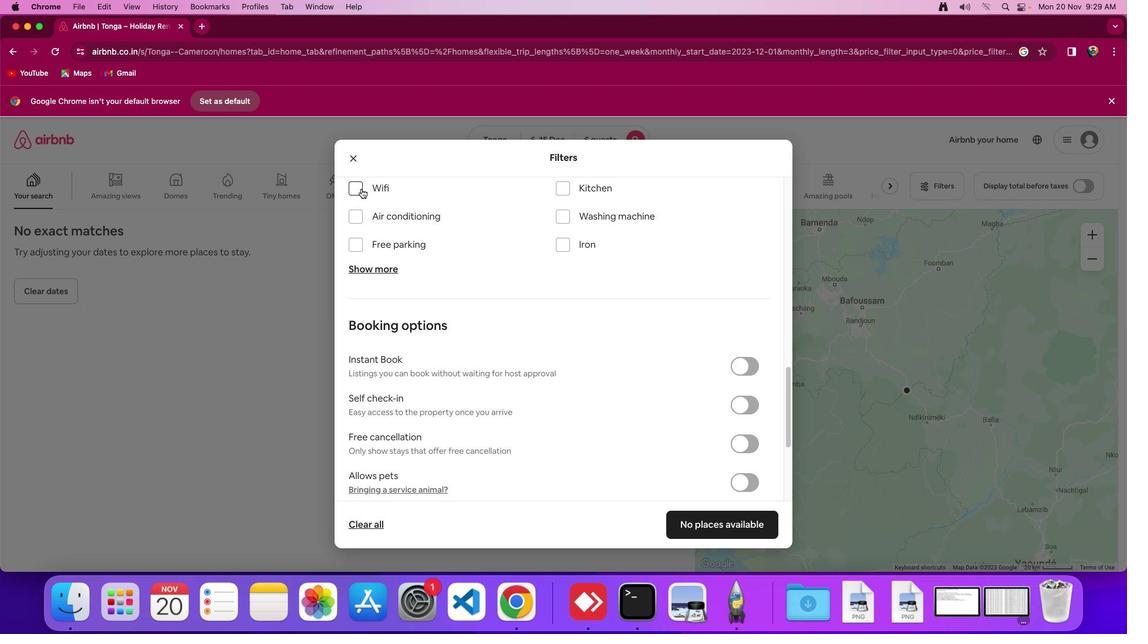 
Action: Mouse scrolled (626, 384) with delta (0, -1)
Screenshot: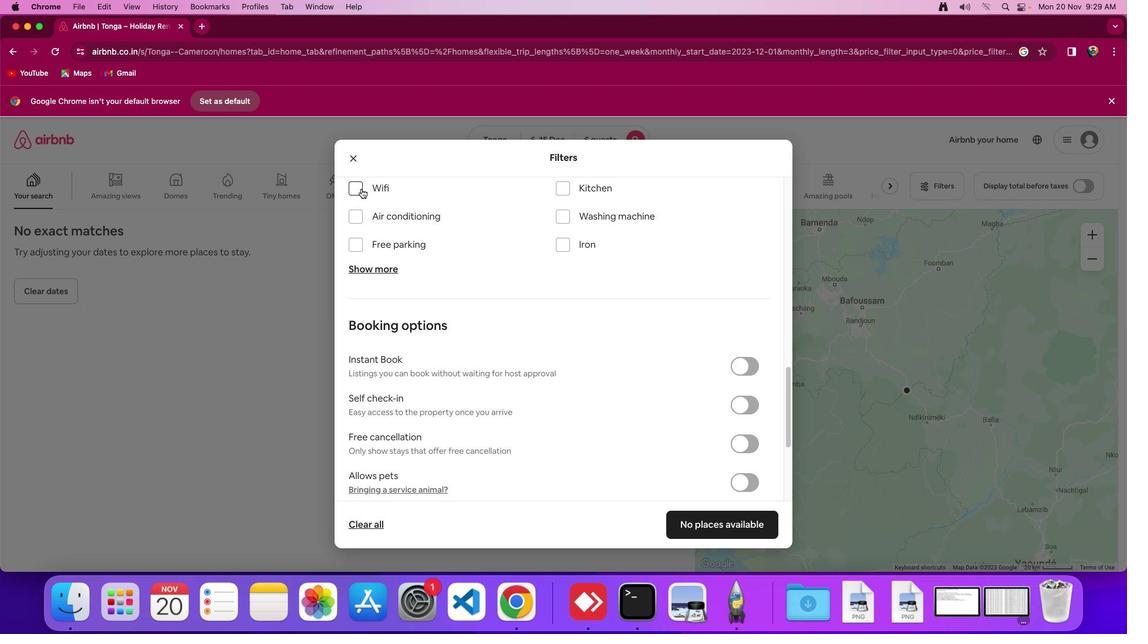 
Action: Mouse moved to (361, 188)
Screenshot: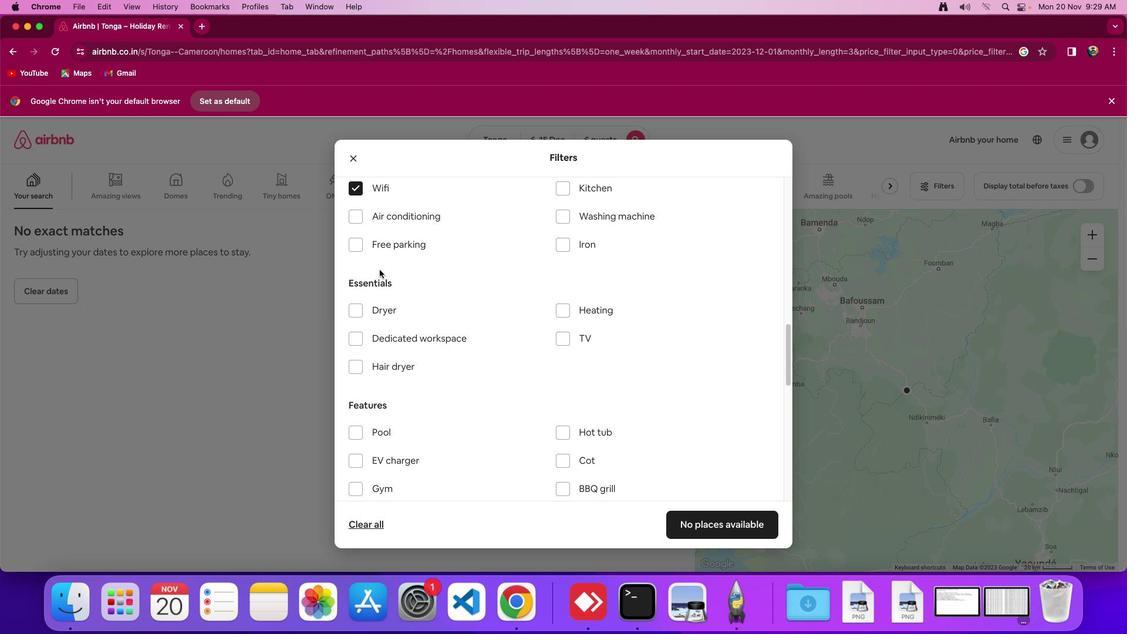 
Action: Mouse pressed left at (361, 188)
Screenshot: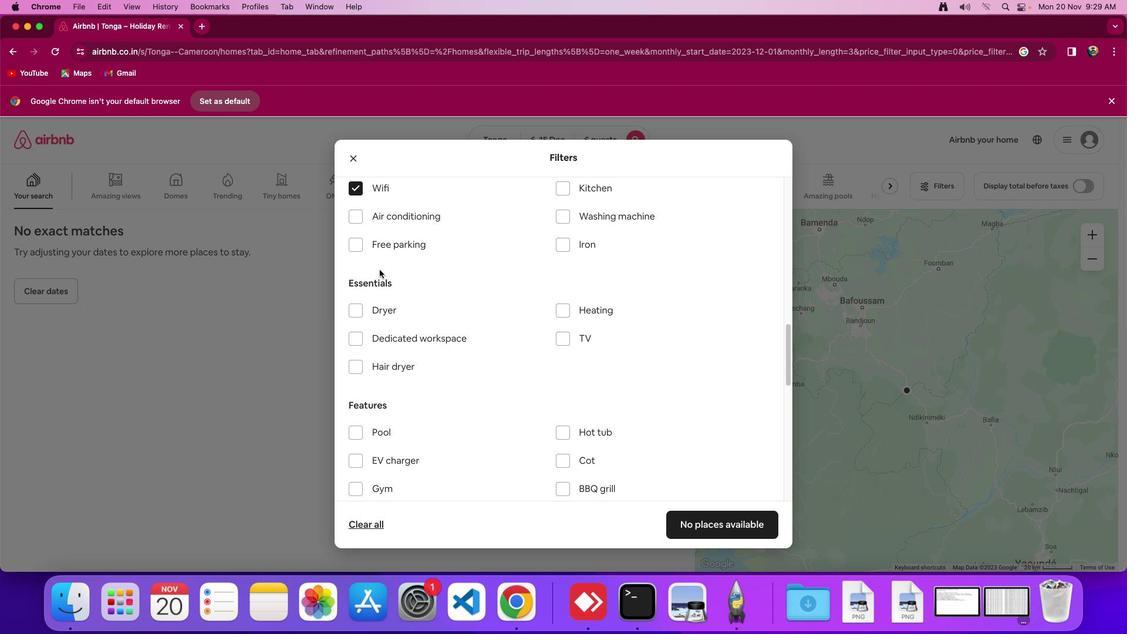 
Action: Mouse moved to (379, 270)
Screenshot: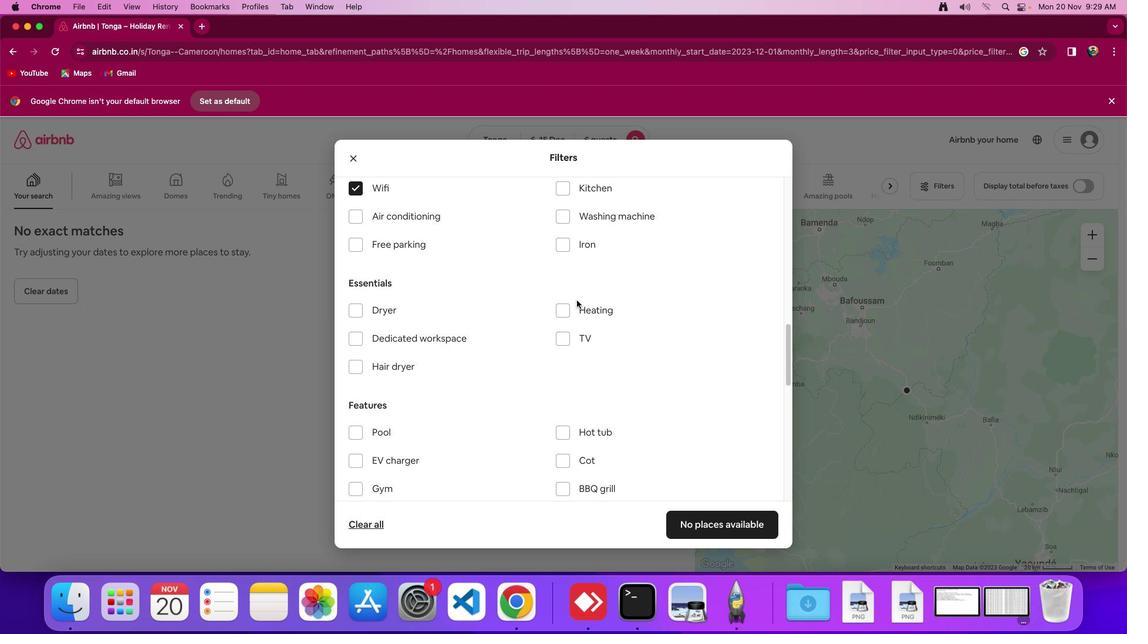 
Action: Mouse pressed left at (379, 270)
Screenshot: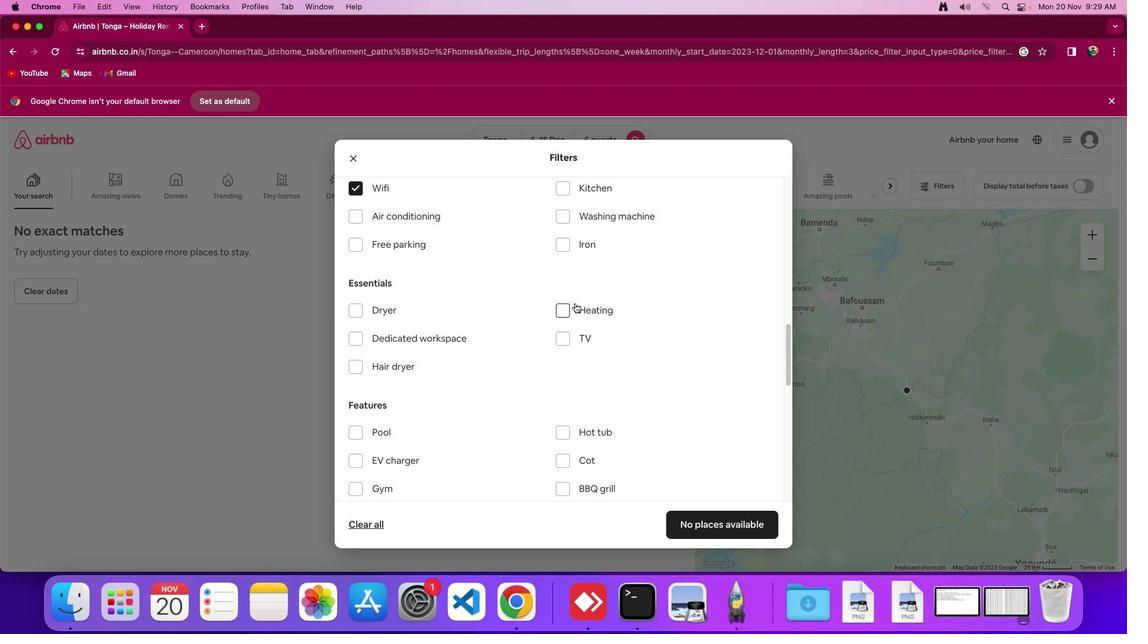 
Action: Mouse moved to (561, 338)
Screenshot: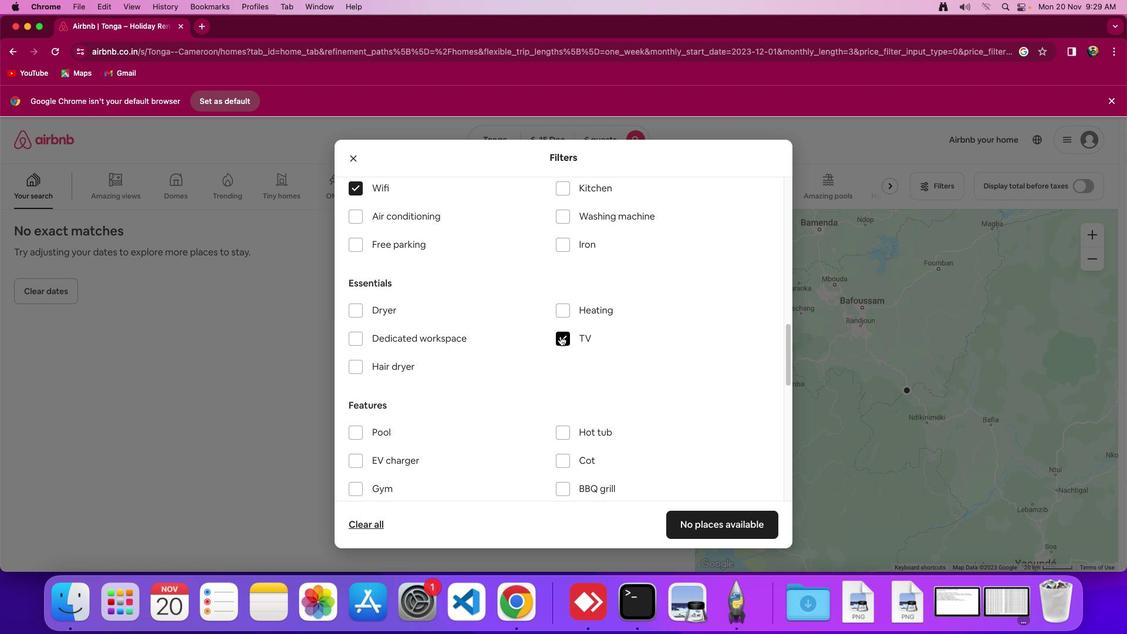 
Action: Mouse pressed left at (561, 338)
Screenshot: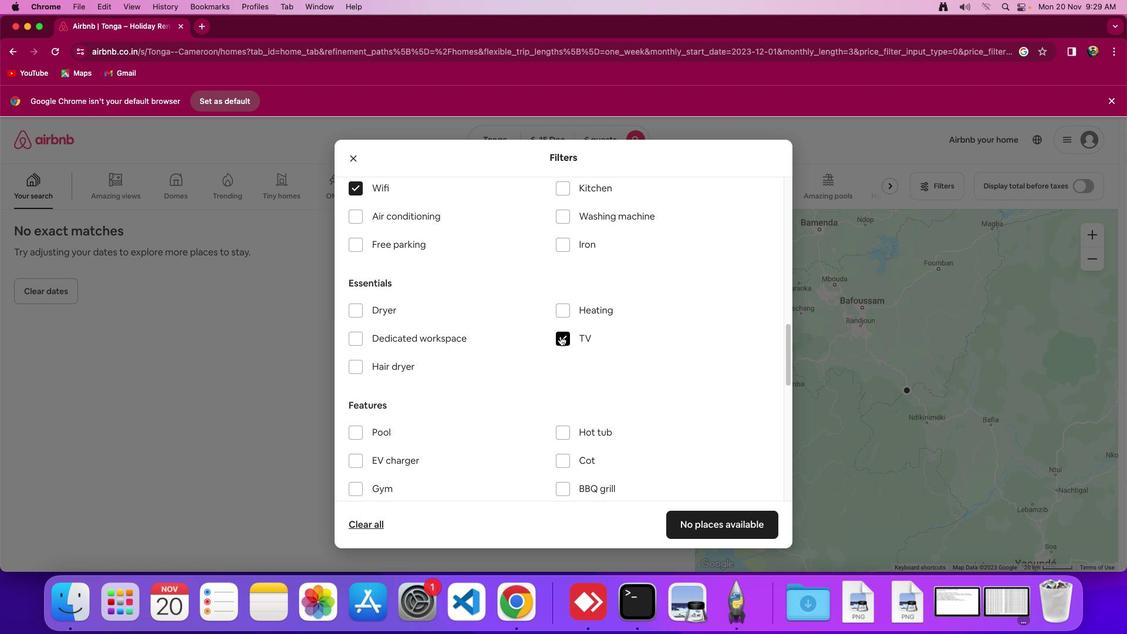 
Action: Mouse moved to (364, 245)
Screenshot: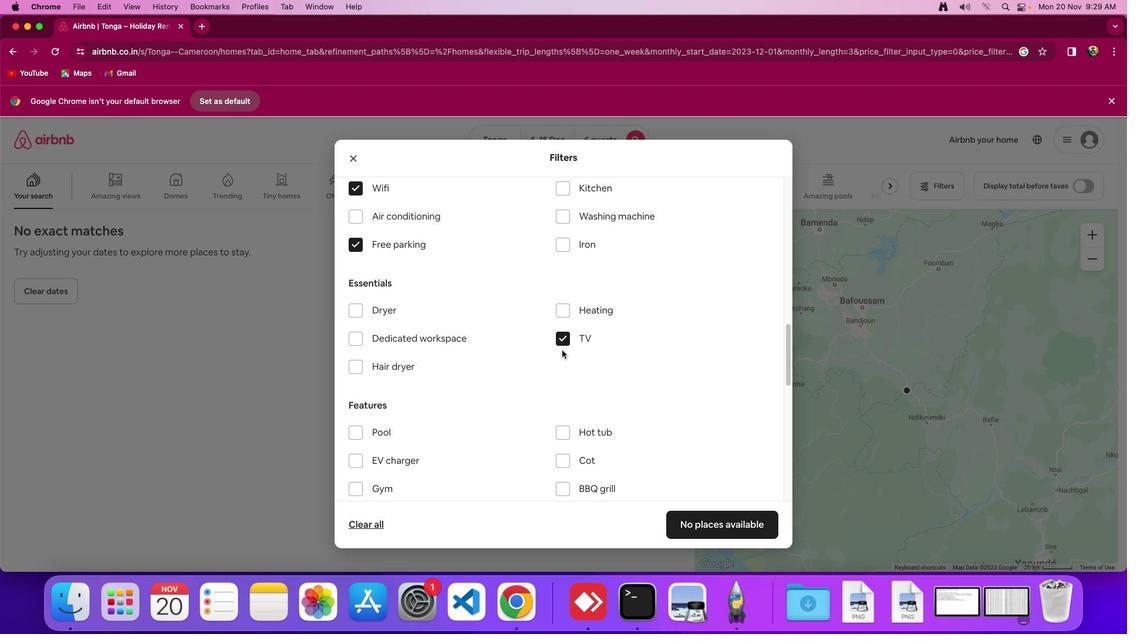 
Action: Mouse pressed left at (364, 245)
Screenshot: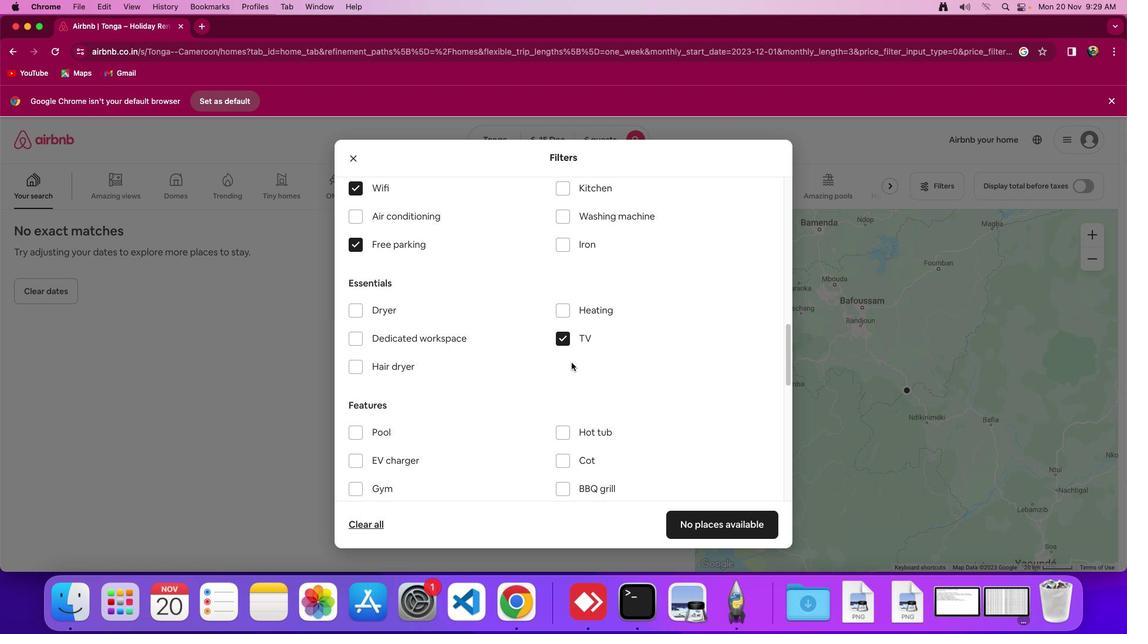 
Action: Mouse moved to (572, 362)
Screenshot: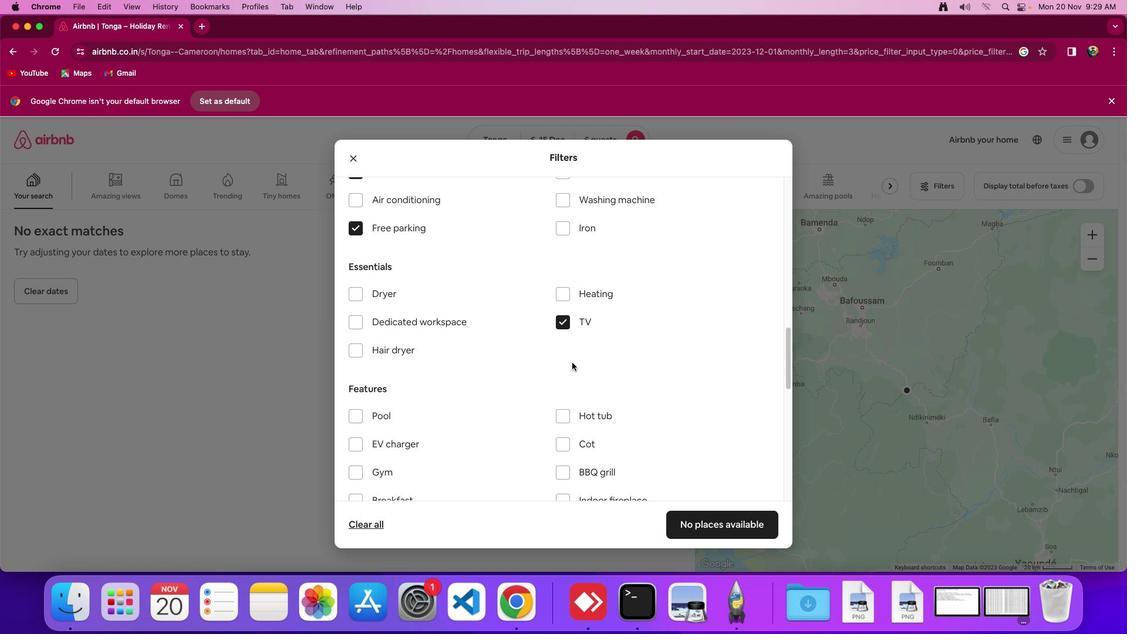 
Action: Mouse scrolled (572, 362) with delta (0, 0)
Screenshot: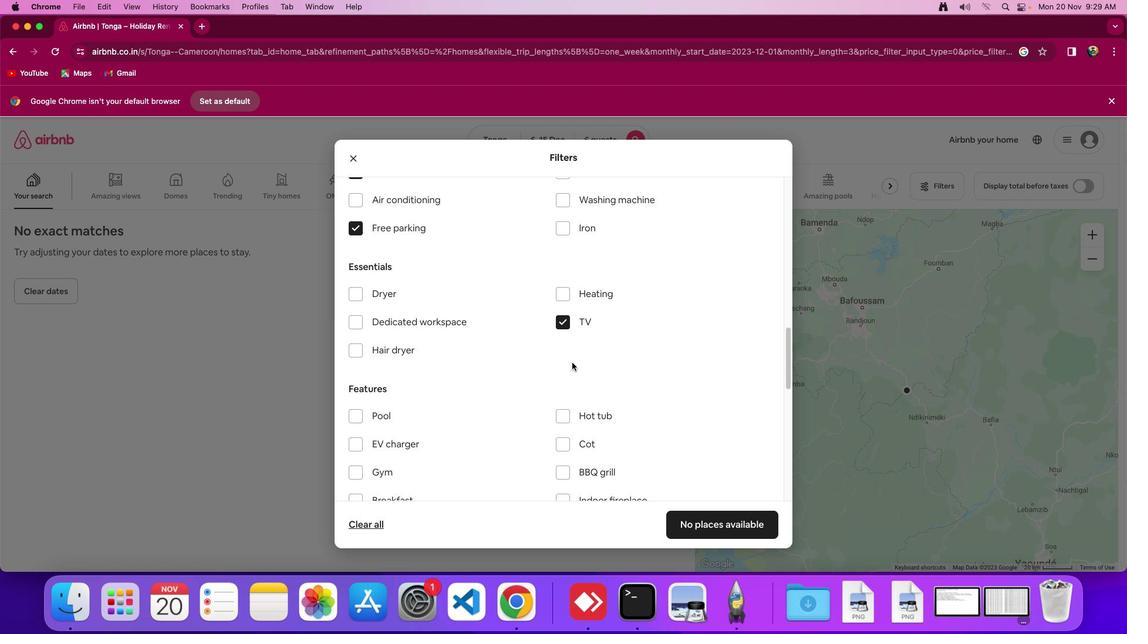 
Action: Mouse scrolled (572, 362) with delta (0, 0)
Screenshot: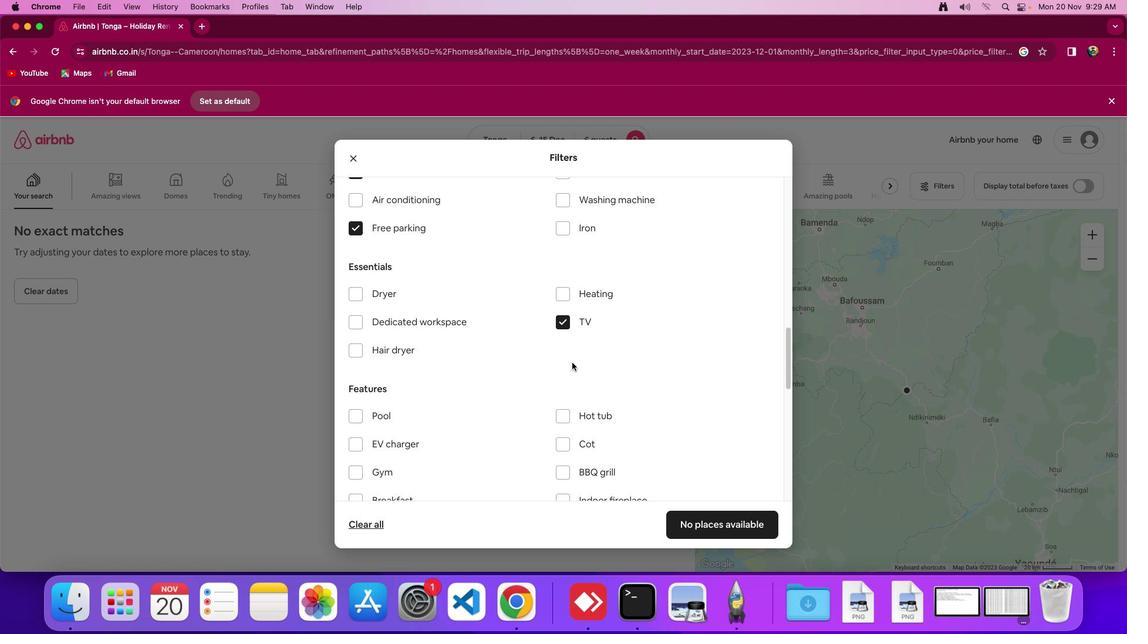 
Action: Mouse moved to (572, 363)
Screenshot: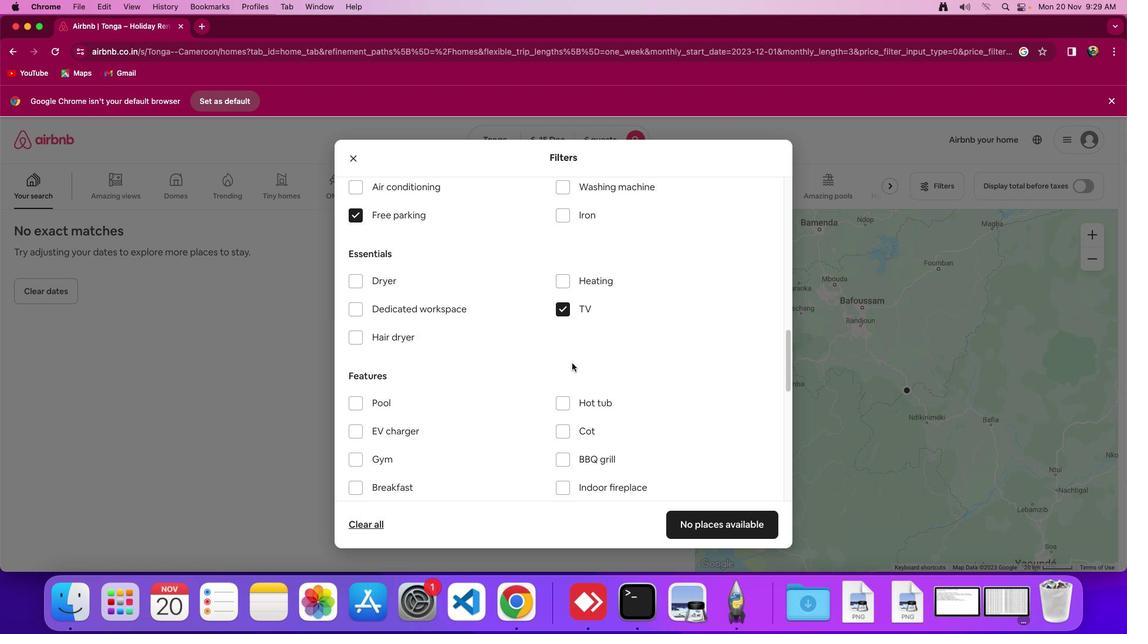 
Action: Mouse scrolled (572, 363) with delta (0, 0)
Screenshot: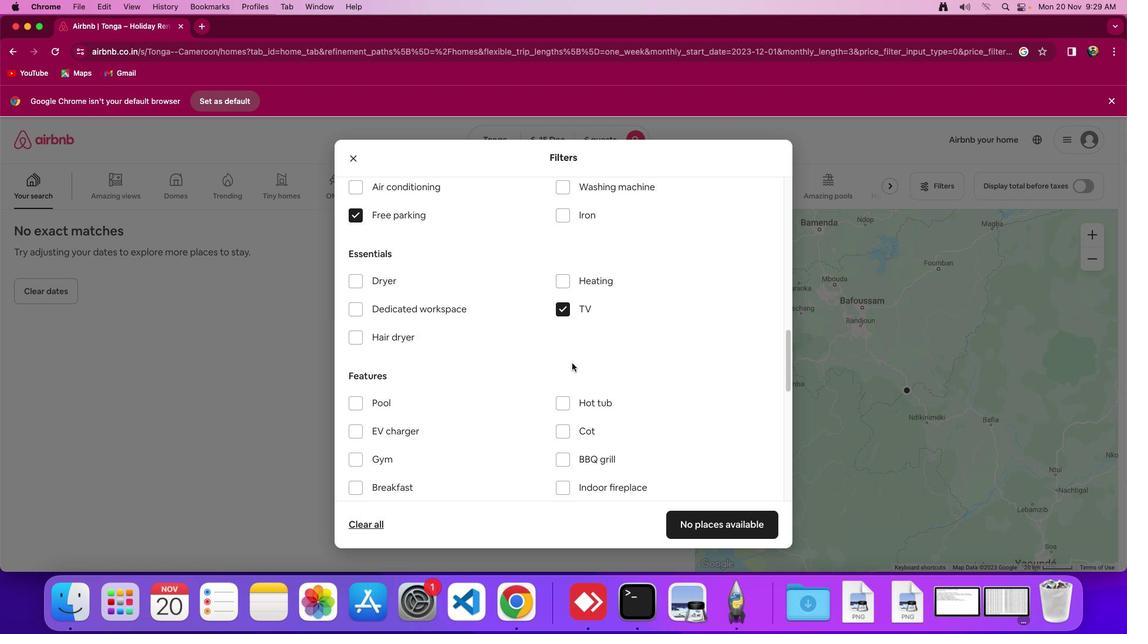 
Action: Mouse scrolled (572, 363) with delta (0, 0)
Screenshot: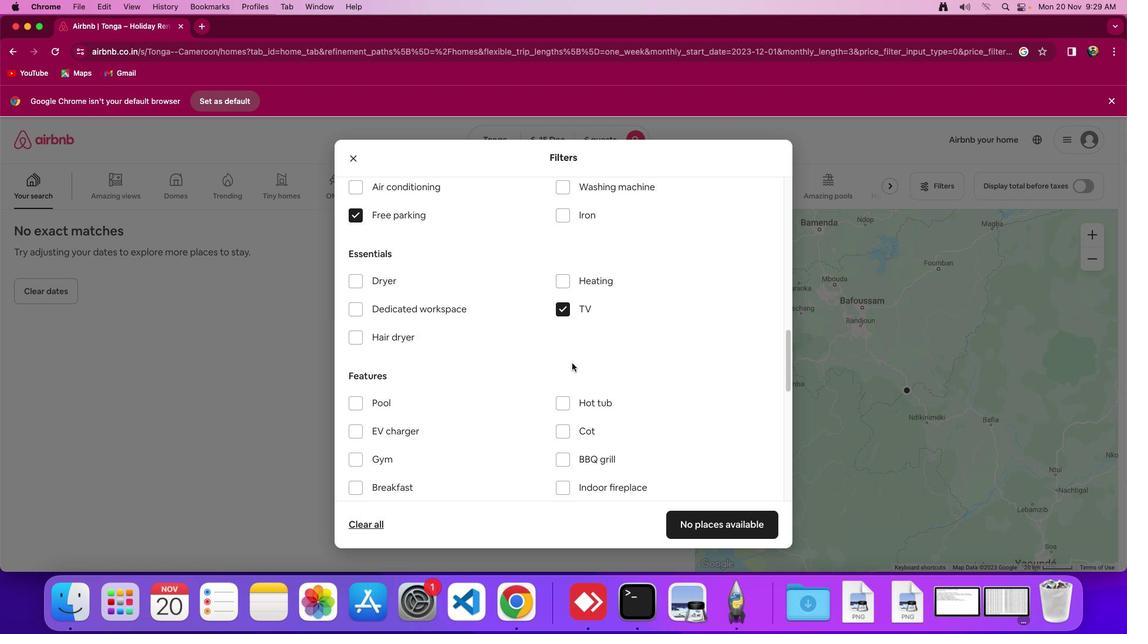 
Action: Mouse moved to (572, 363)
Screenshot: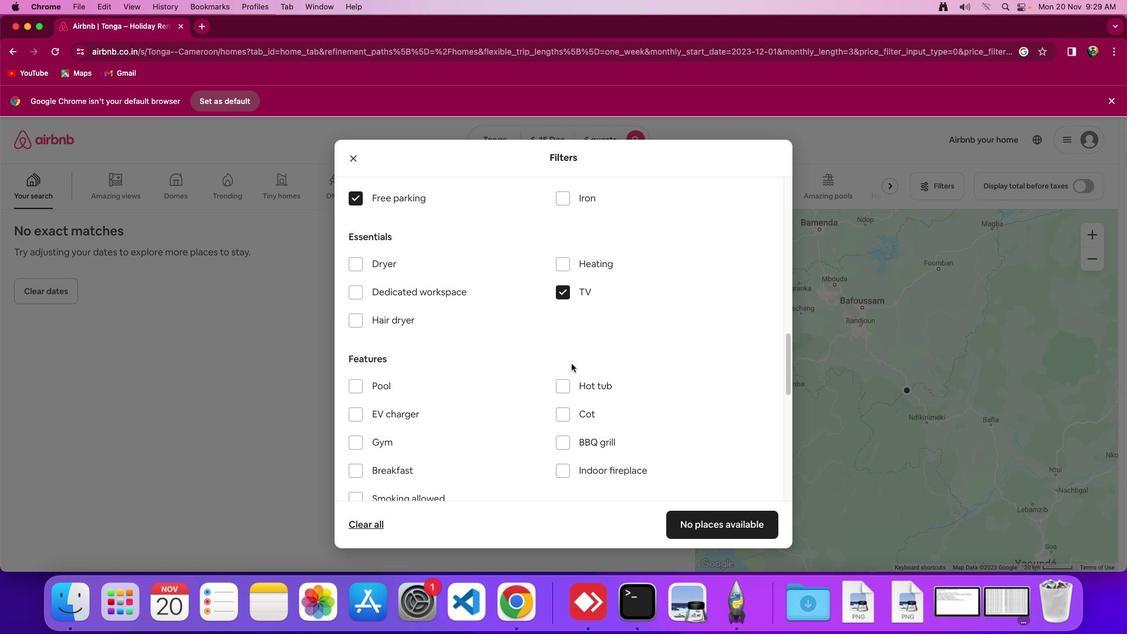 
Action: Mouse scrolled (572, 363) with delta (0, 0)
Screenshot: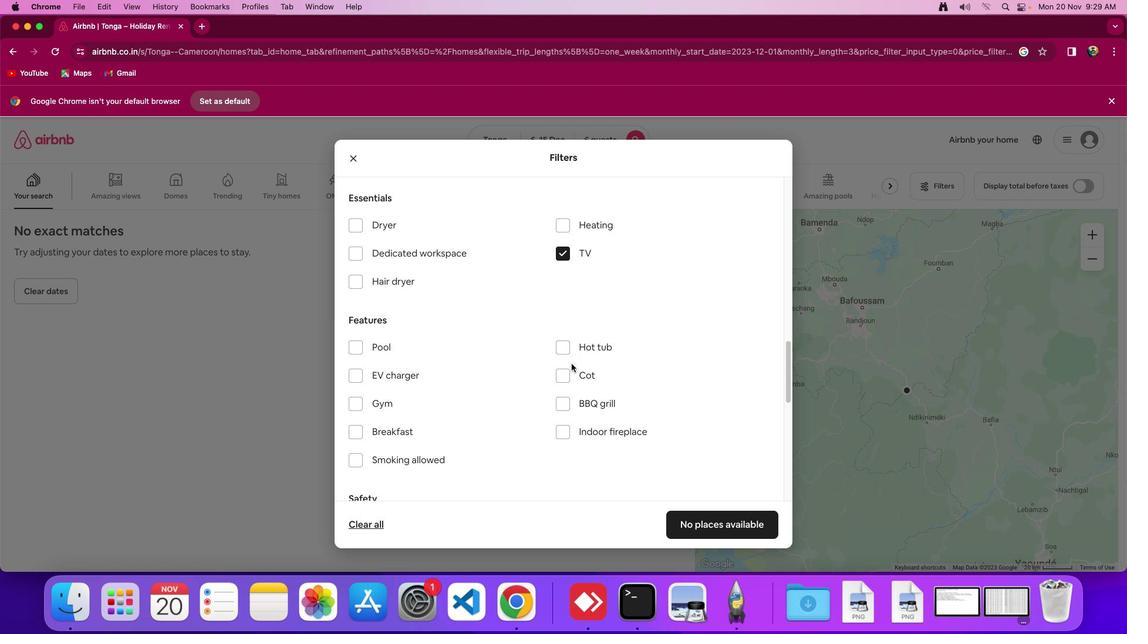 
Action: Mouse scrolled (572, 363) with delta (0, 0)
Screenshot: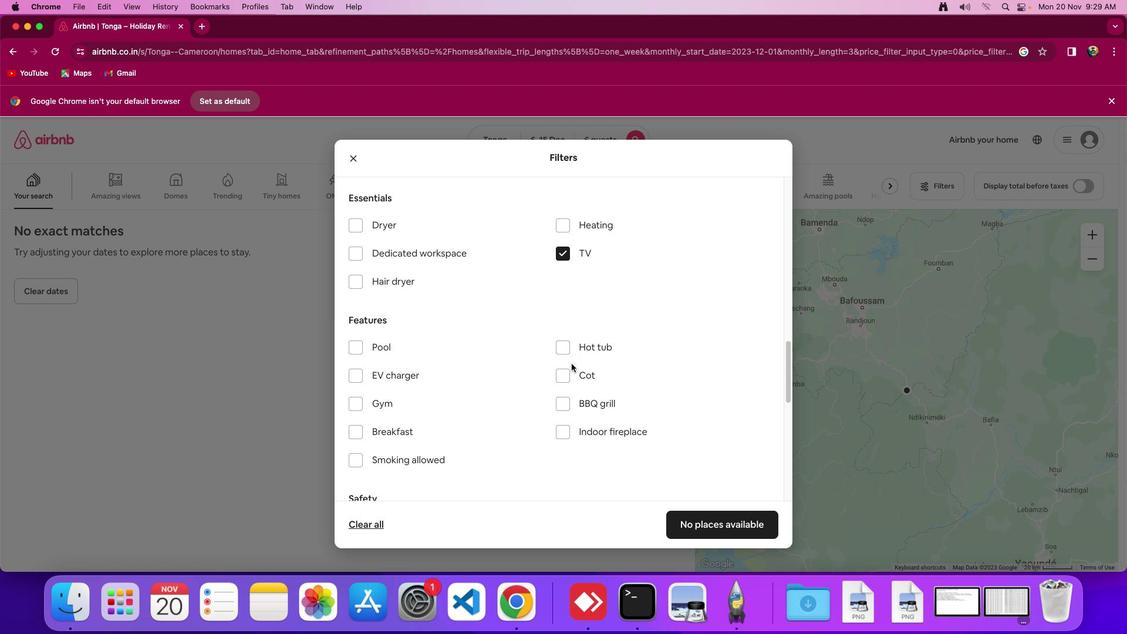 
Action: Mouse moved to (572, 363)
Screenshot: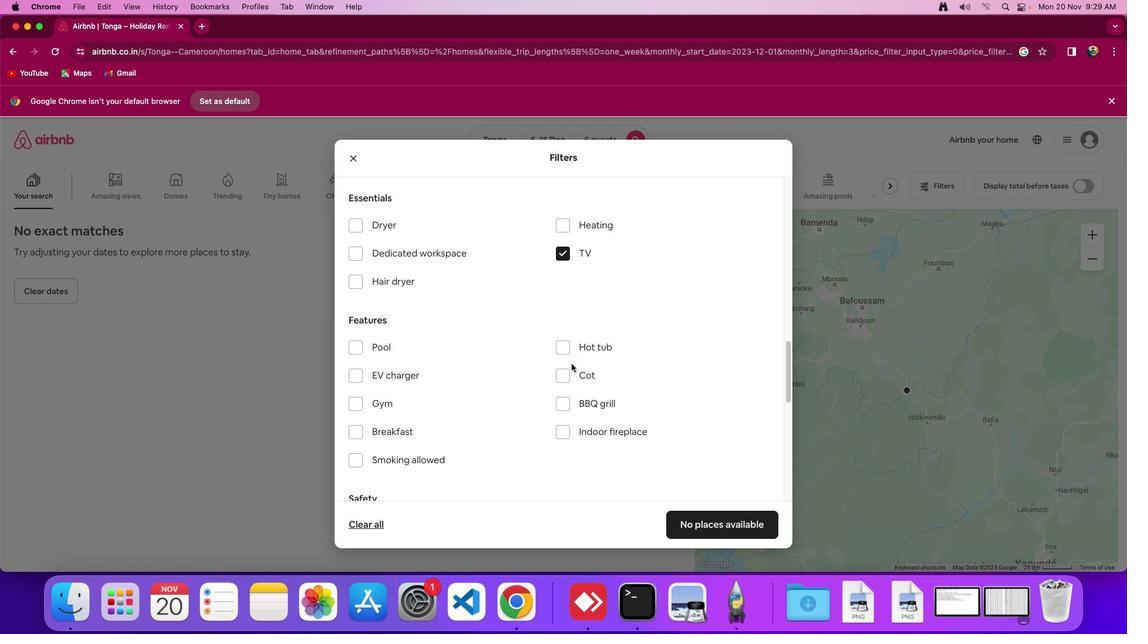 
Action: Mouse scrolled (572, 363) with delta (0, 0)
Screenshot: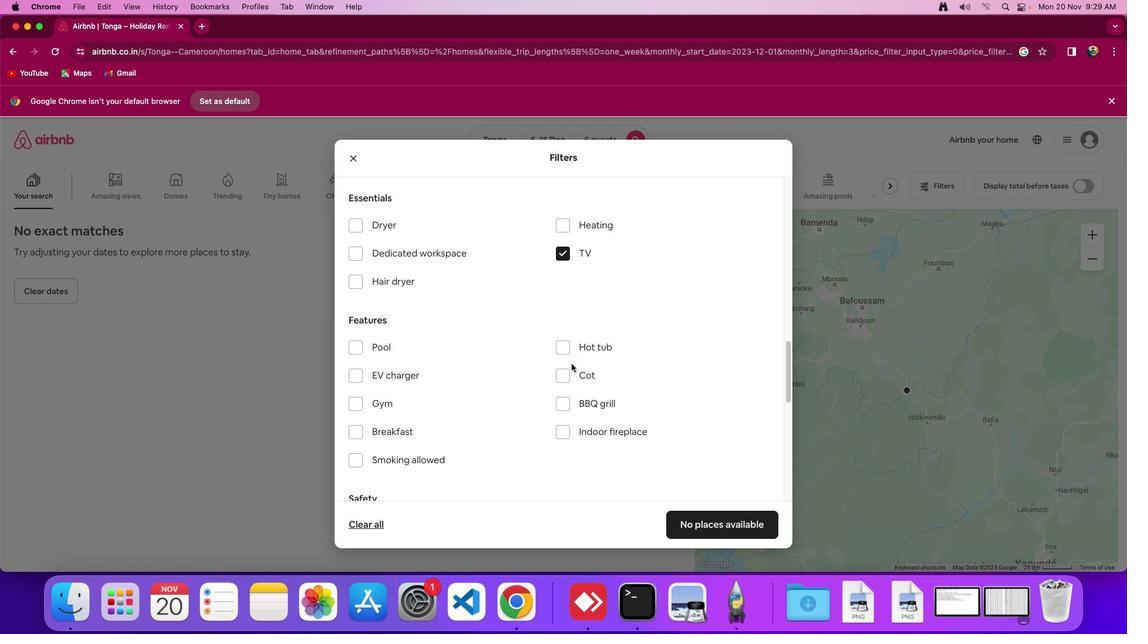
Action: Mouse scrolled (572, 363) with delta (0, 0)
Screenshot: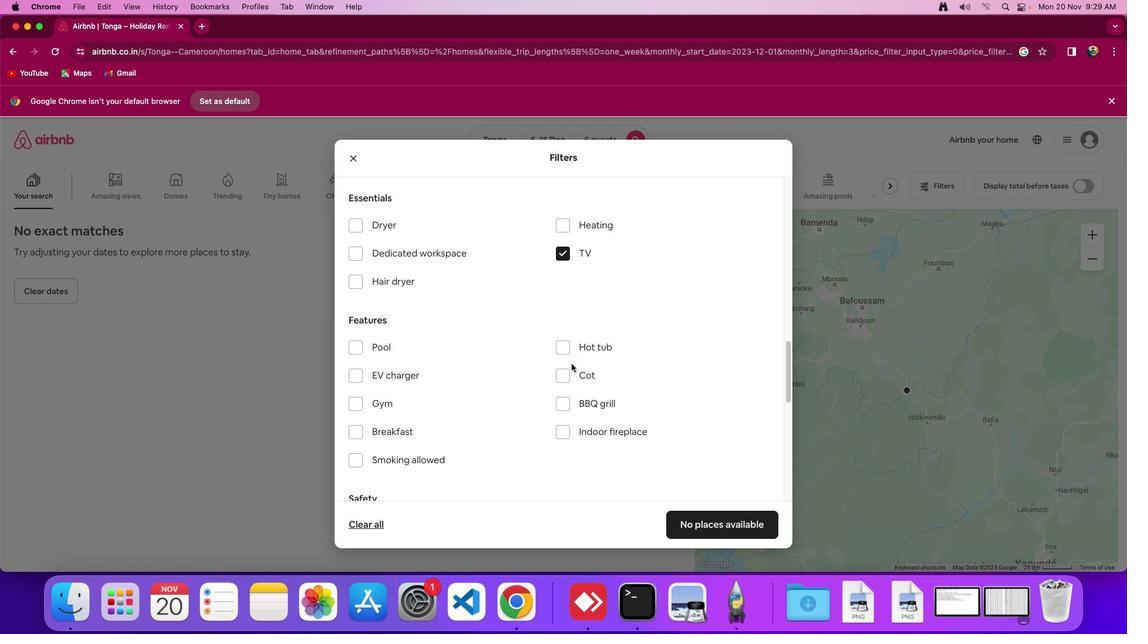 
Action: Mouse scrolled (572, 363) with delta (0, 0)
Screenshot: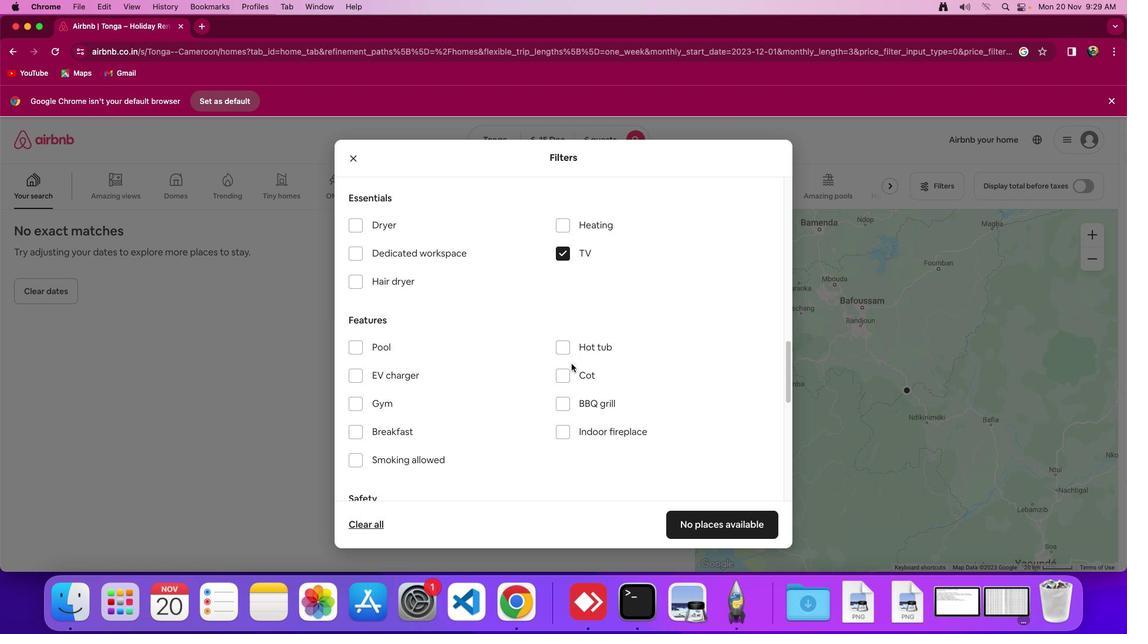 
Action: Mouse moved to (360, 403)
Screenshot: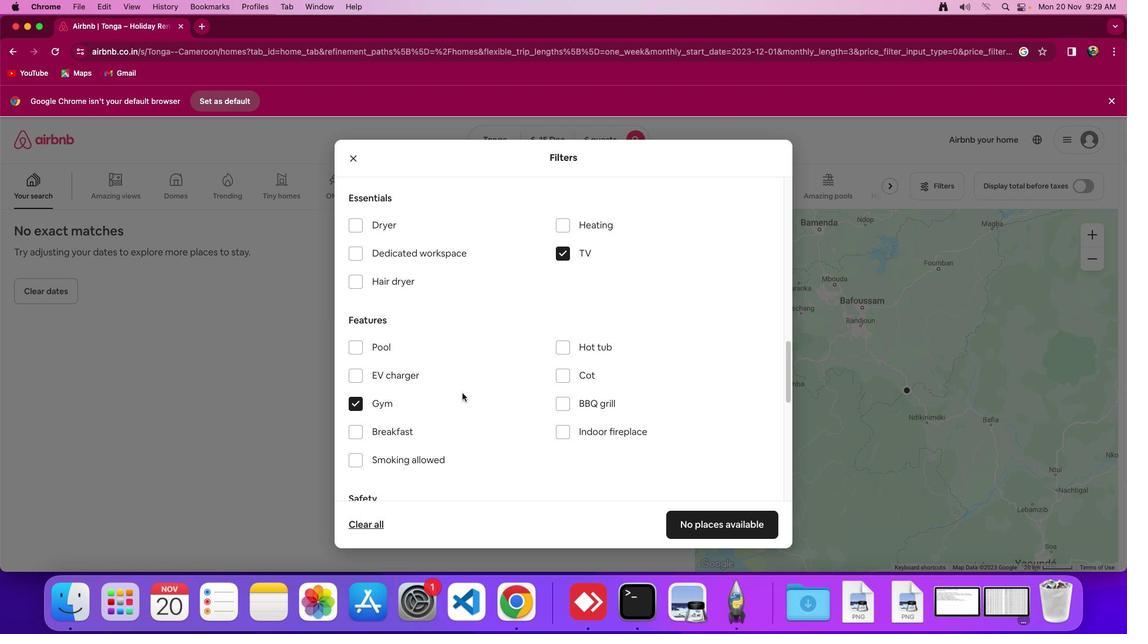 
Action: Mouse pressed left at (360, 403)
Screenshot: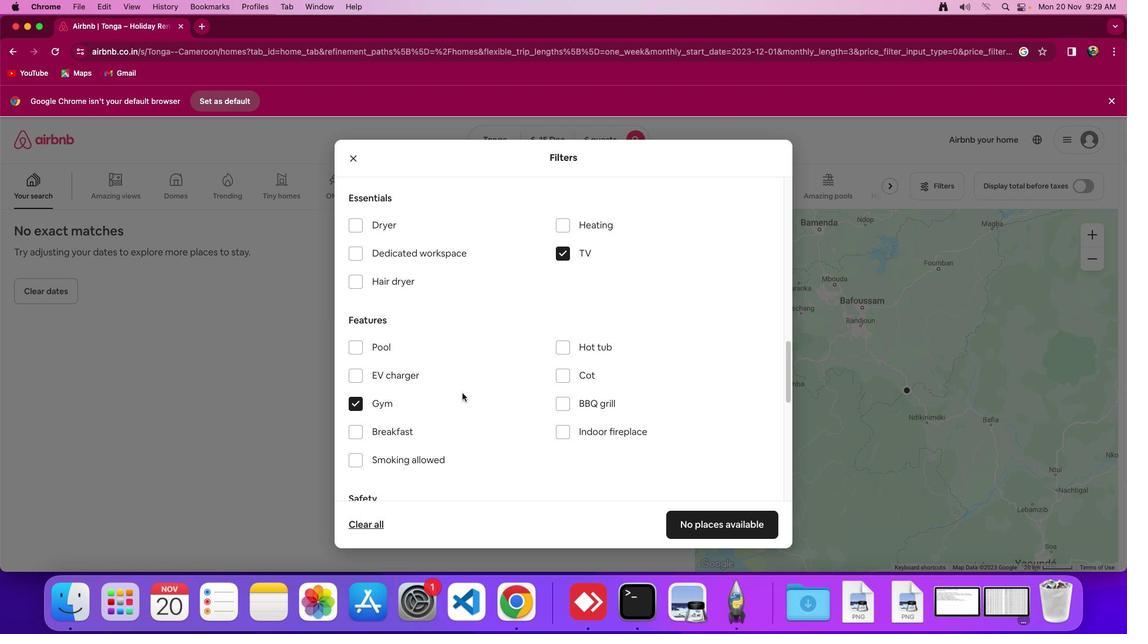 
Action: Mouse moved to (361, 428)
Screenshot: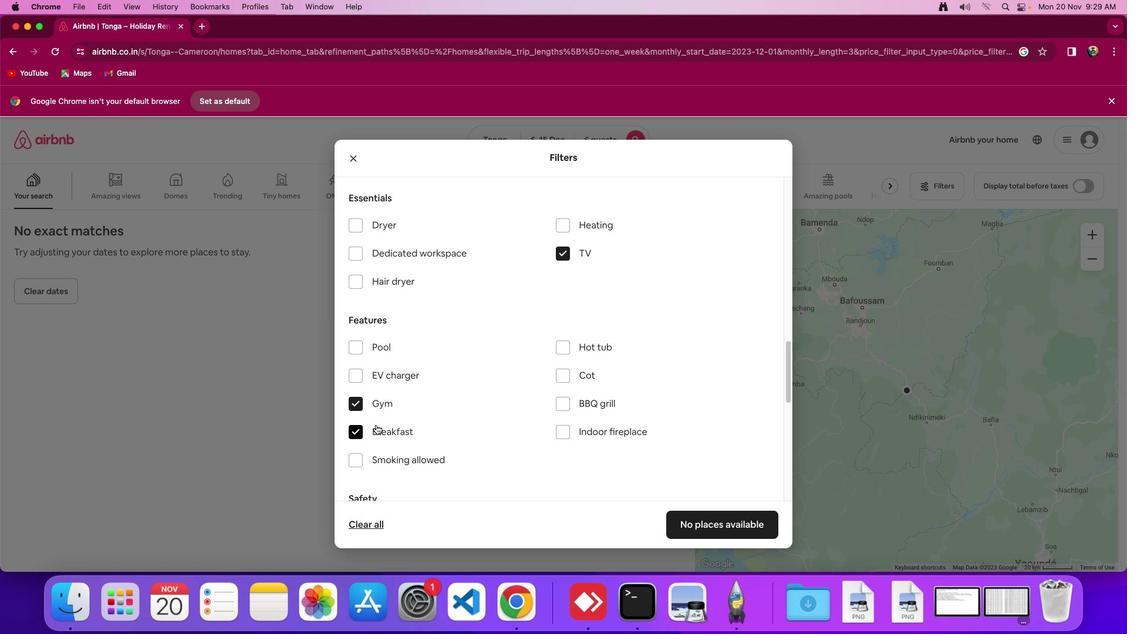 
Action: Mouse pressed left at (361, 428)
Screenshot: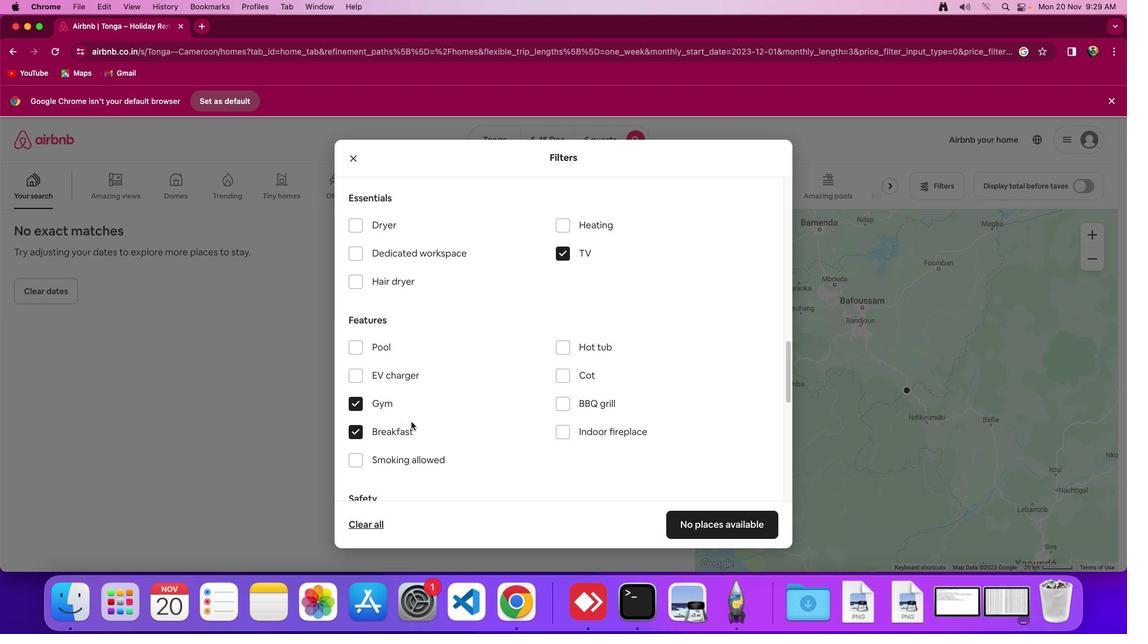 
Action: Mouse moved to (472, 417)
Screenshot: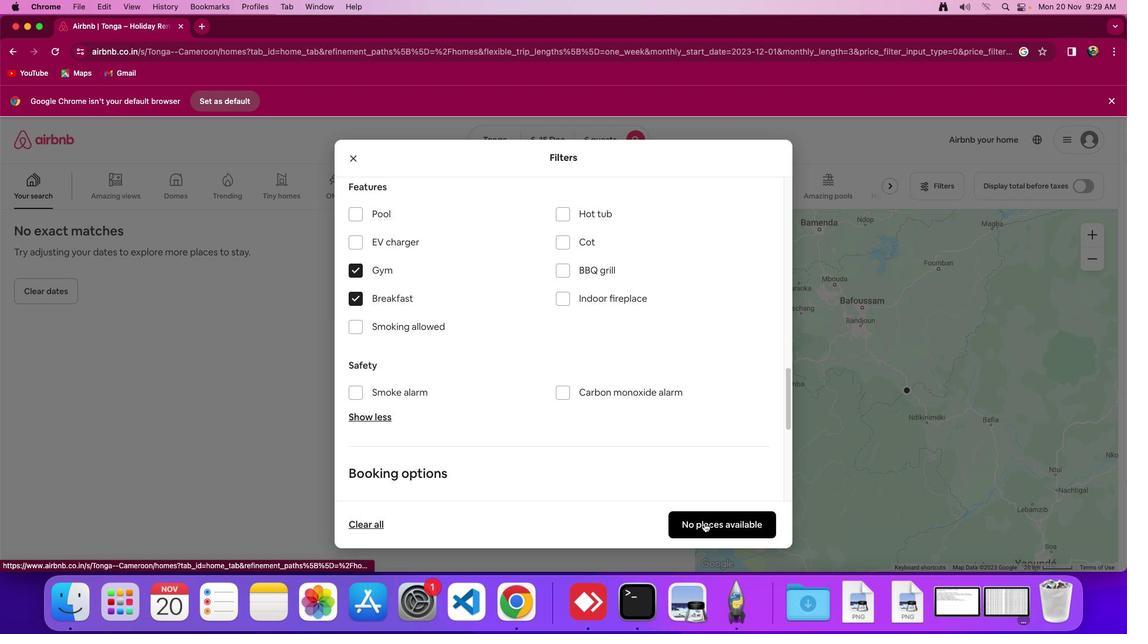 
Action: Mouse scrolled (472, 417) with delta (0, 0)
Screenshot: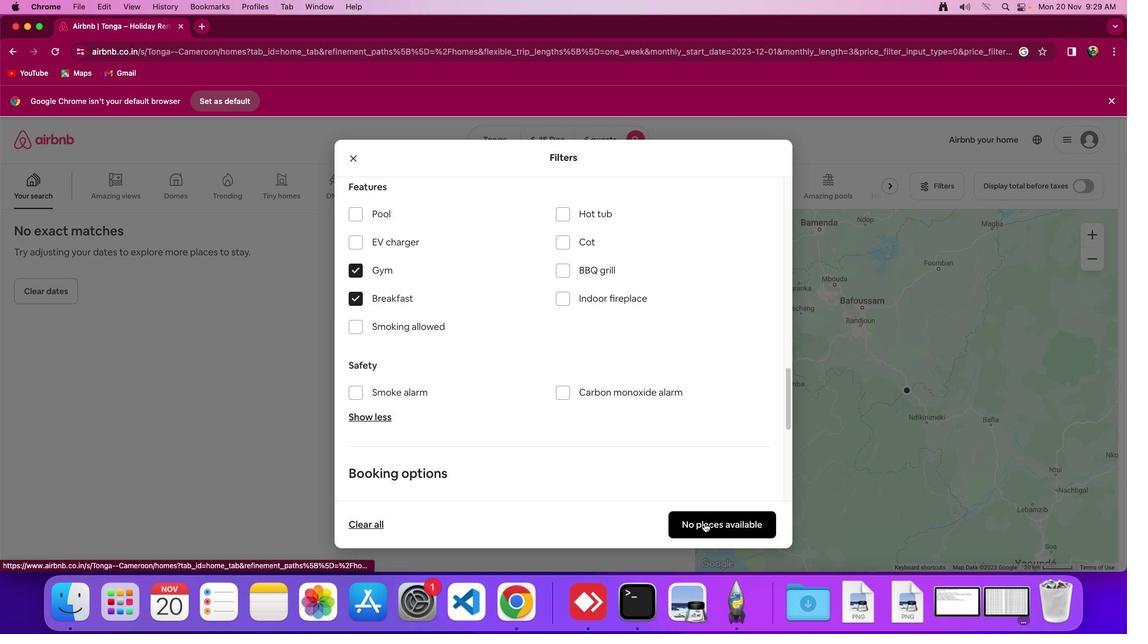 
Action: Mouse scrolled (472, 417) with delta (0, 0)
Screenshot: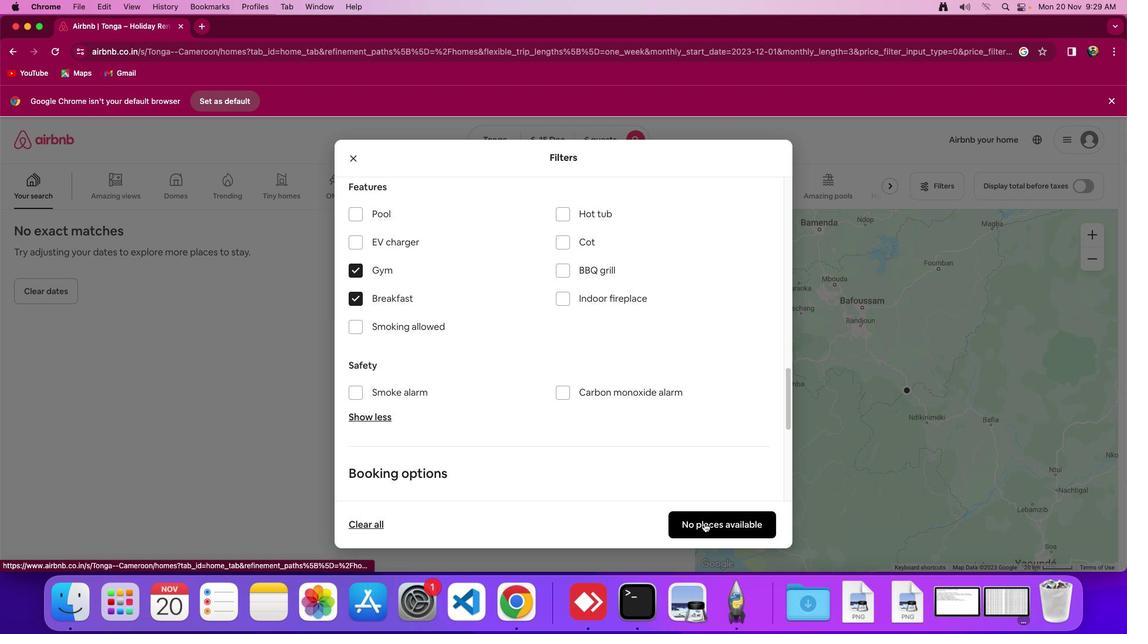 
Action: Mouse scrolled (472, 417) with delta (0, -2)
Screenshot: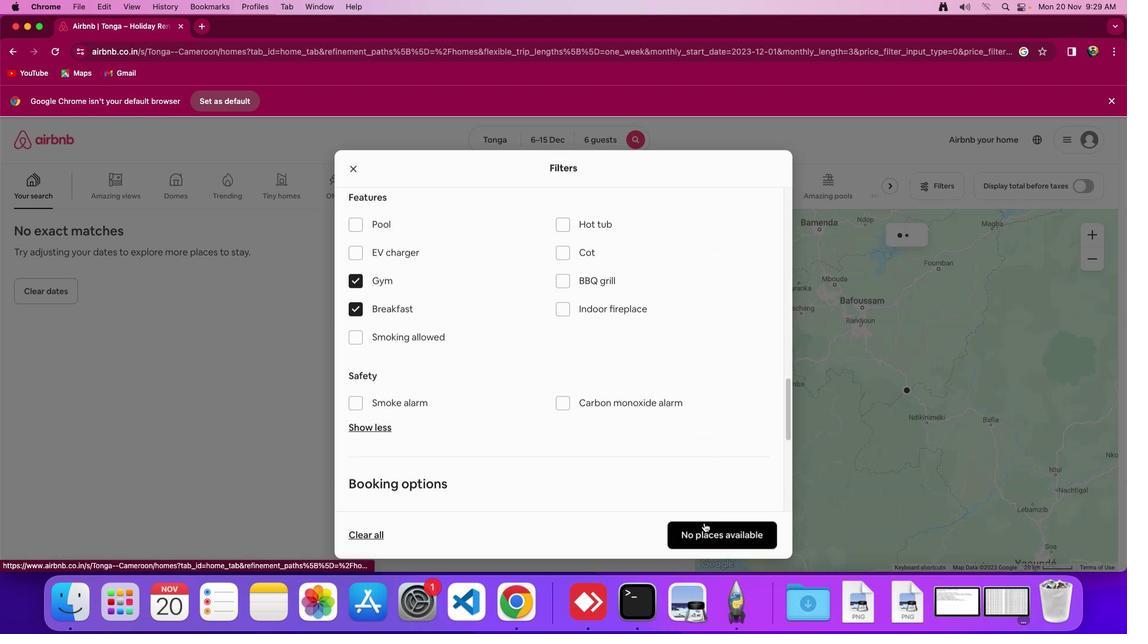
Action: Mouse moved to (704, 522)
Screenshot: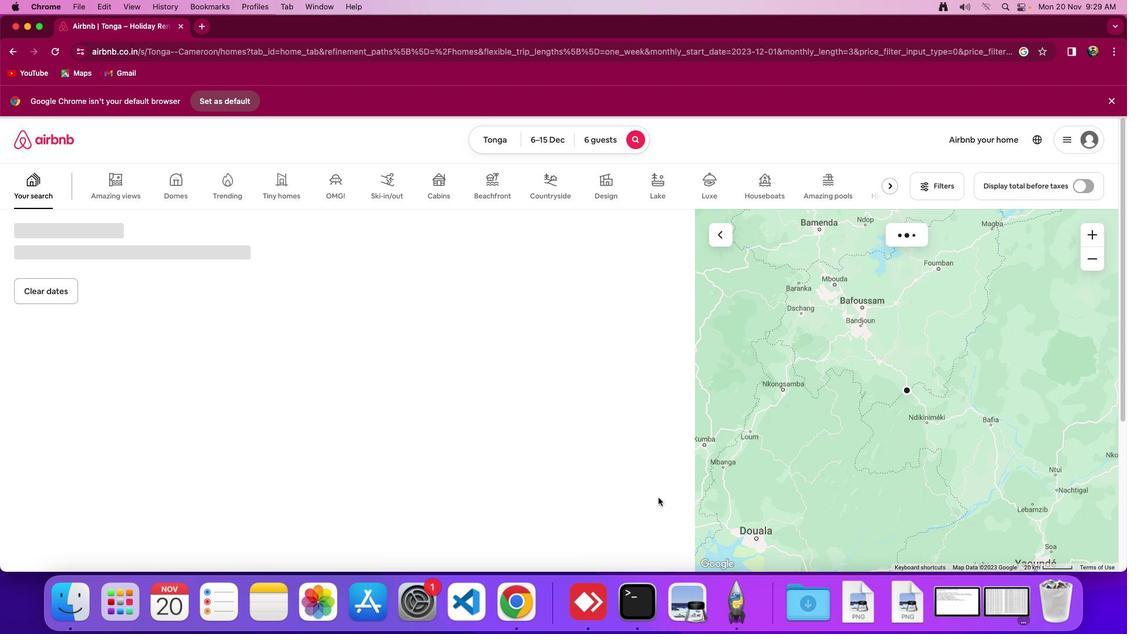 
Action: Mouse pressed left at (704, 522)
Screenshot: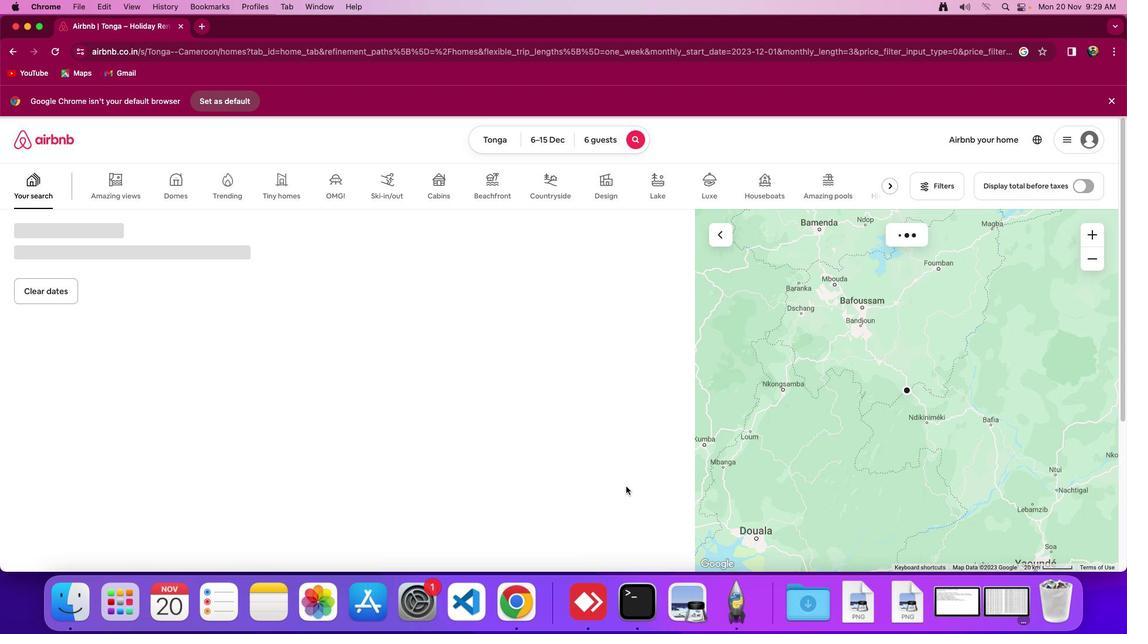
Action: Mouse moved to (581, 391)
Screenshot: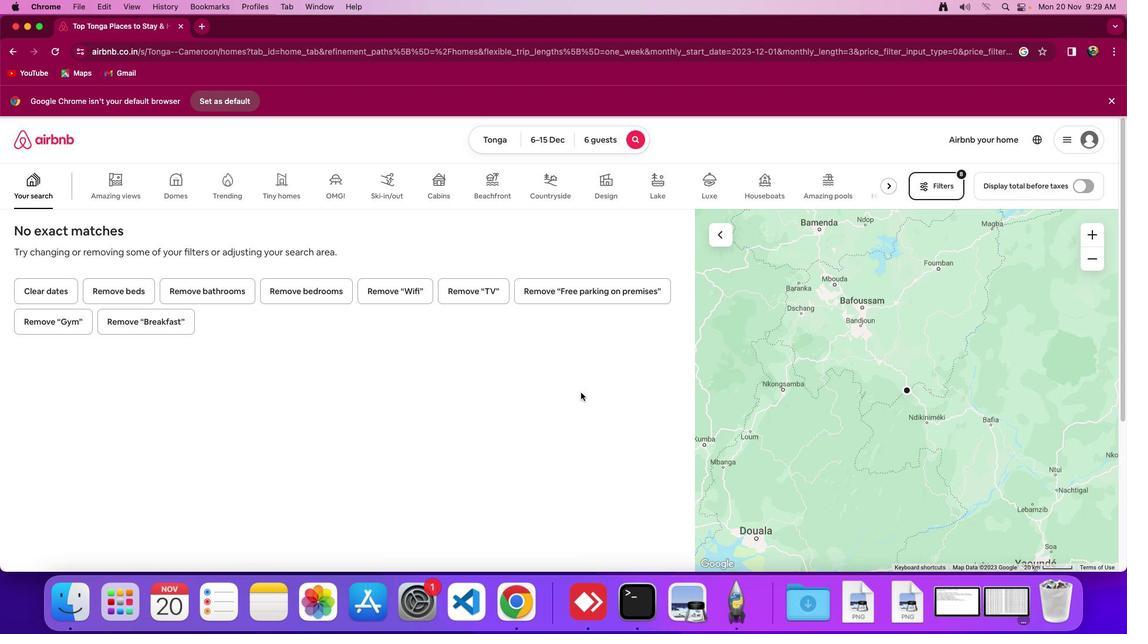 
Action: Mouse pressed left at (581, 391)
Screenshot: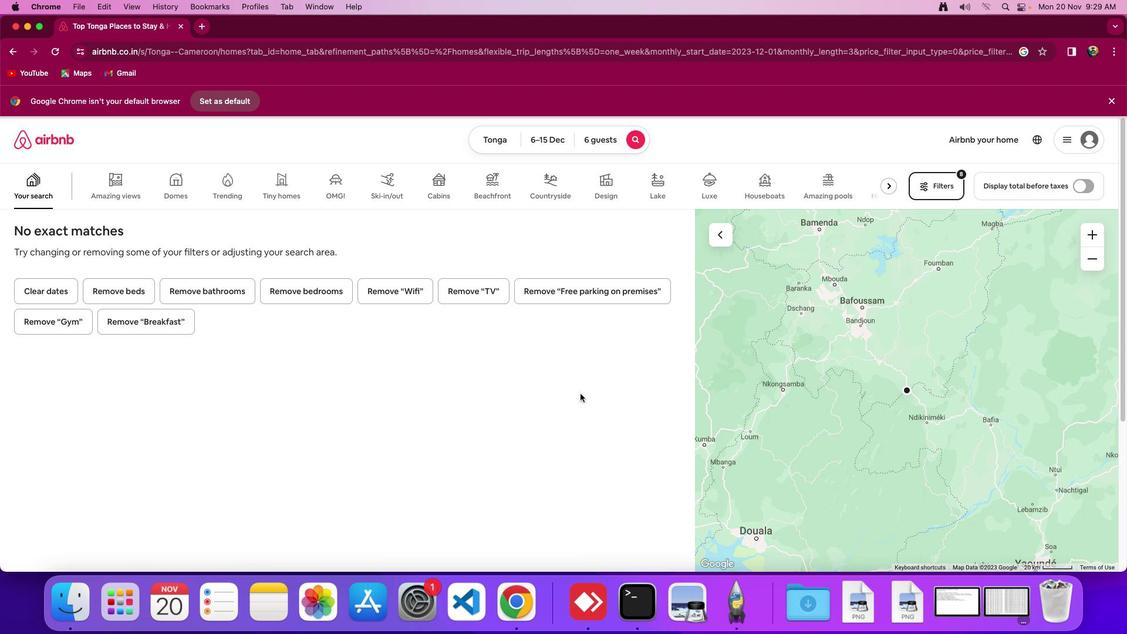 
Action: Mouse moved to (581, 394)
Screenshot: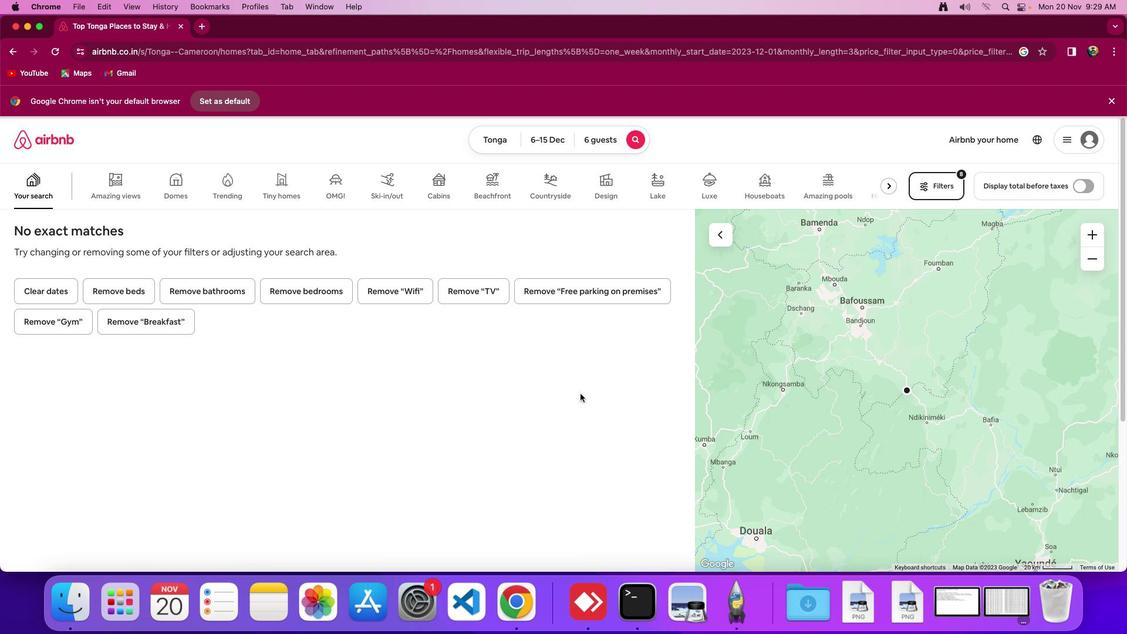 
